 Task: Look for space in Palo Negro, Venezuela from 10th August, 2023 to 20th August, 2023 for 12 adults in price range Rs.10000 to Rs.14000. Place can be entire place or shared room with 6 bedrooms having 12 beds and 6 bathrooms. Property type can be house, flat, guest house. Amenities needed are: wifi, TV, free parkinig on premises, gym, breakfast. Booking option can be shelf check-in. Required host language is English.
Action: Mouse moved to (567, 150)
Screenshot: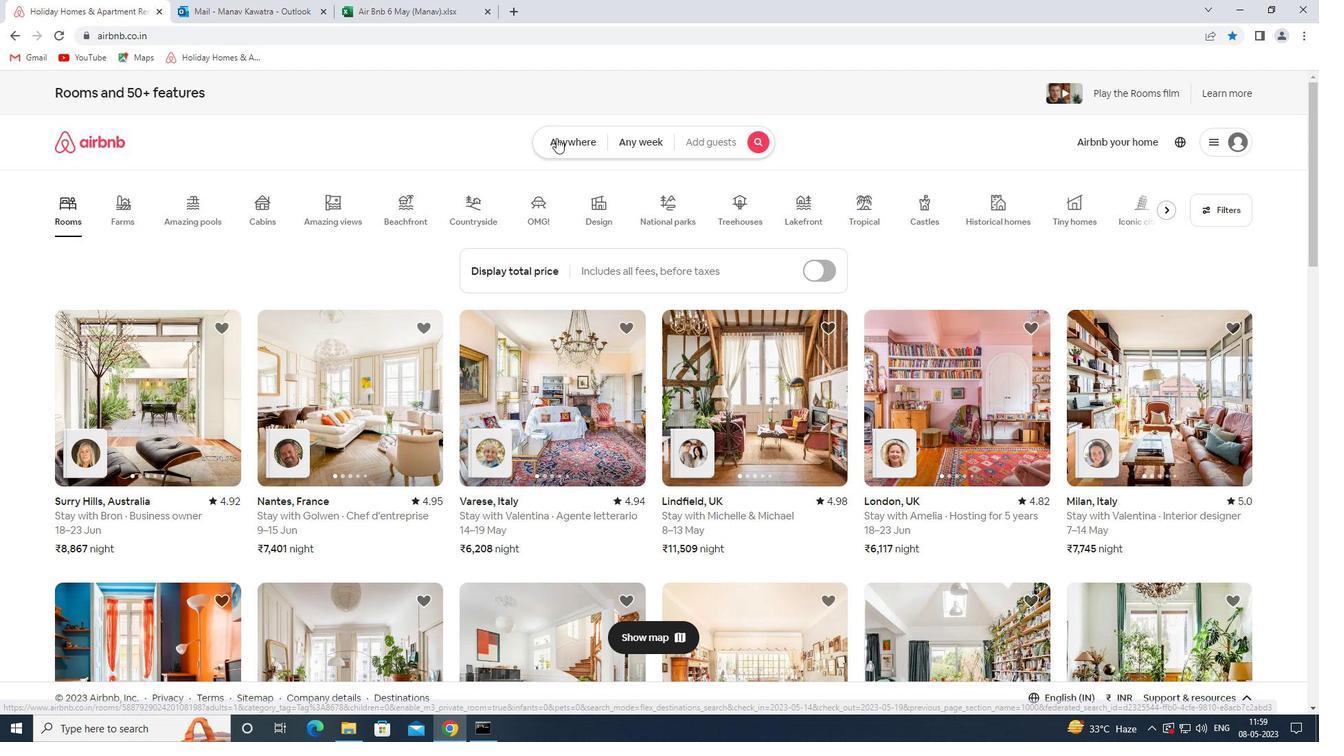 
Action: Mouse pressed left at (567, 150)
Screenshot: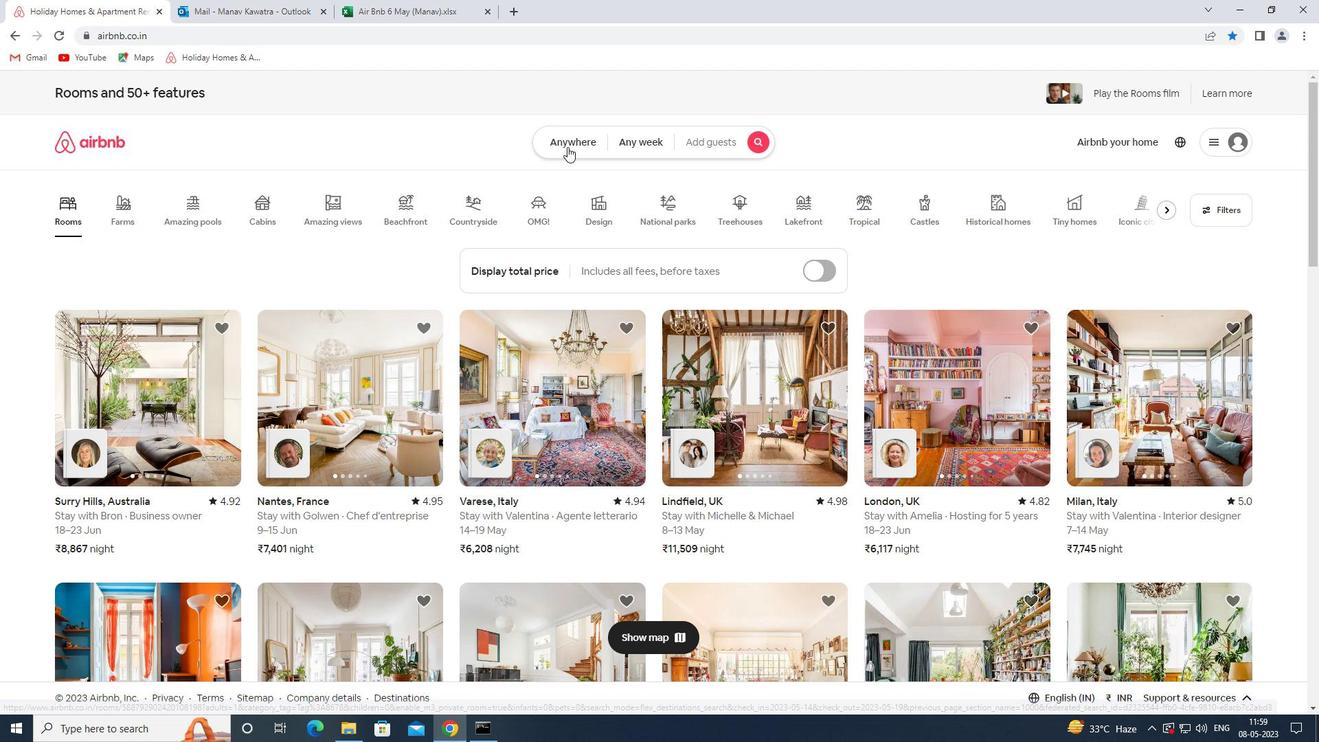 
Action: Mouse moved to (422, 201)
Screenshot: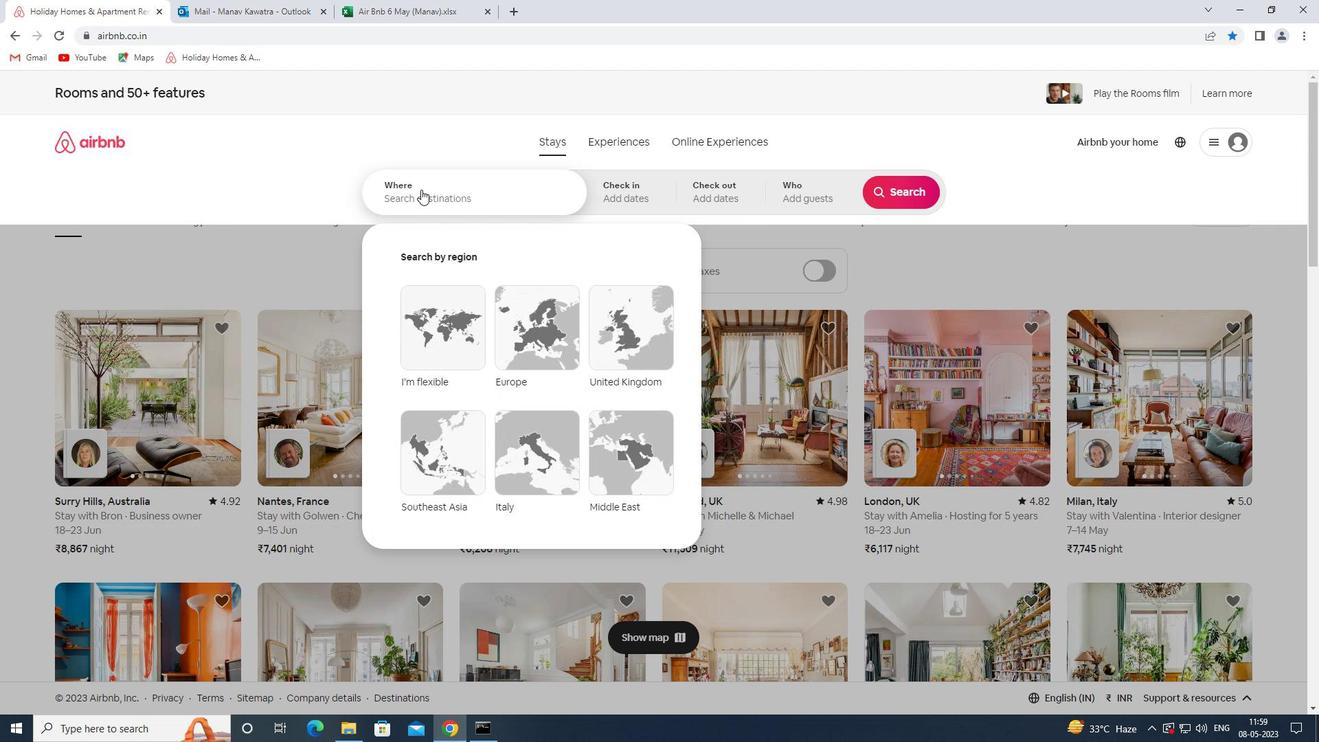 
Action: Mouse pressed left at (422, 201)
Screenshot: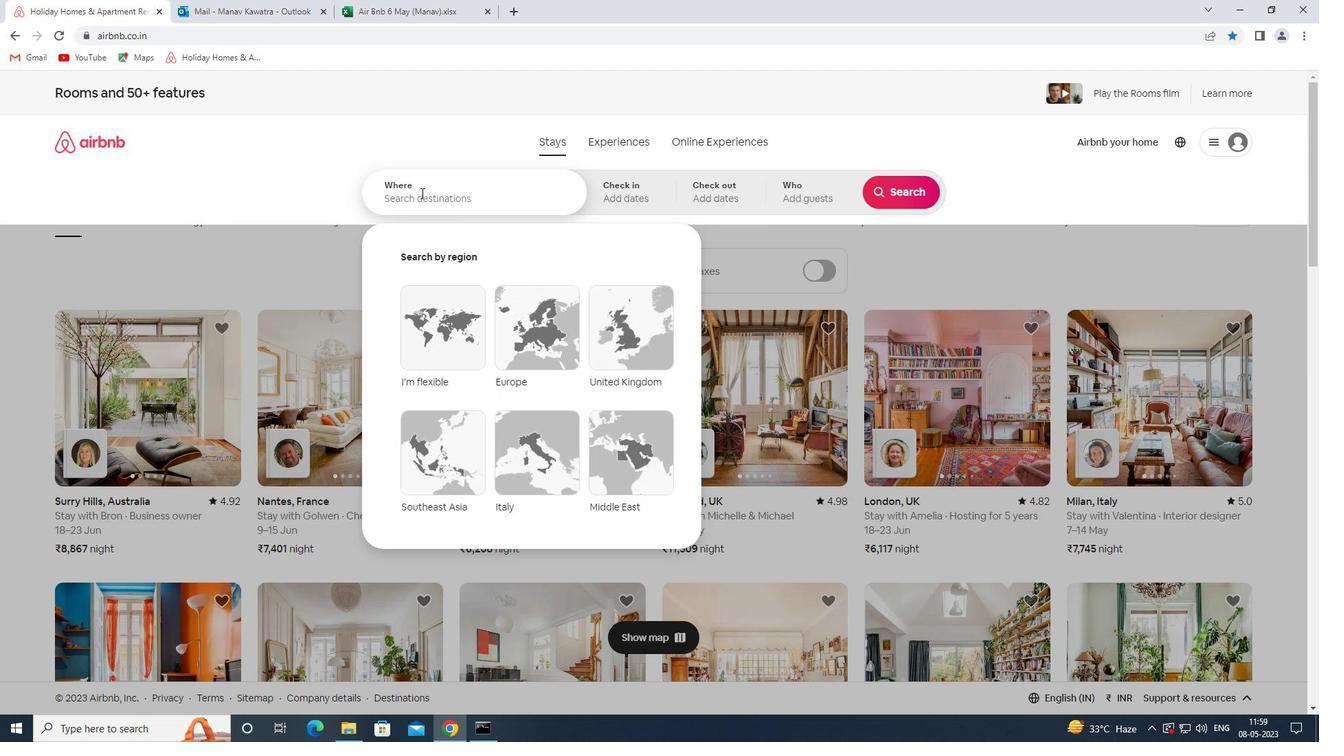 
Action: Key pressed <Key.shift>PALO<Key.space><Key.shift>NER<Key.backspace>GRO<Key.space>
Screenshot: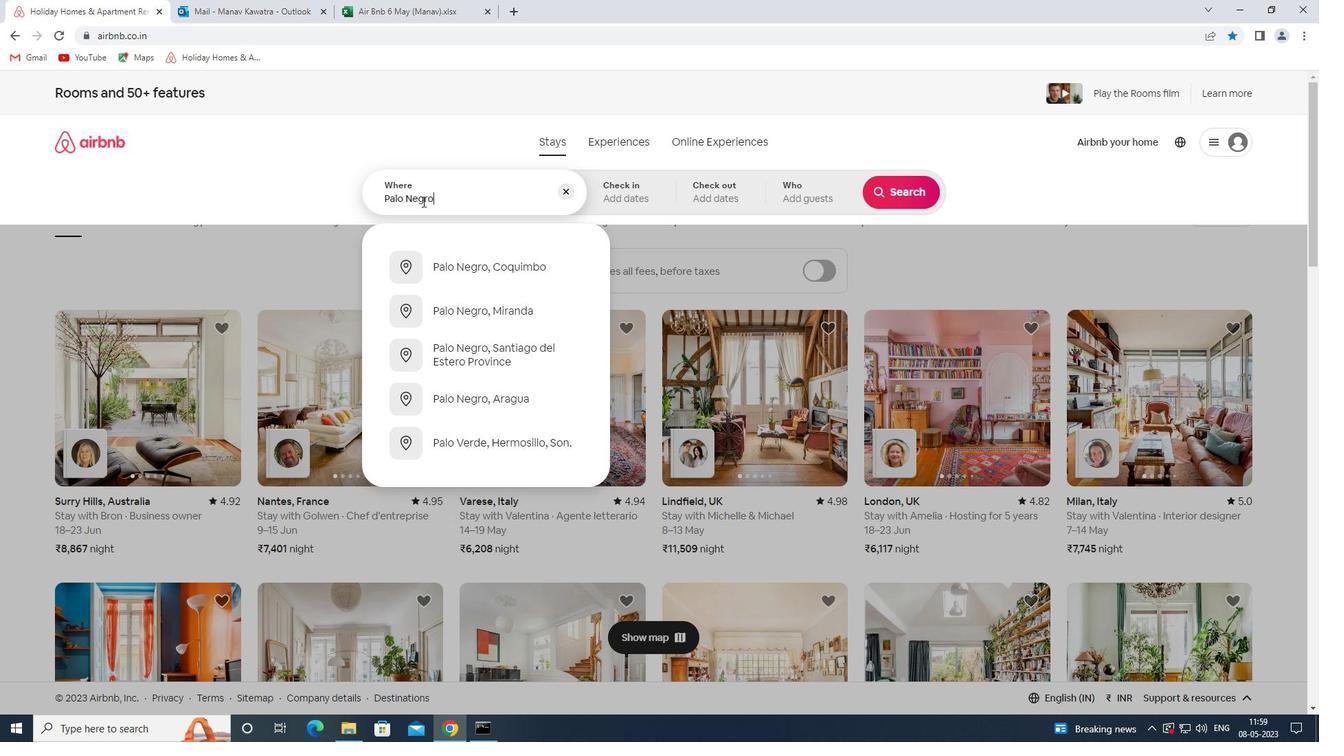 
Action: Mouse moved to (573, 334)
Screenshot: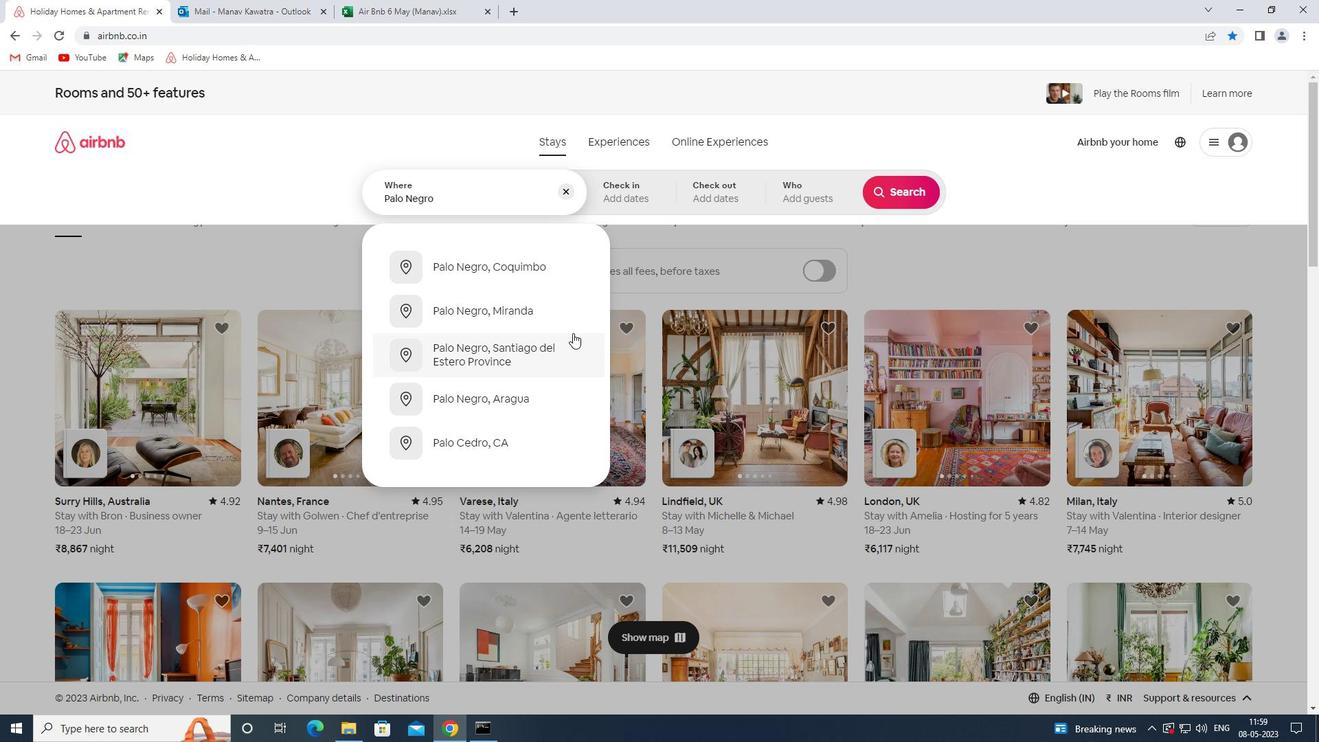 
Action: Key pressed <Key.shift>VENEZUELA<Key.space><Key.enter>
Screenshot: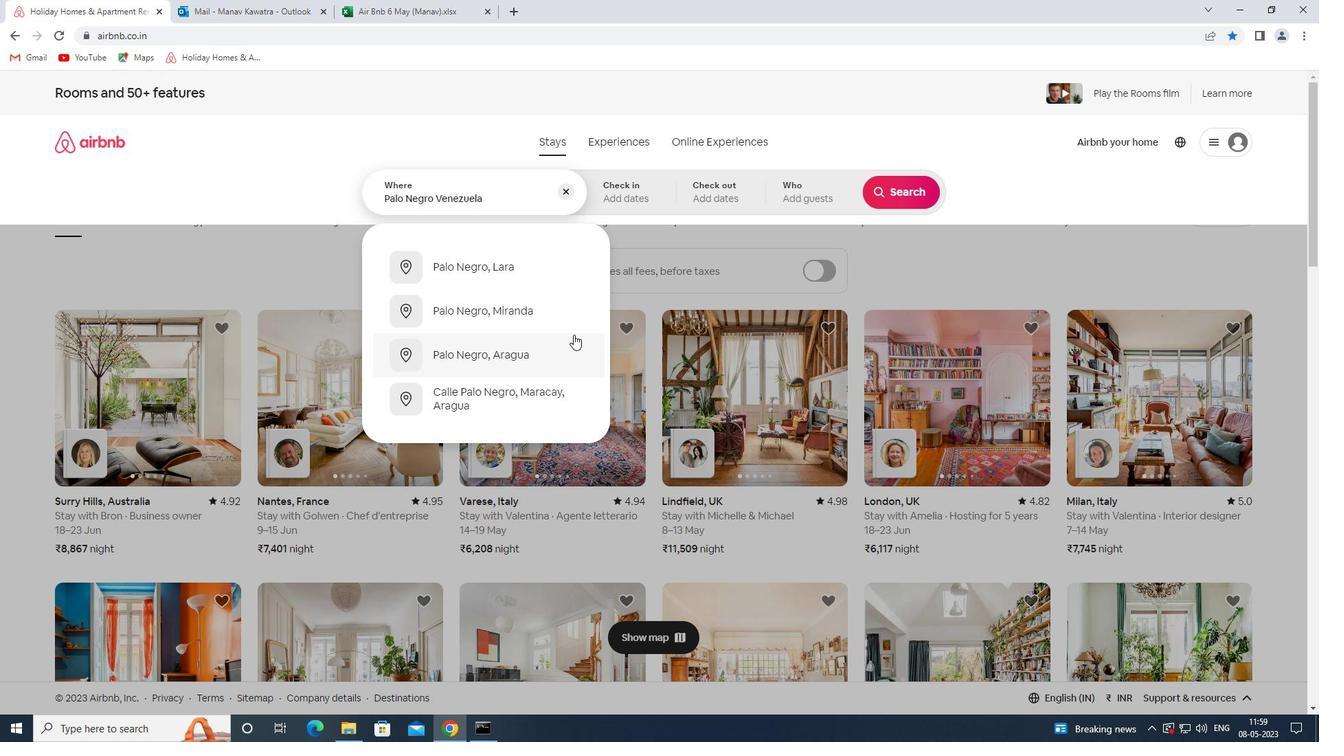 
Action: Mouse moved to (896, 303)
Screenshot: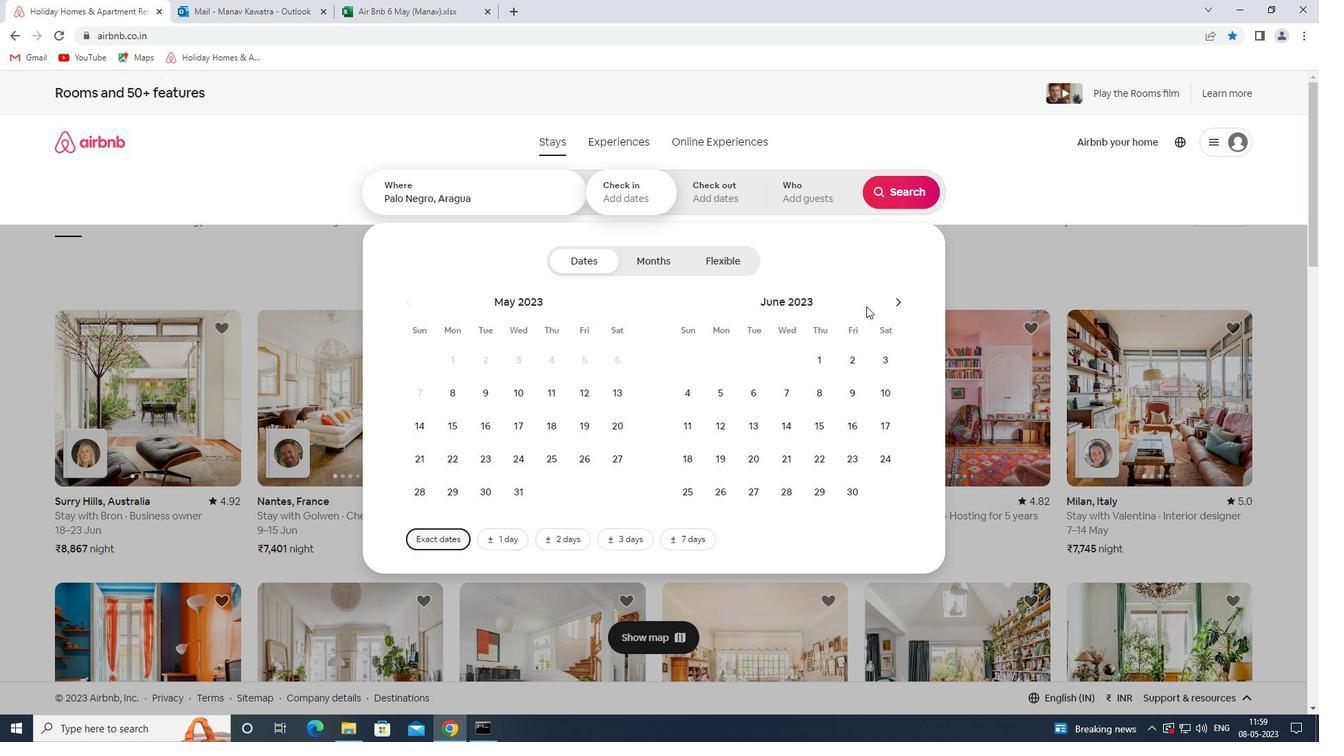 
Action: Mouse pressed left at (896, 303)
Screenshot: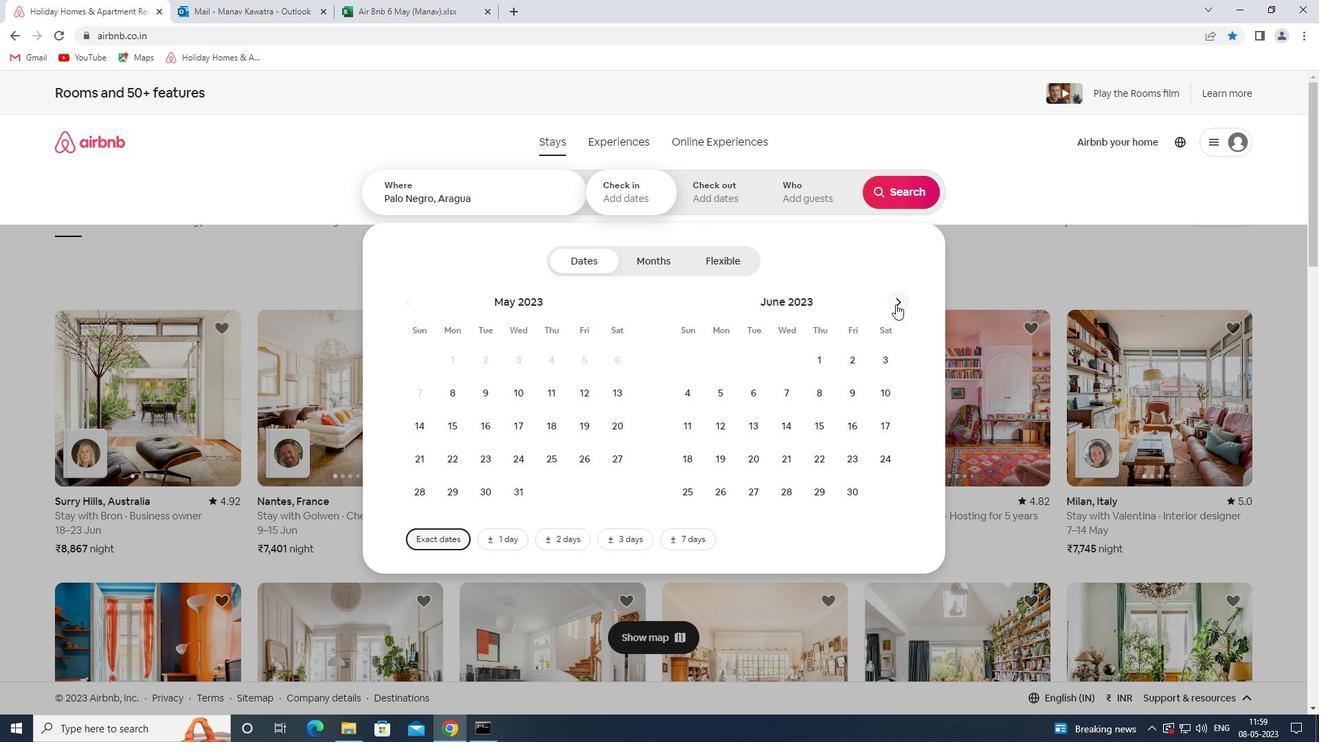 
Action: Mouse pressed left at (896, 303)
Screenshot: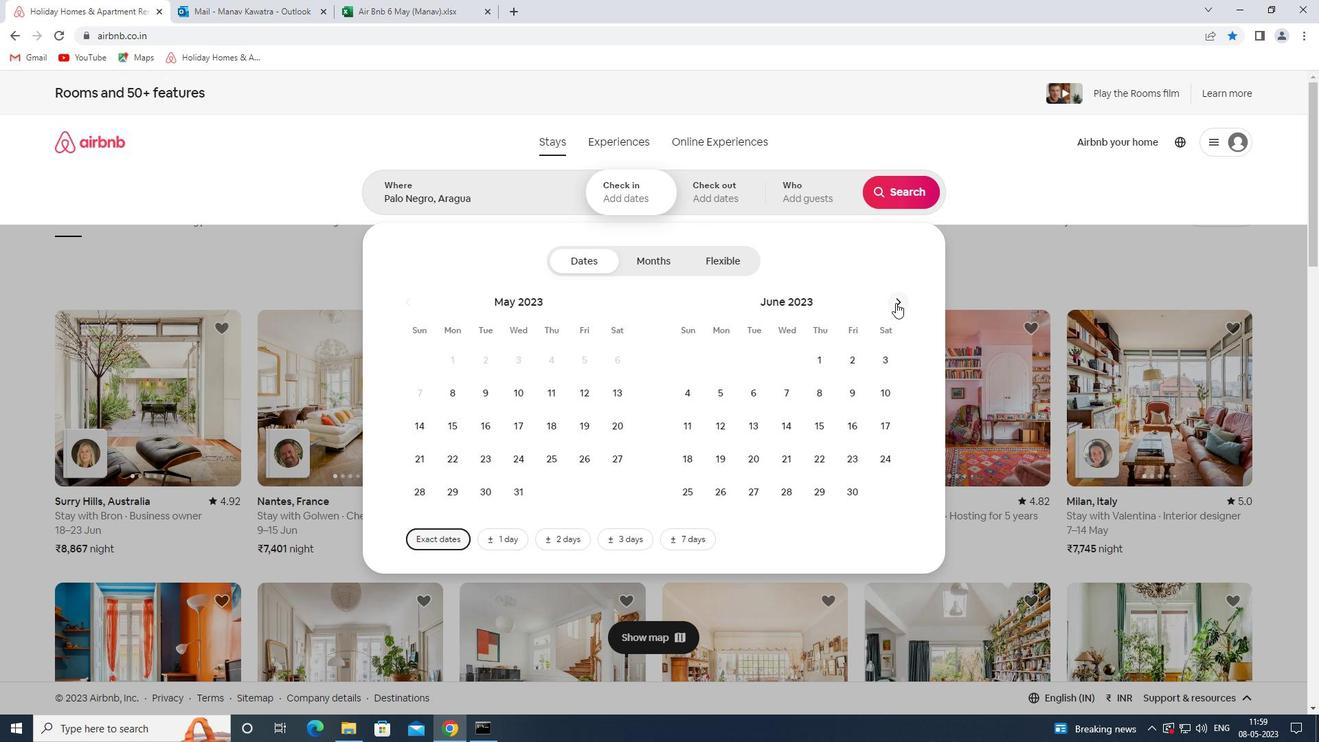 
Action: Mouse moved to (819, 389)
Screenshot: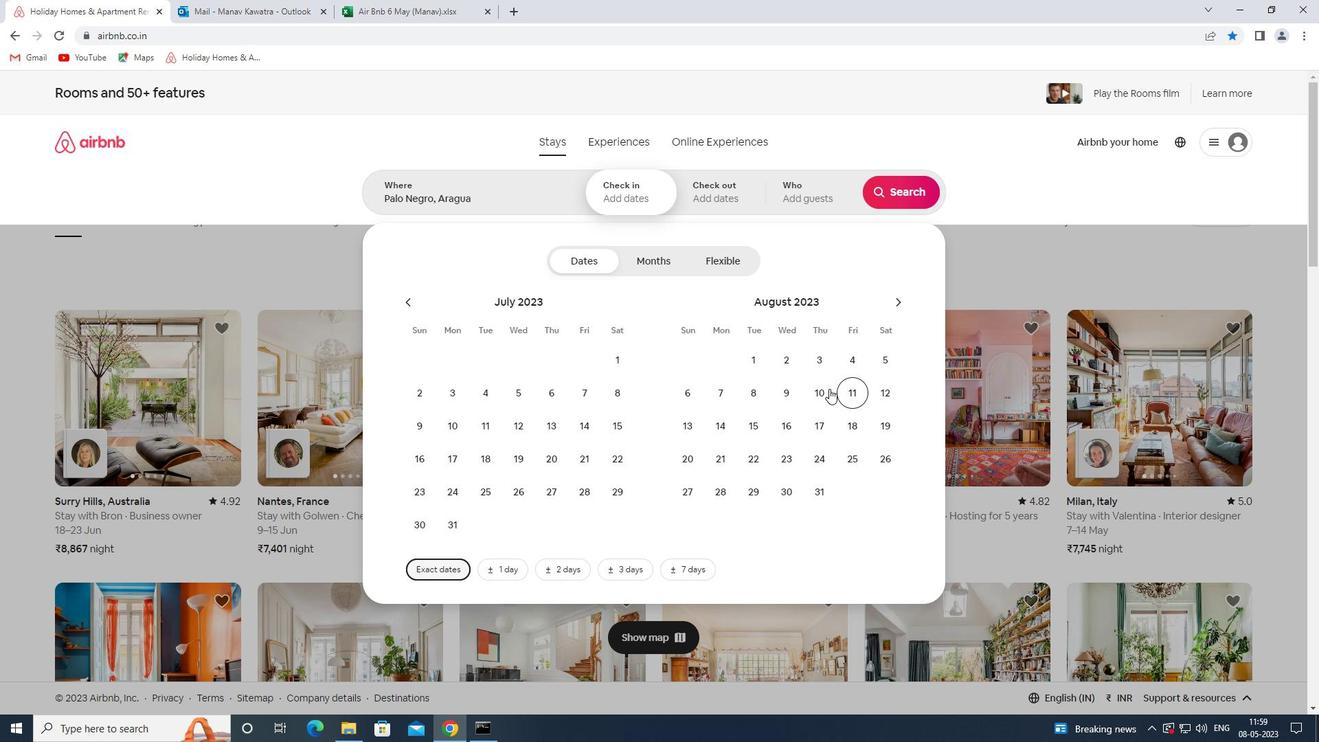 
Action: Mouse pressed left at (819, 389)
Screenshot: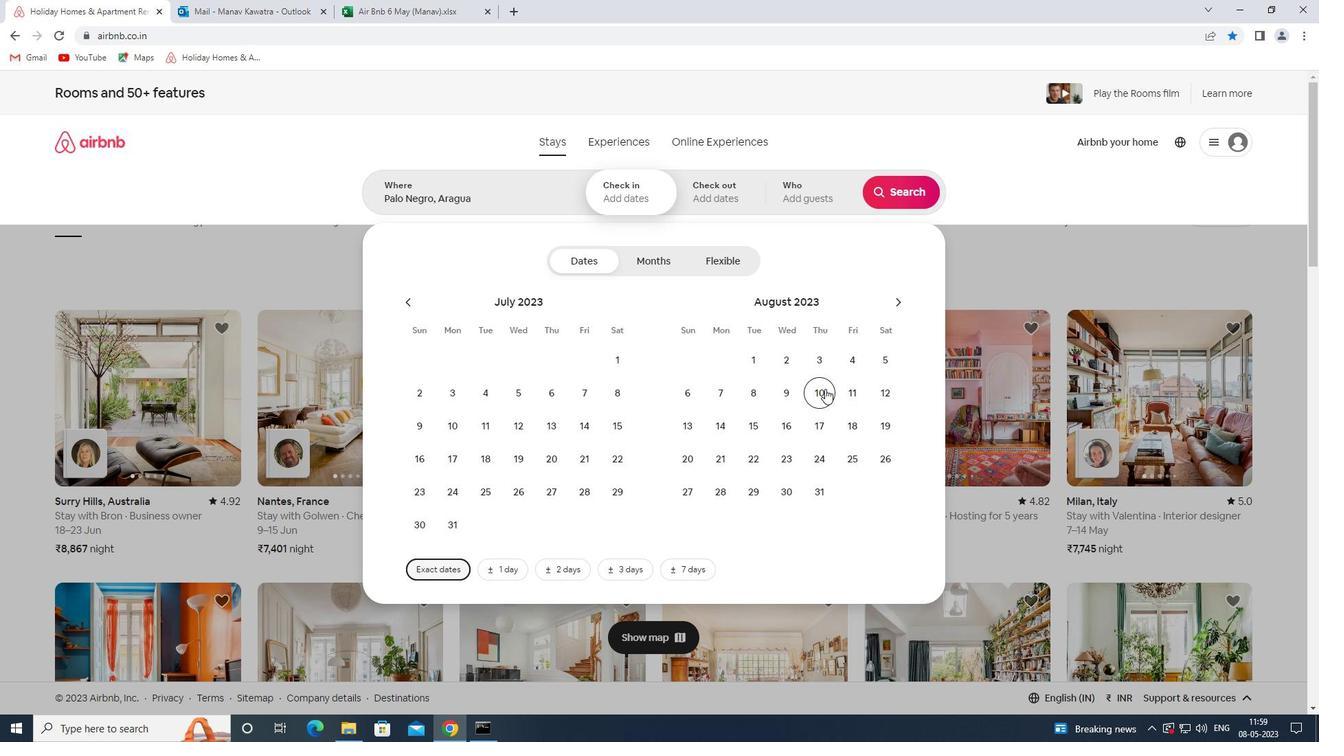 
Action: Mouse moved to (682, 463)
Screenshot: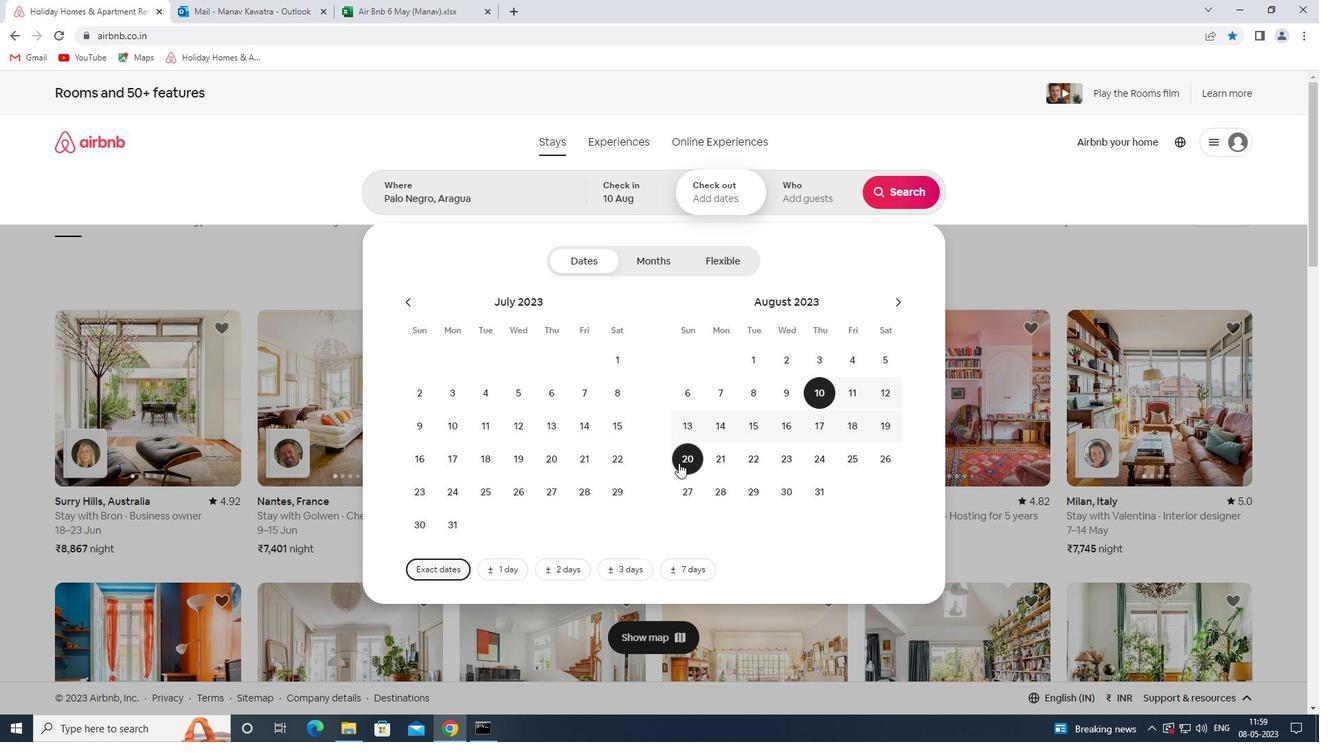 
Action: Mouse pressed left at (682, 463)
Screenshot: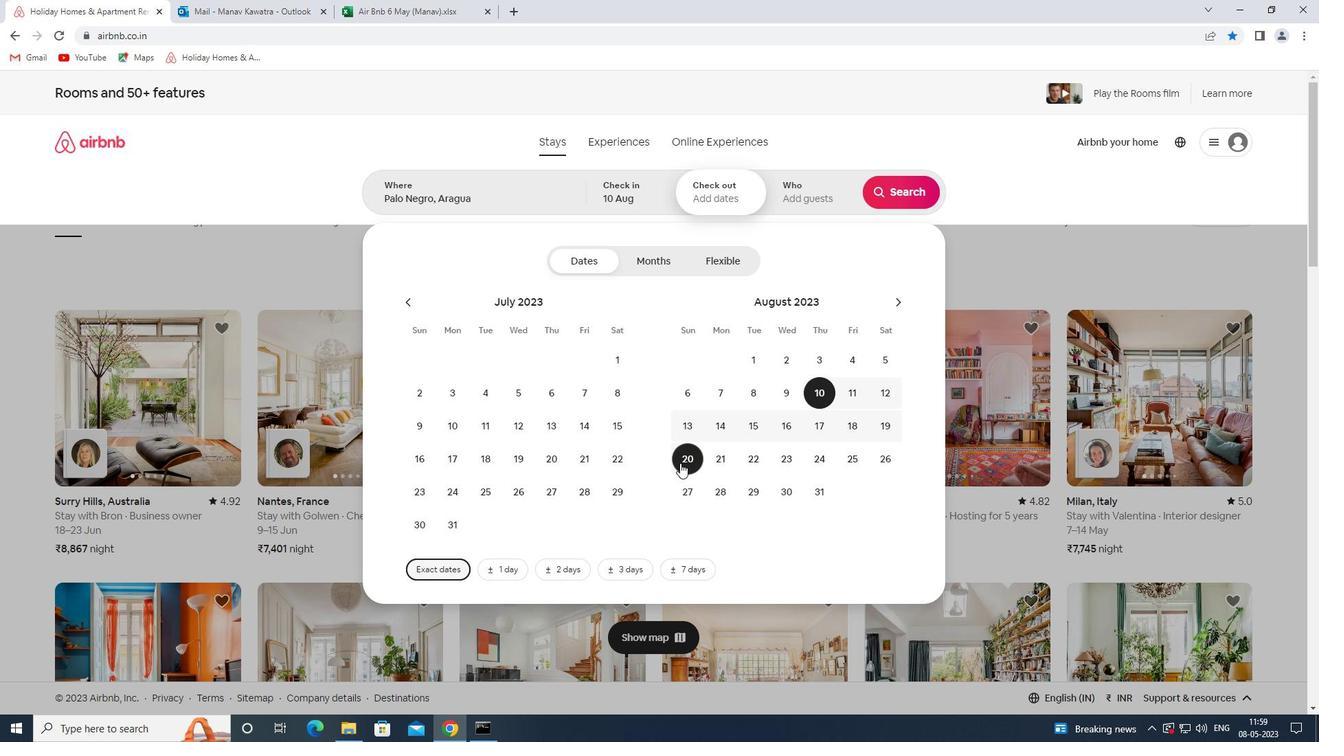 
Action: Mouse moved to (803, 200)
Screenshot: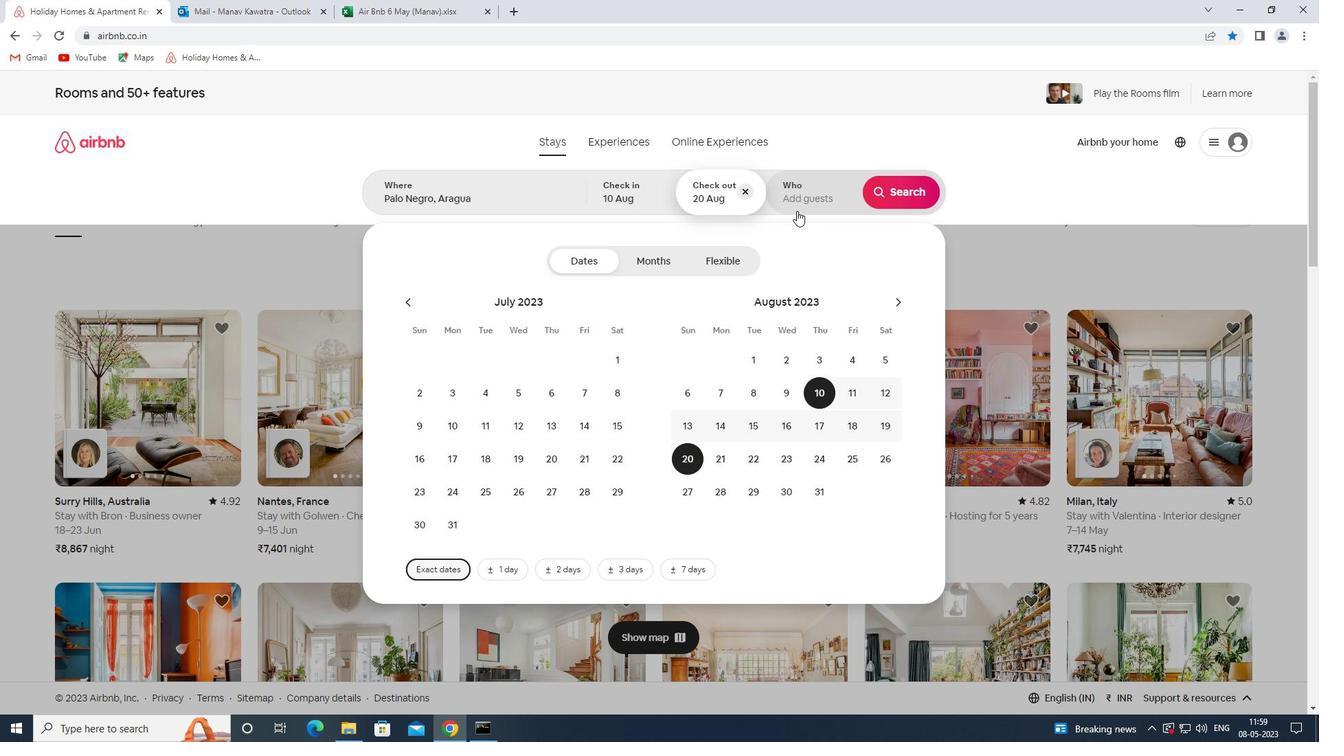 
Action: Mouse pressed left at (803, 200)
Screenshot: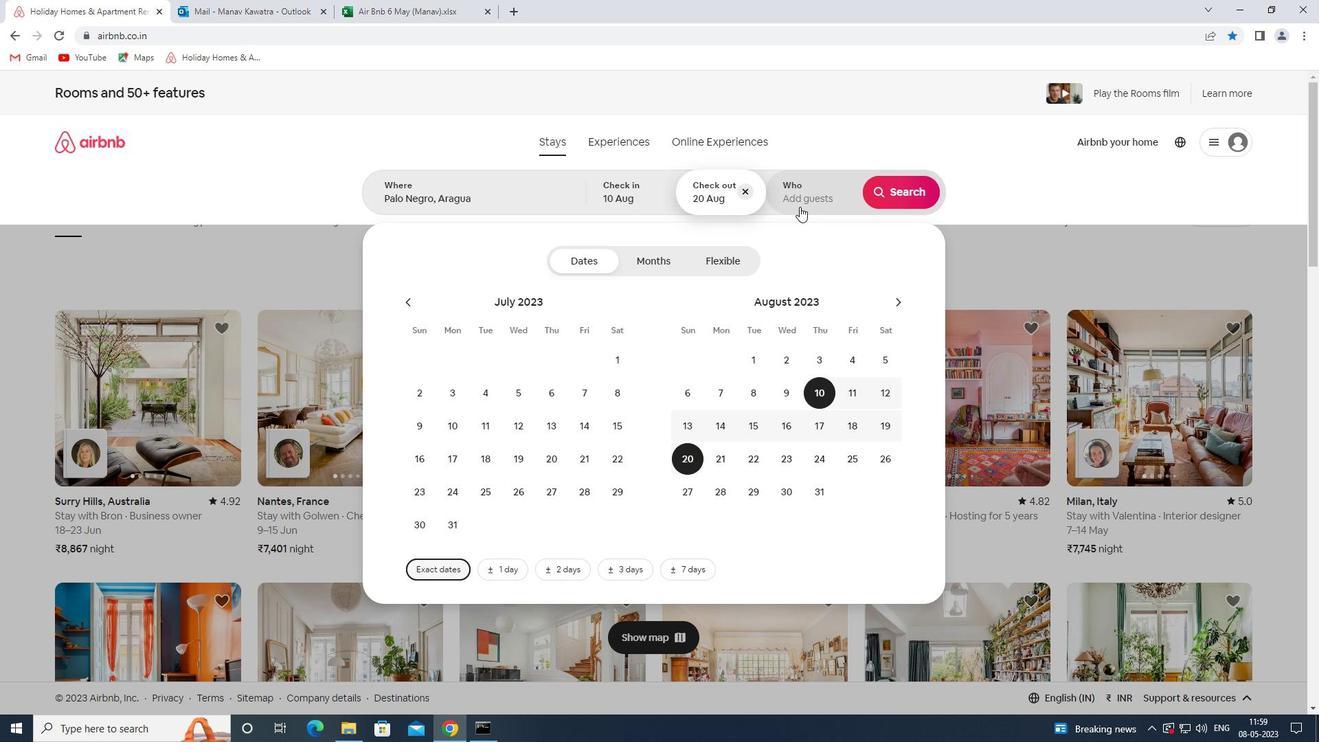
Action: Mouse moved to (901, 263)
Screenshot: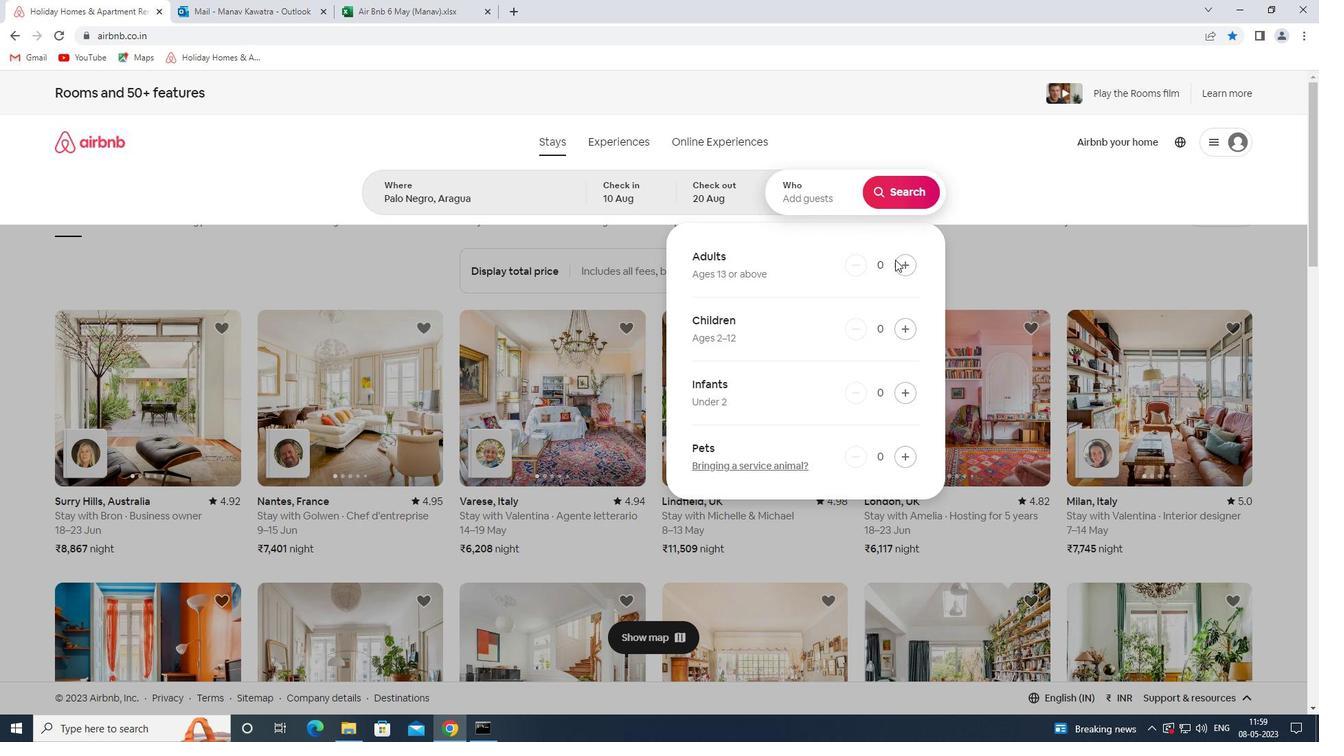 
Action: Mouse pressed left at (901, 263)
Screenshot: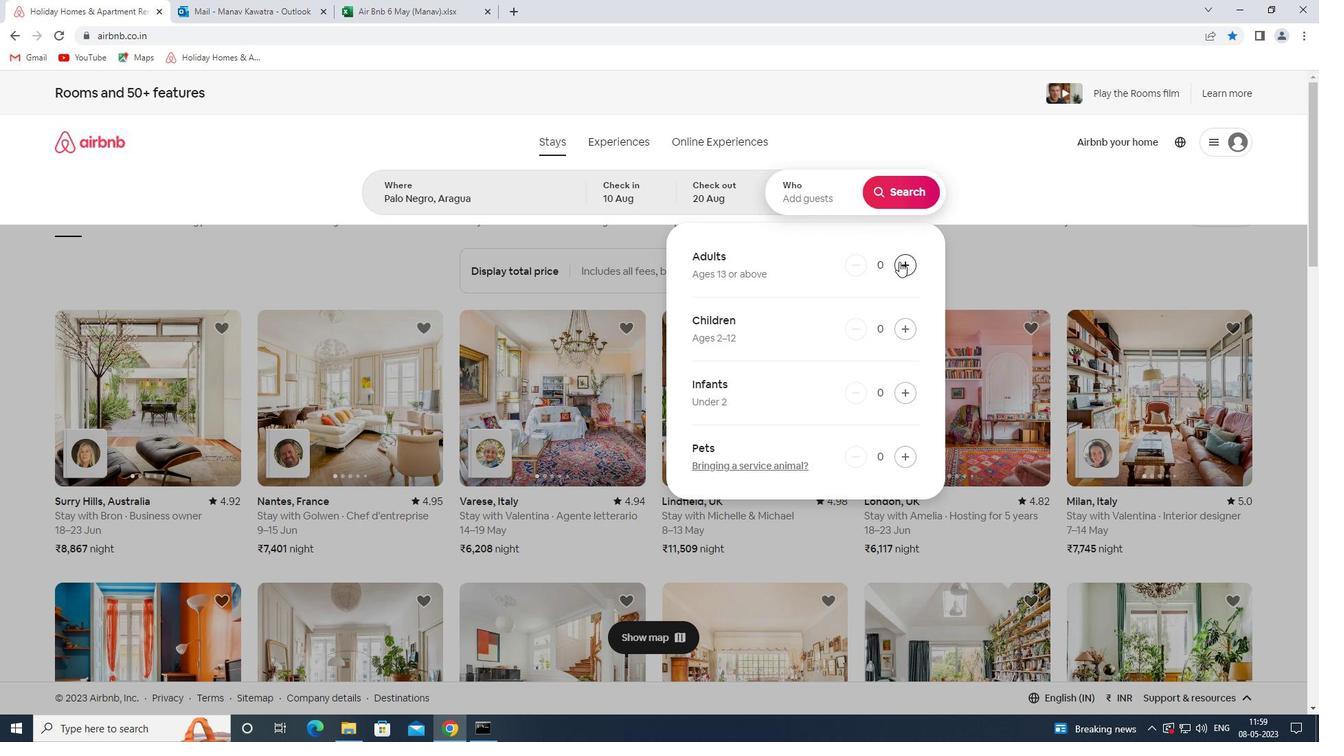
Action: Mouse pressed left at (901, 263)
Screenshot: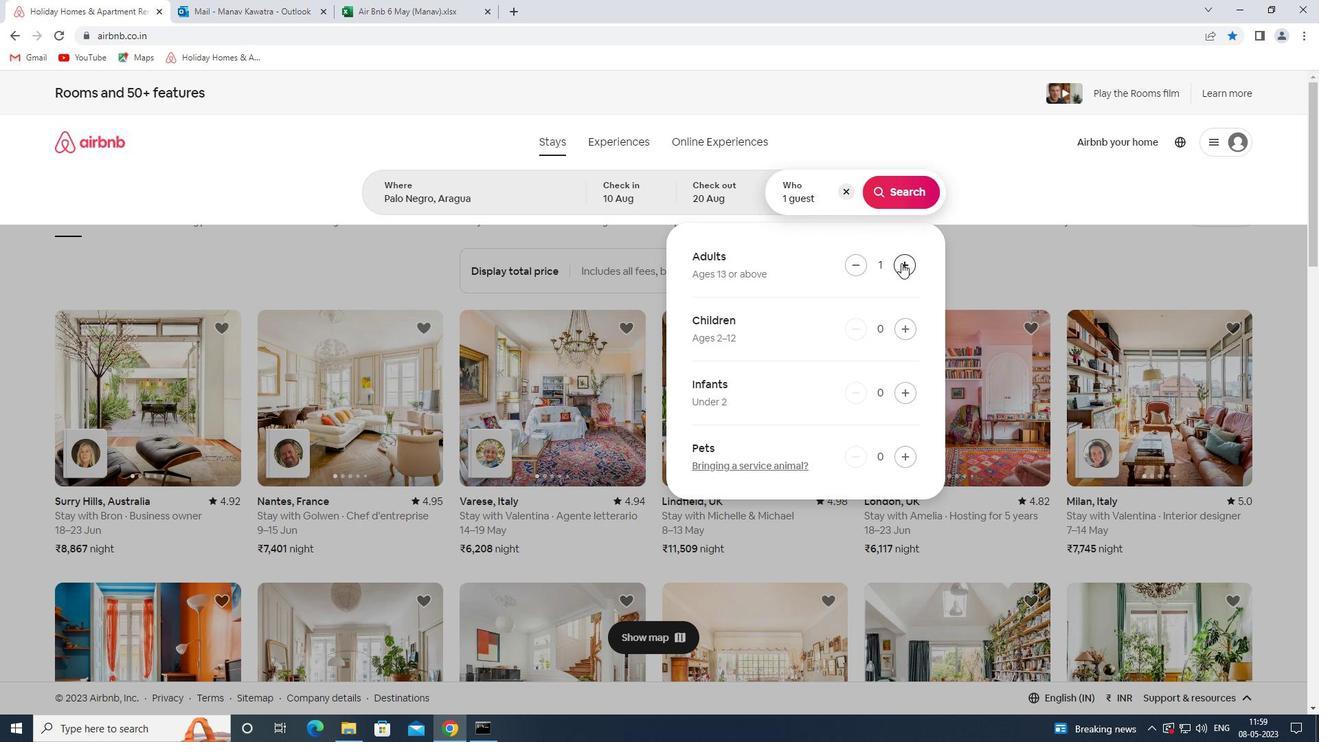 
Action: Mouse pressed left at (901, 263)
Screenshot: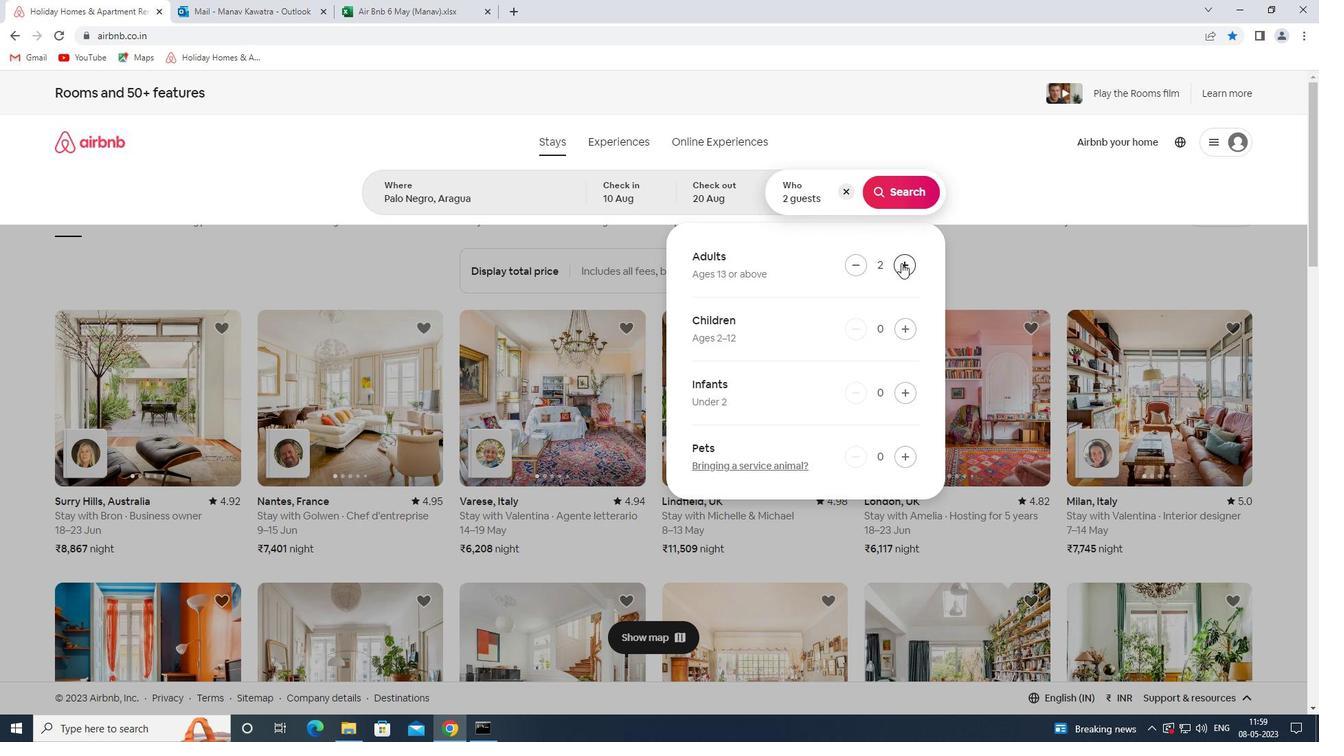 
Action: Mouse pressed left at (901, 263)
Screenshot: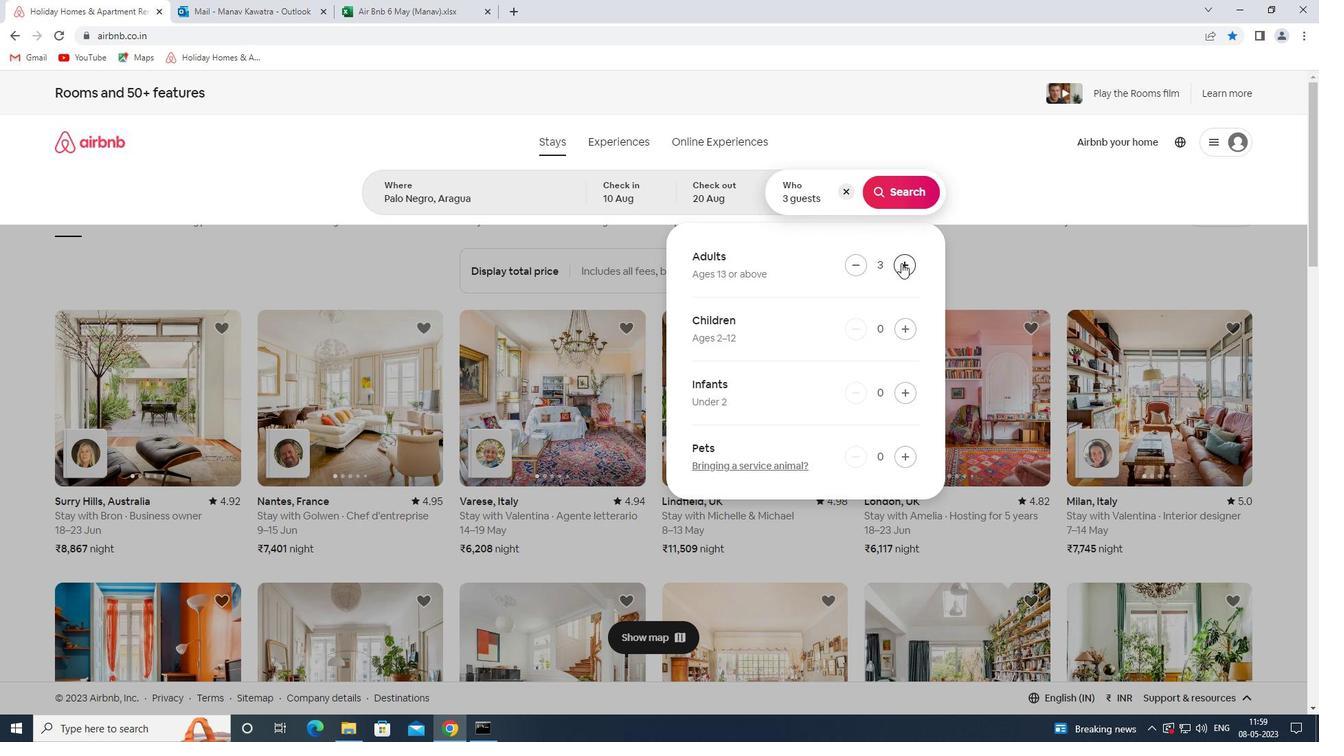 
Action: Mouse pressed left at (901, 263)
Screenshot: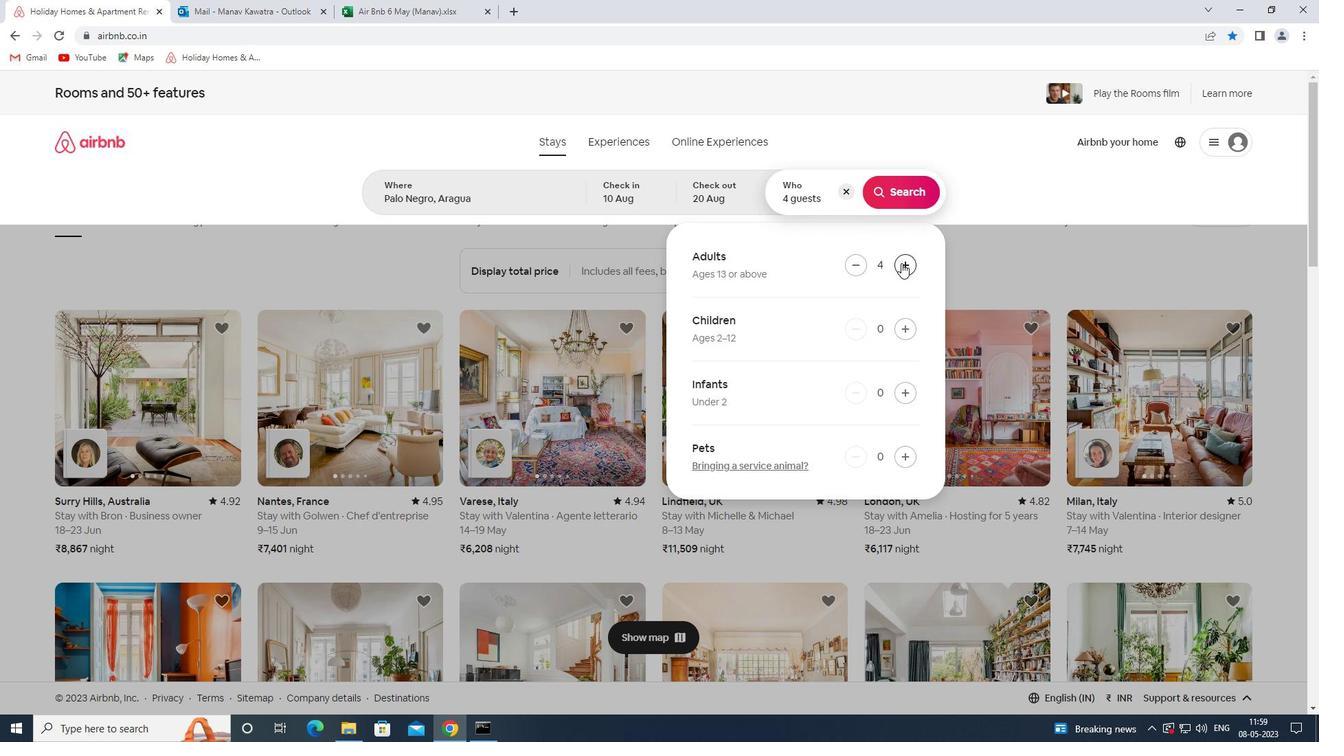 
Action: Mouse pressed left at (901, 263)
Screenshot: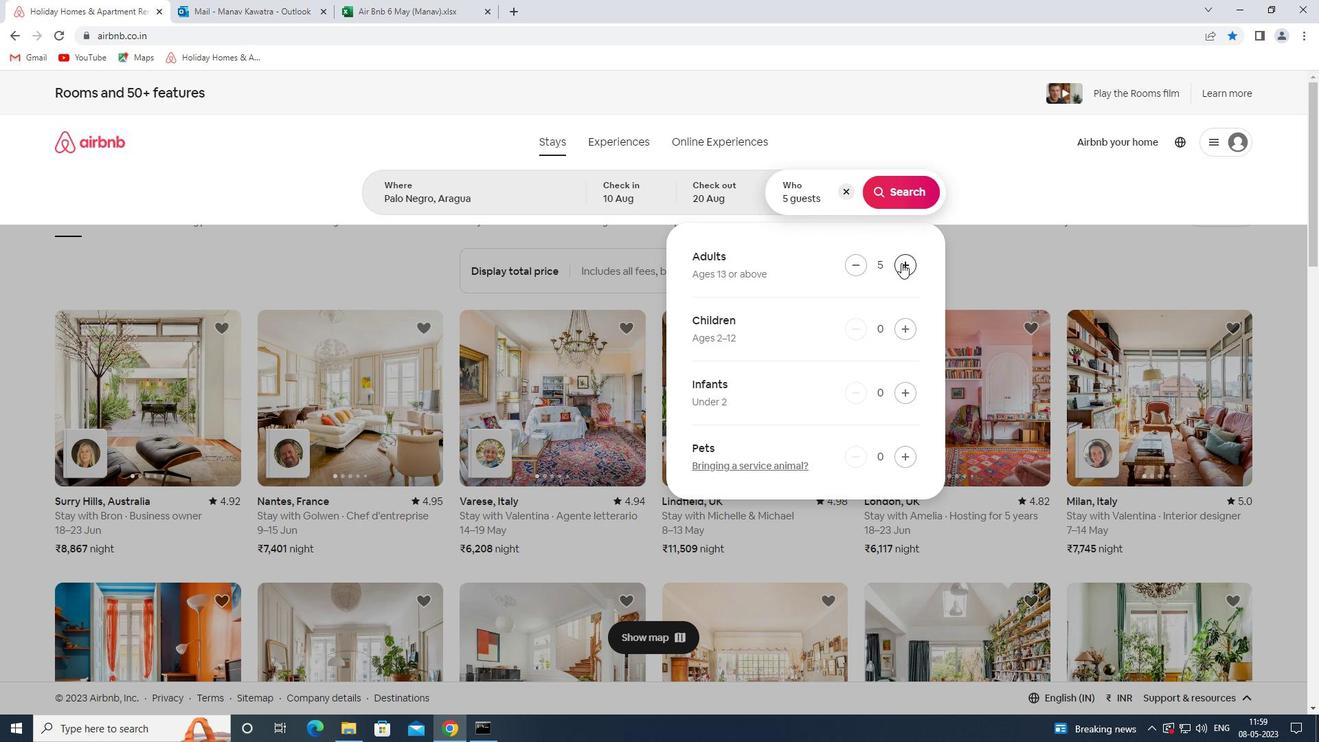 
Action: Mouse pressed left at (901, 263)
Screenshot: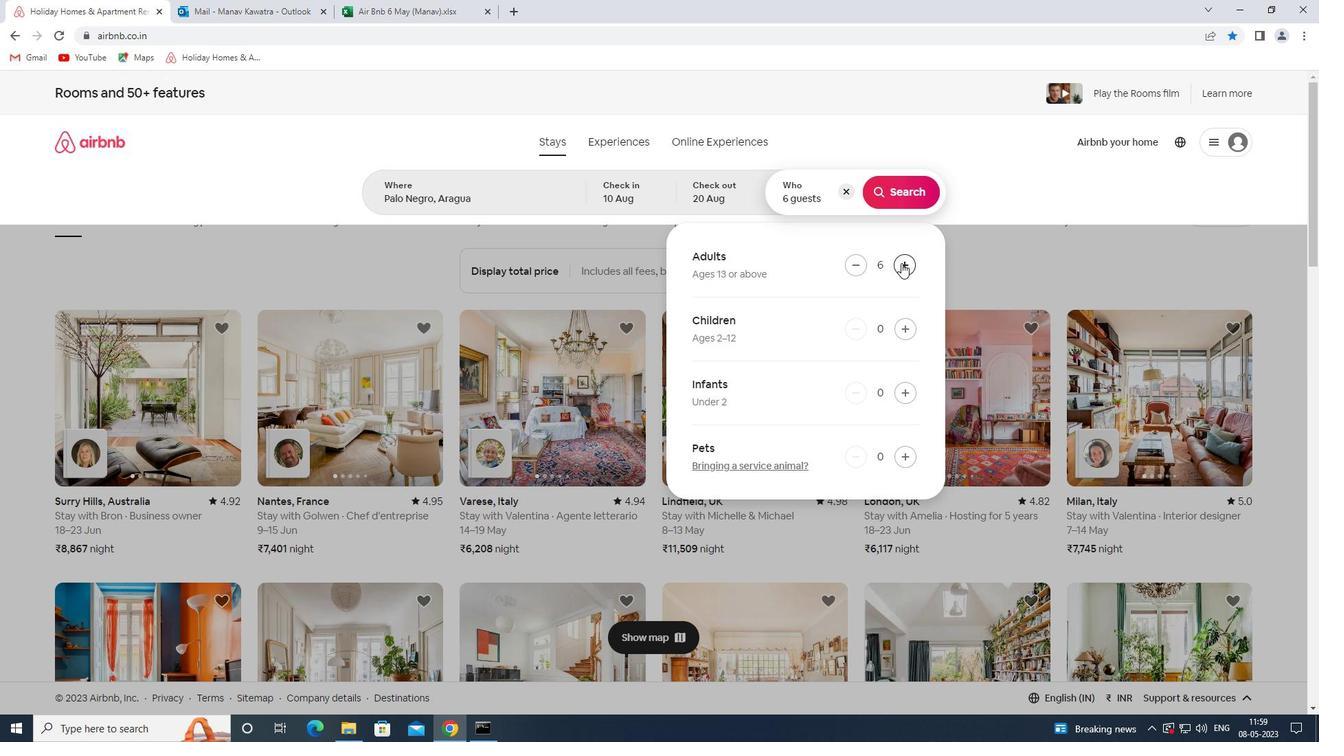 
Action: Mouse pressed left at (901, 263)
Screenshot: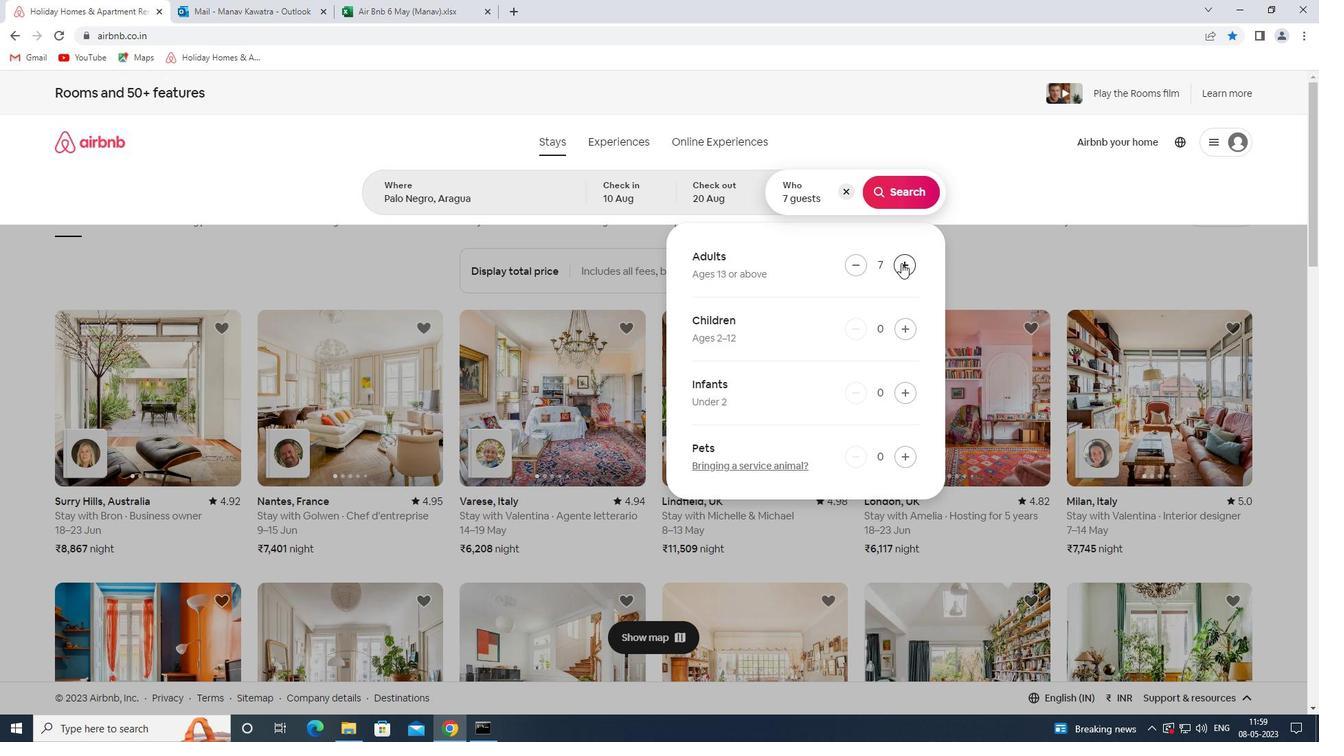 
Action: Mouse pressed left at (901, 263)
Screenshot: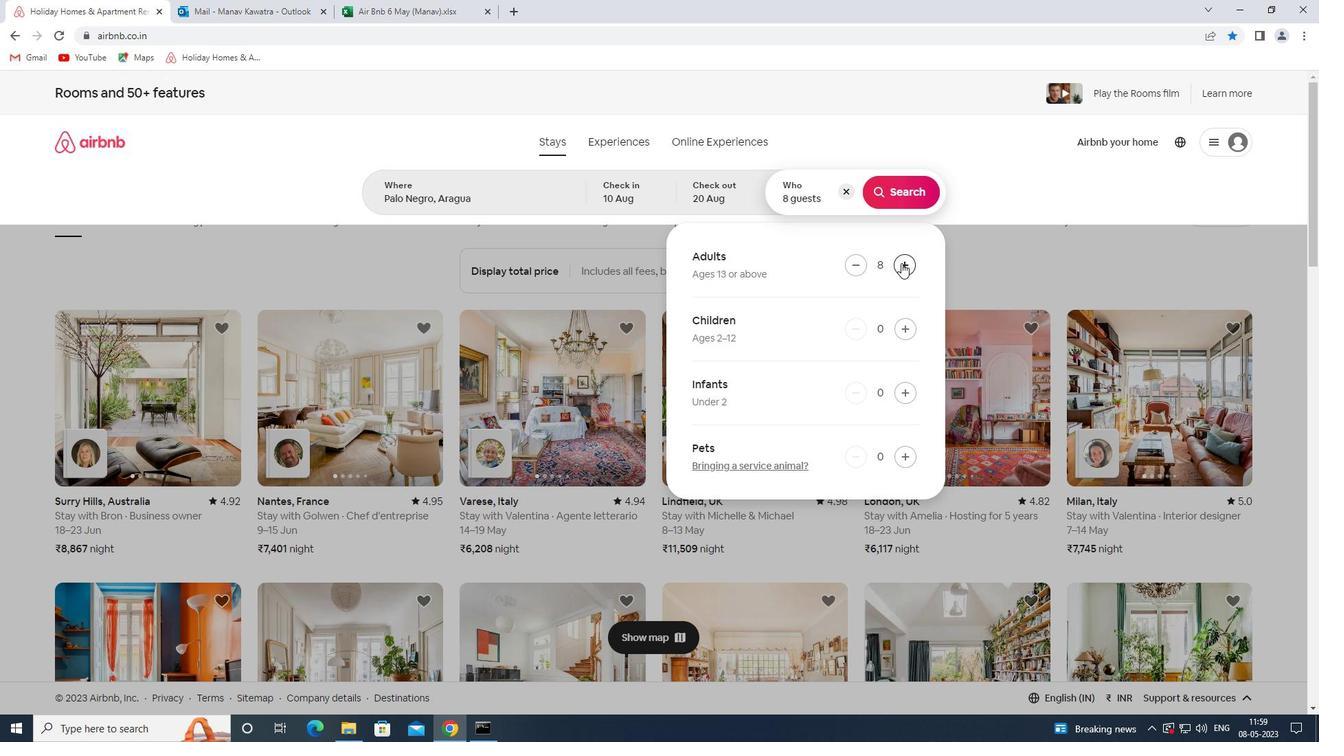 
Action: Mouse pressed left at (901, 263)
Screenshot: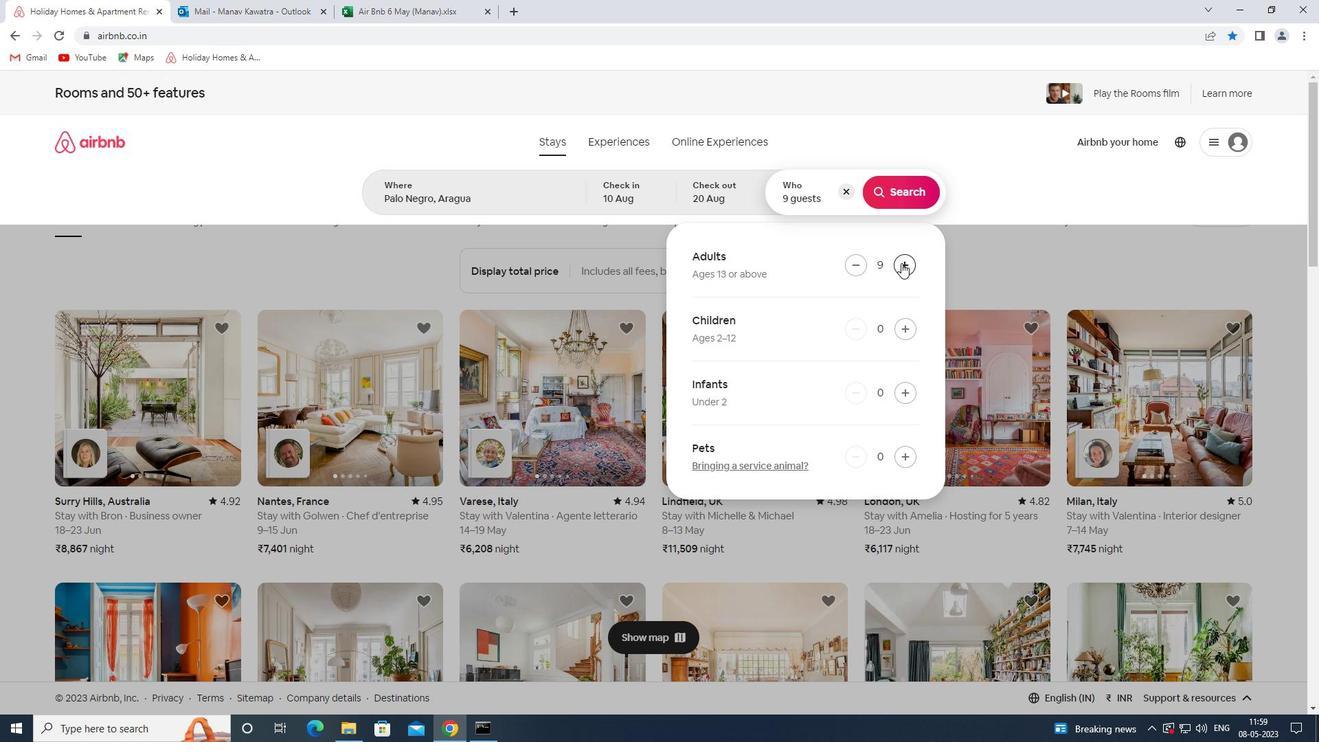 
Action: Mouse moved to (901, 263)
Screenshot: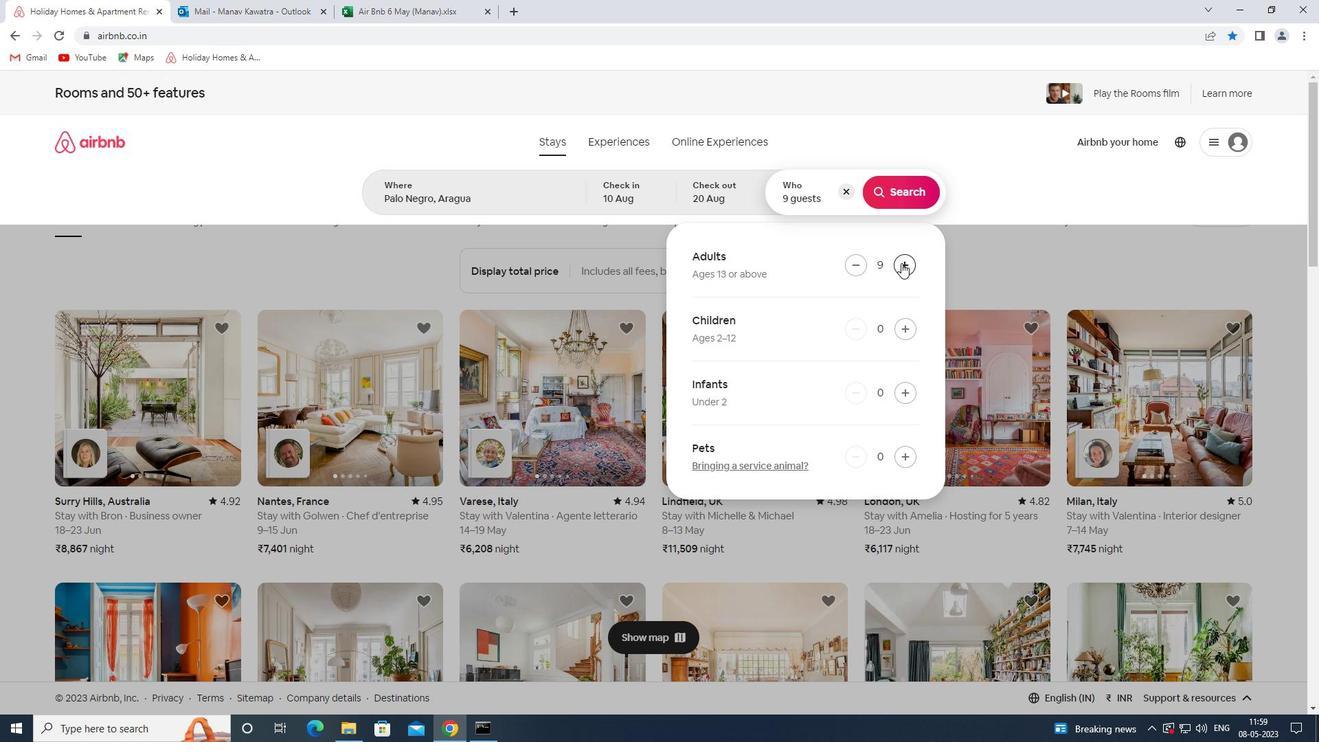
Action: Mouse pressed left at (901, 263)
Screenshot: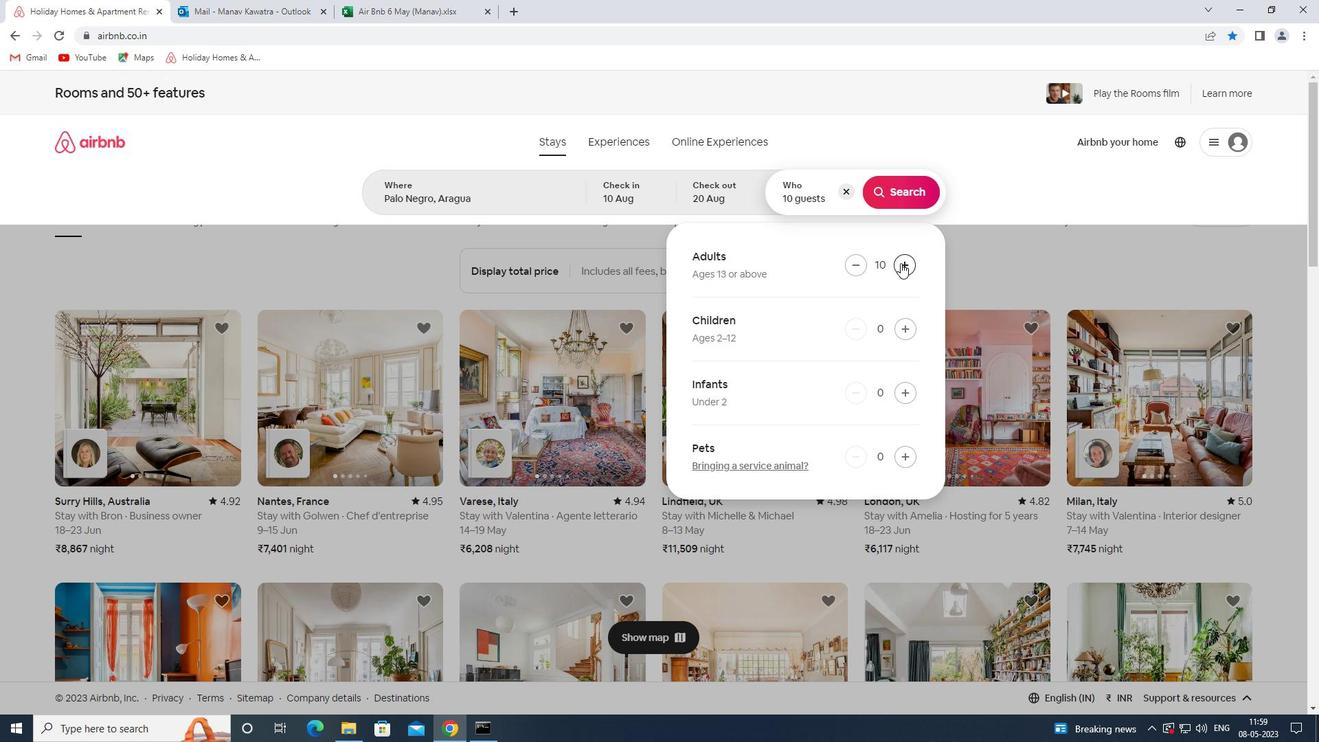 
Action: Mouse pressed left at (901, 263)
Screenshot: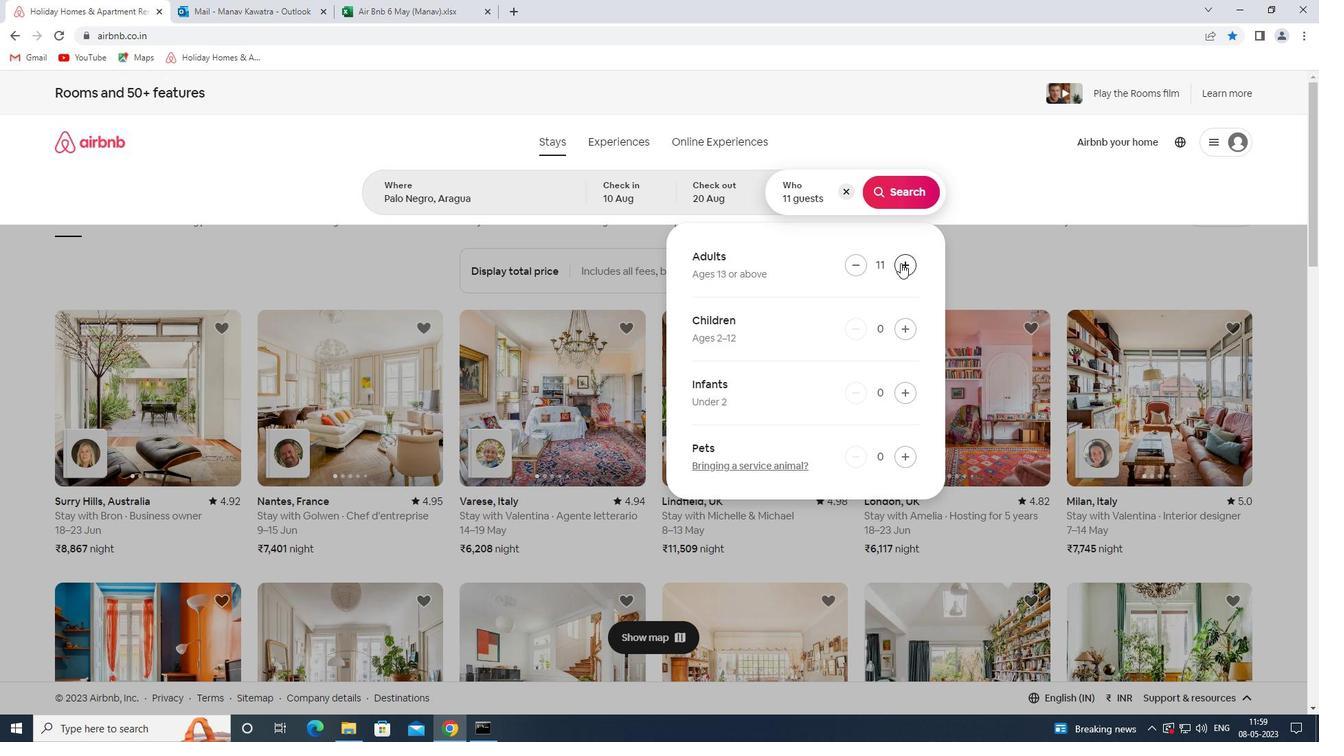 
Action: Mouse moved to (890, 191)
Screenshot: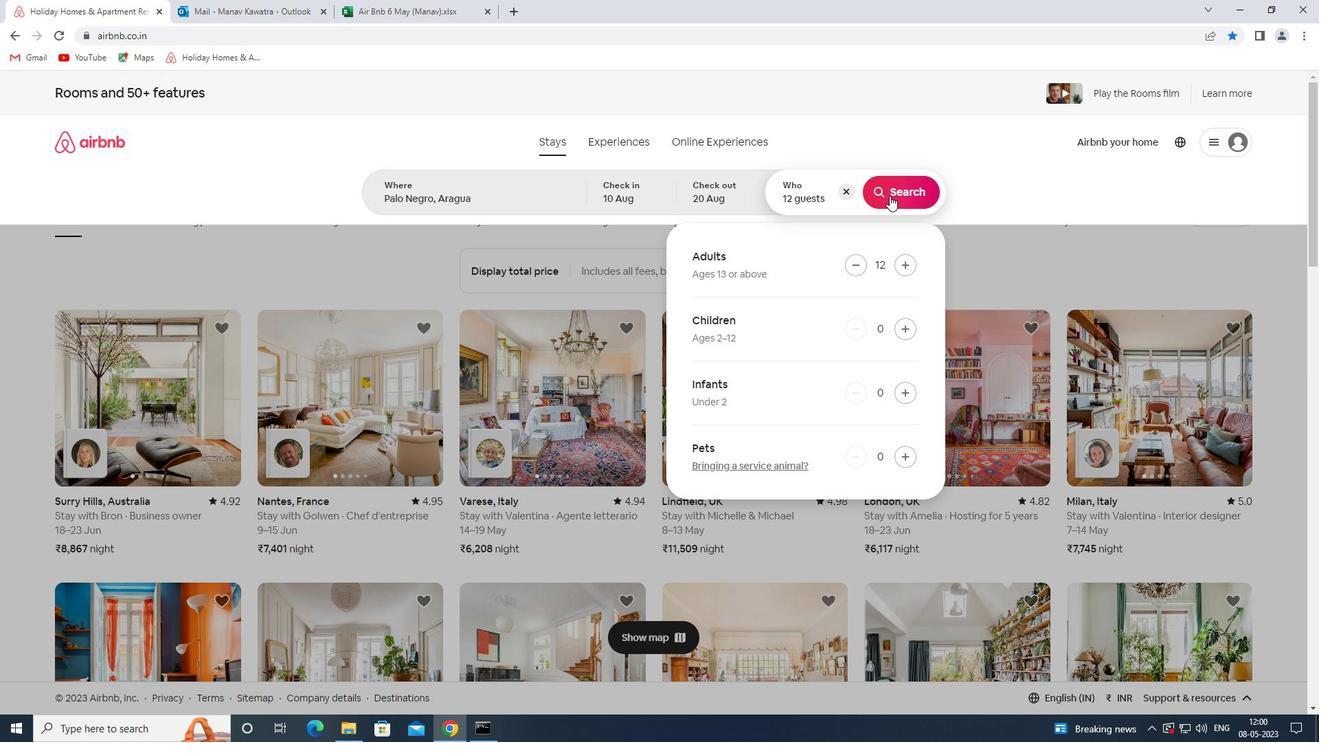 
Action: Mouse pressed left at (890, 191)
Screenshot: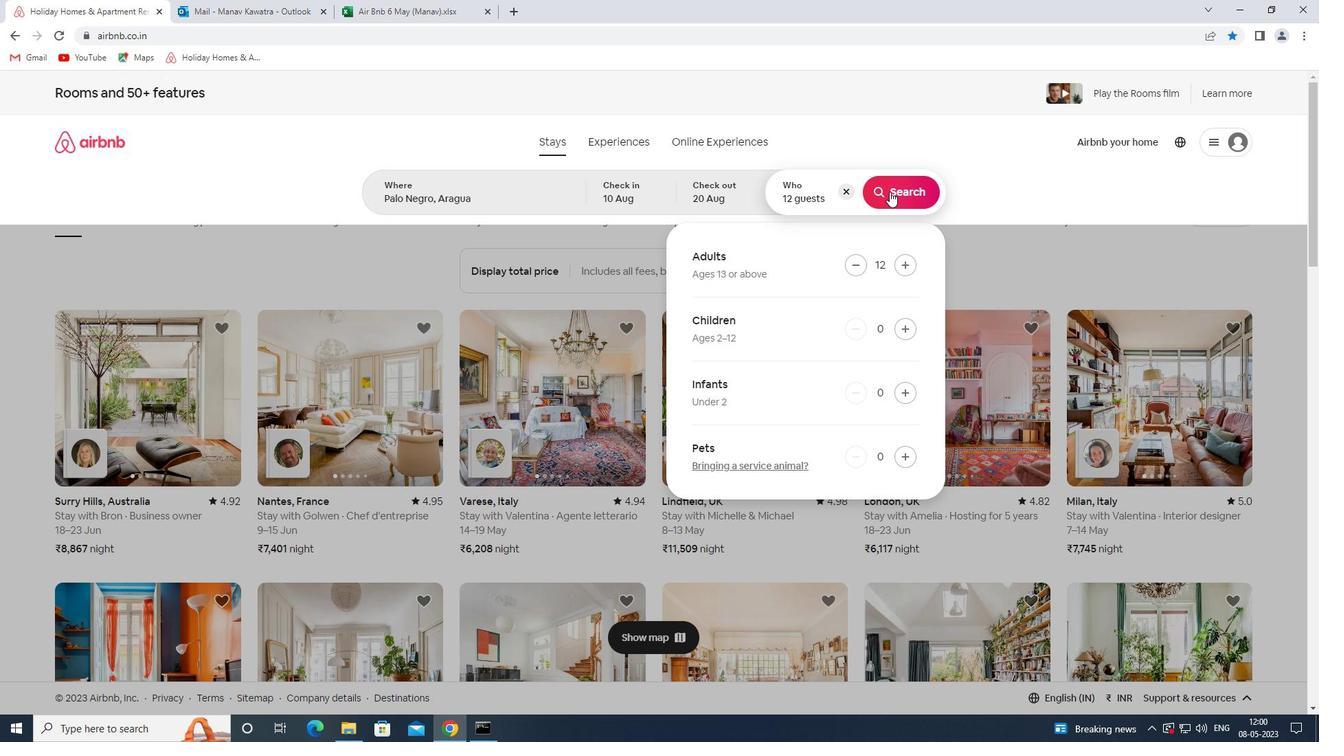 
Action: Mouse moved to (1261, 156)
Screenshot: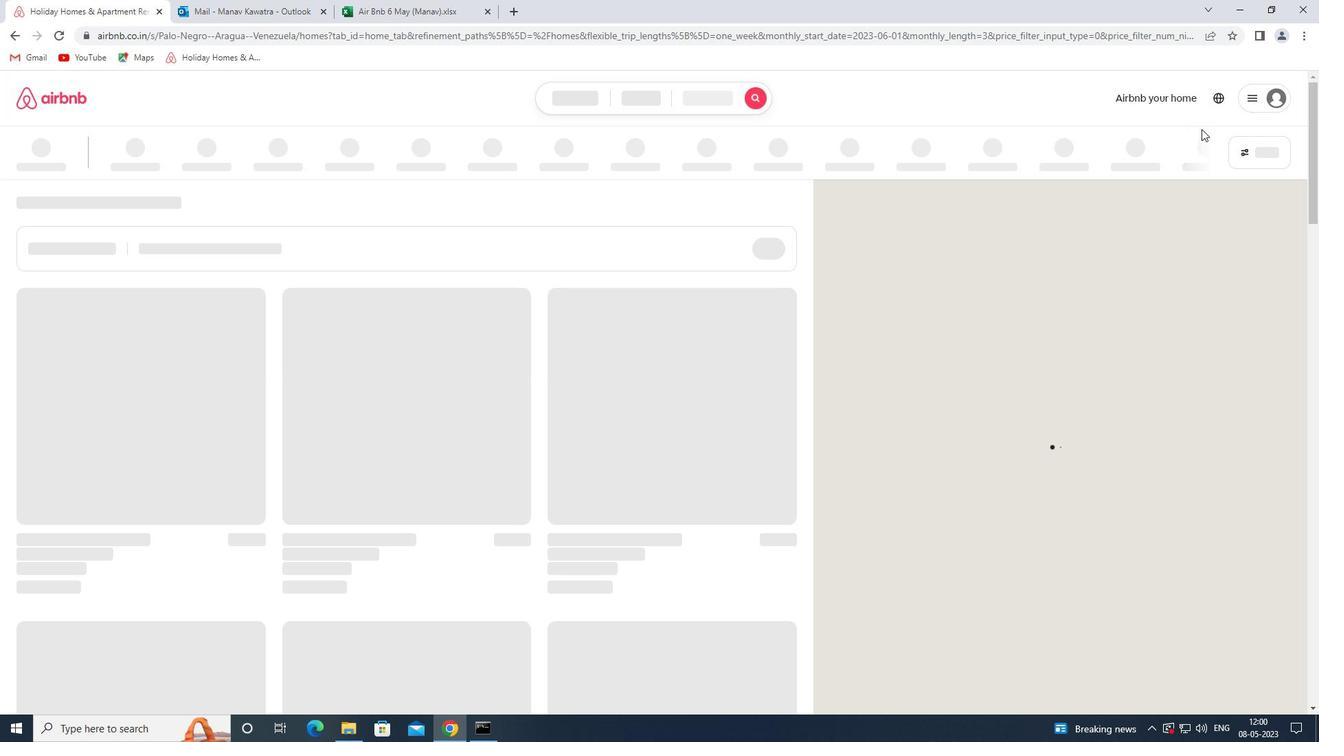 
Action: Mouse pressed left at (1261, 156)
Screenshot: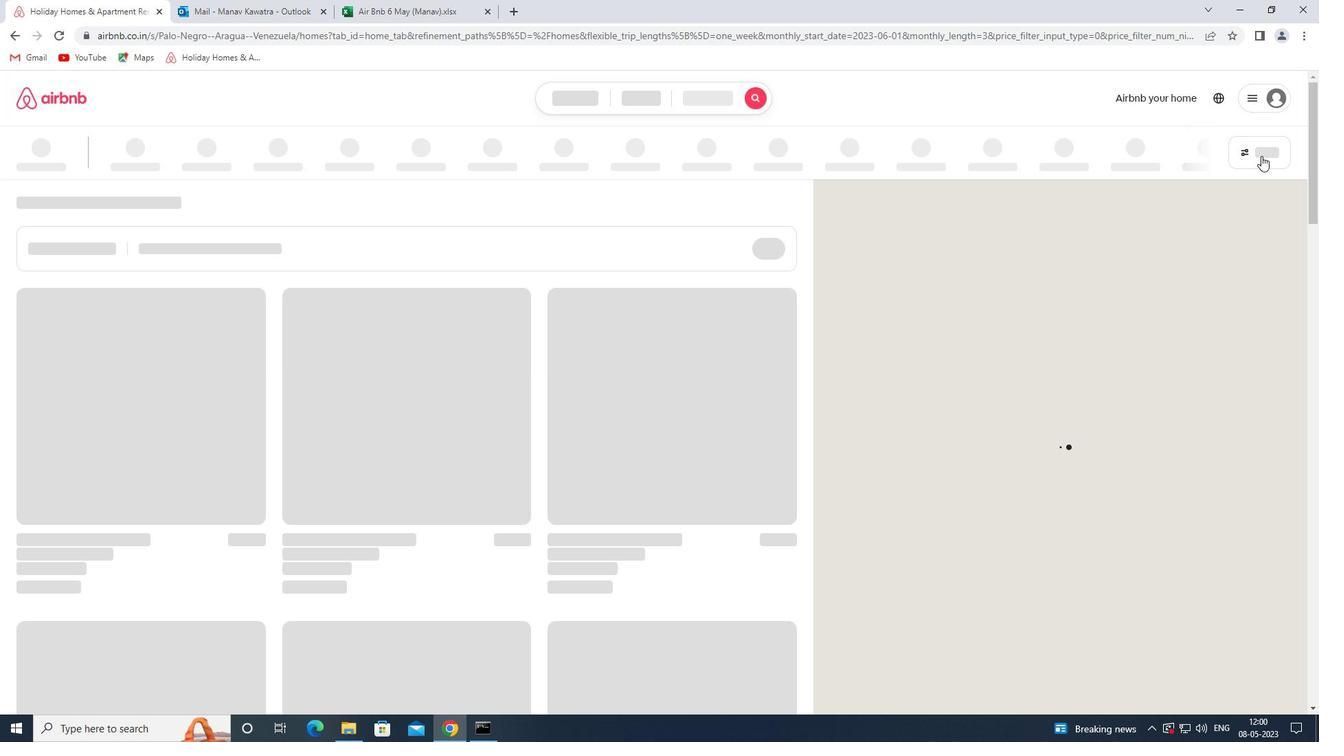 
Action: Mouse moved to (1264, 156)
Screenshot: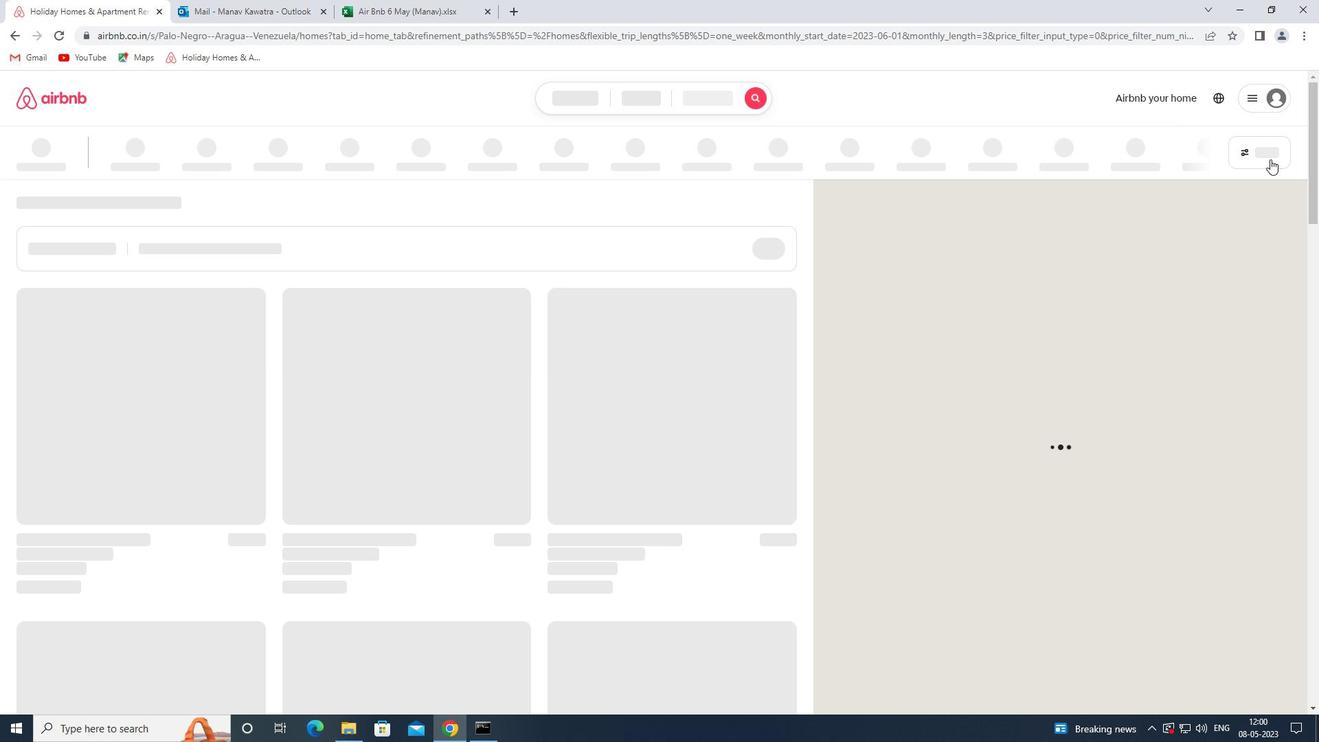 
Action: Mouse pressed left at (1264, 156)
Screenshot: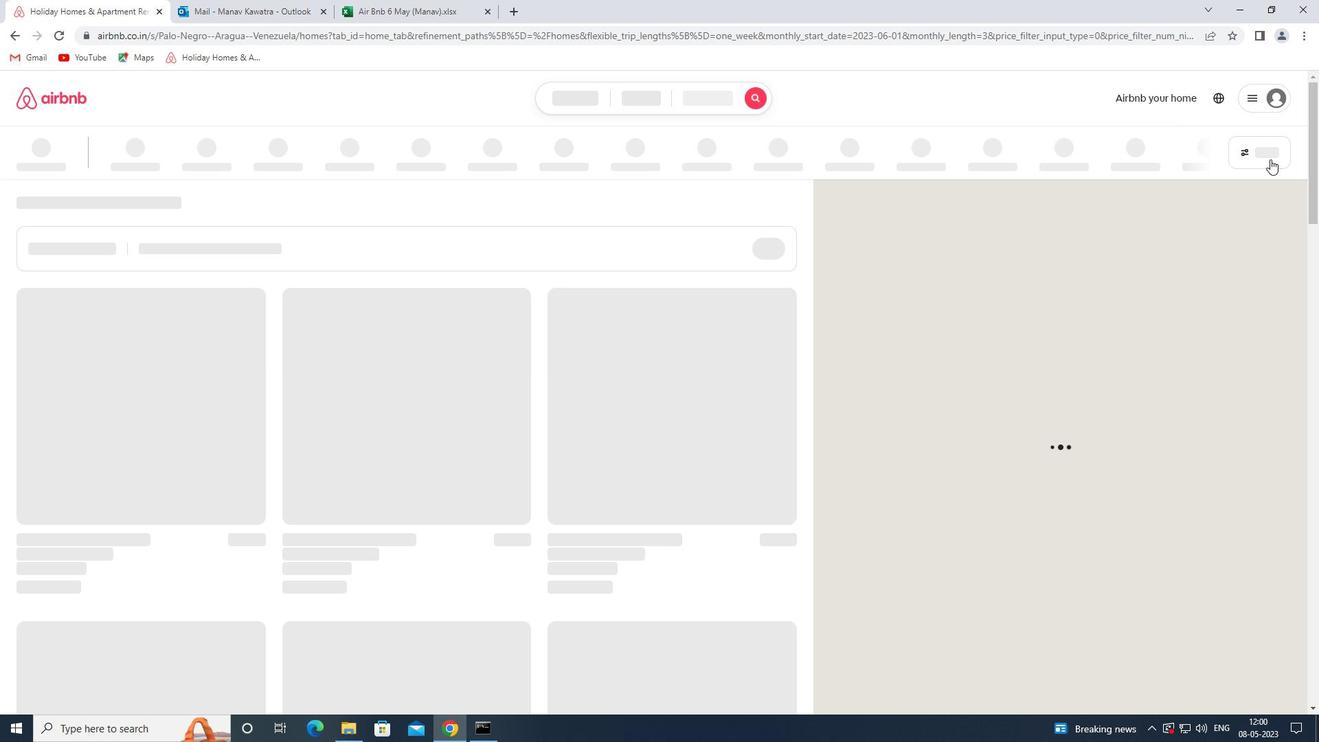 
Action: Mouse moved to (1262, 155)
Screenshot: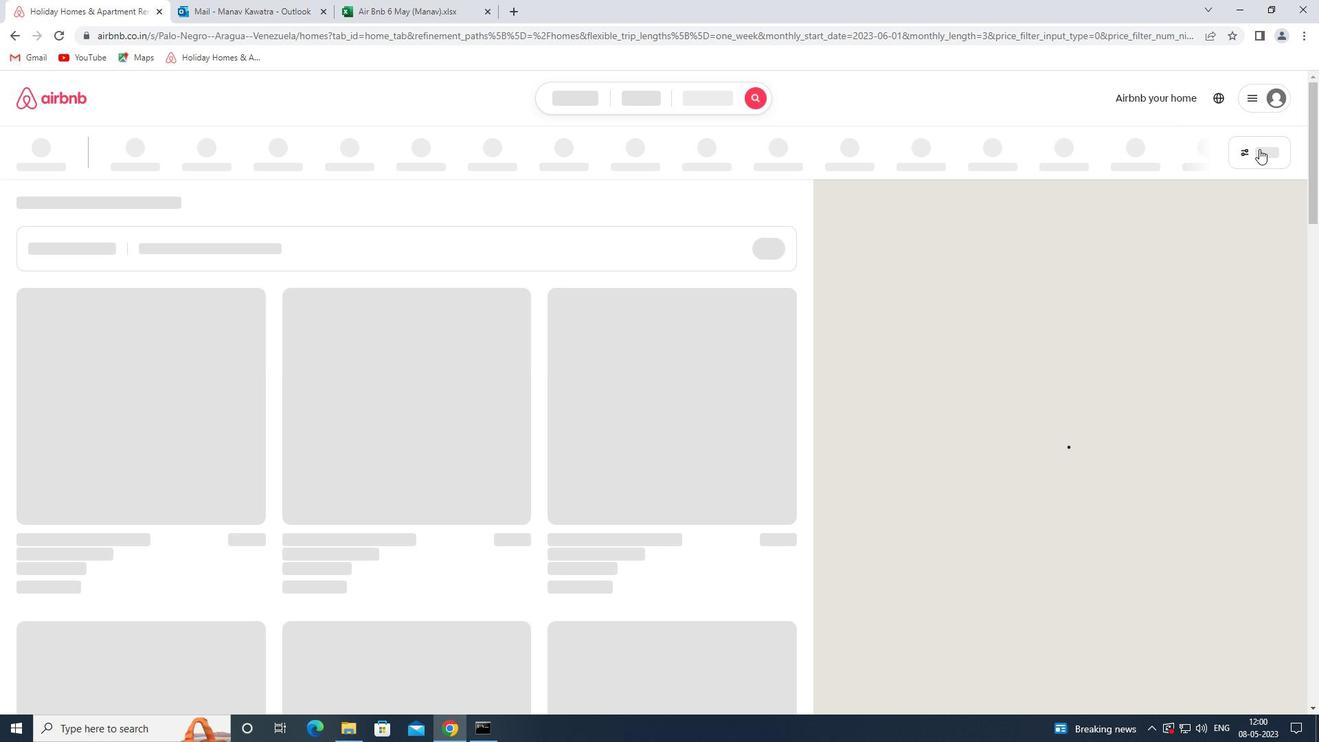 
Action: Mouse pressed left at (1262, 155)
Screenshot: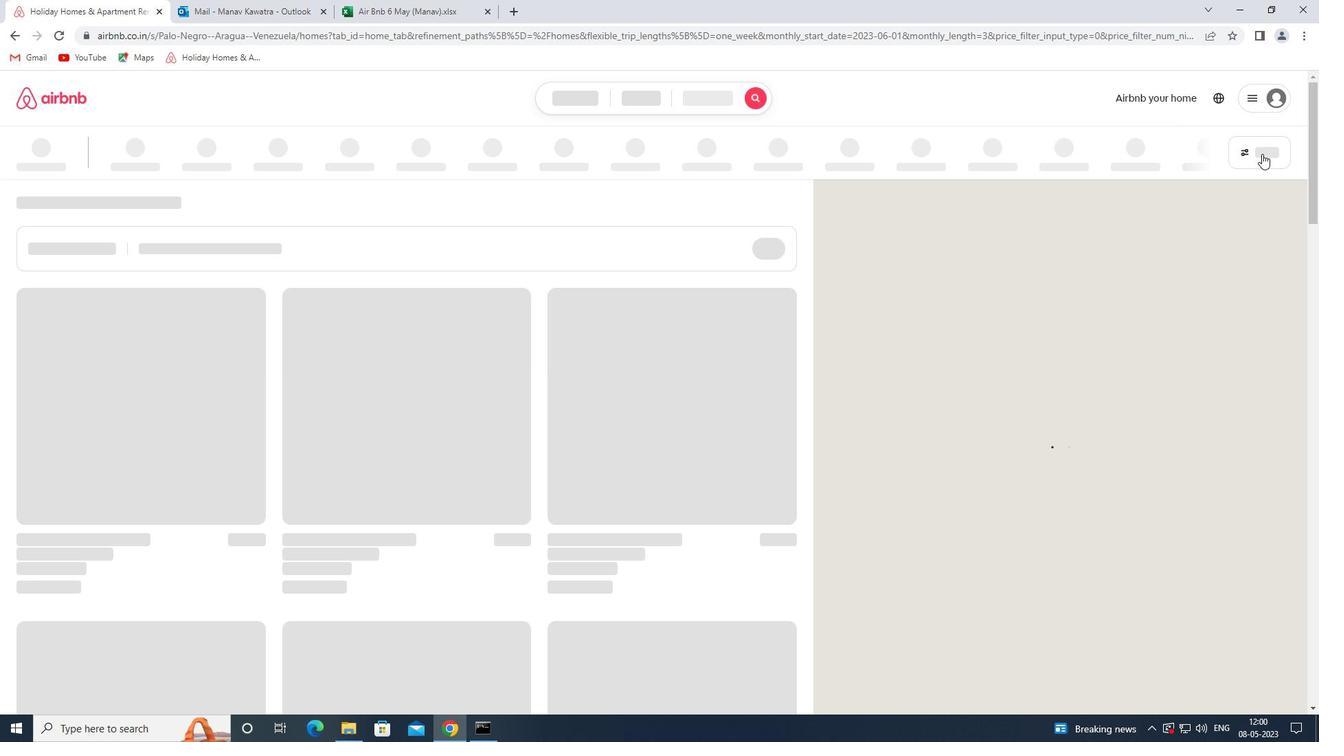 
Action: Mouse moved to (480, 487)
Screenshot: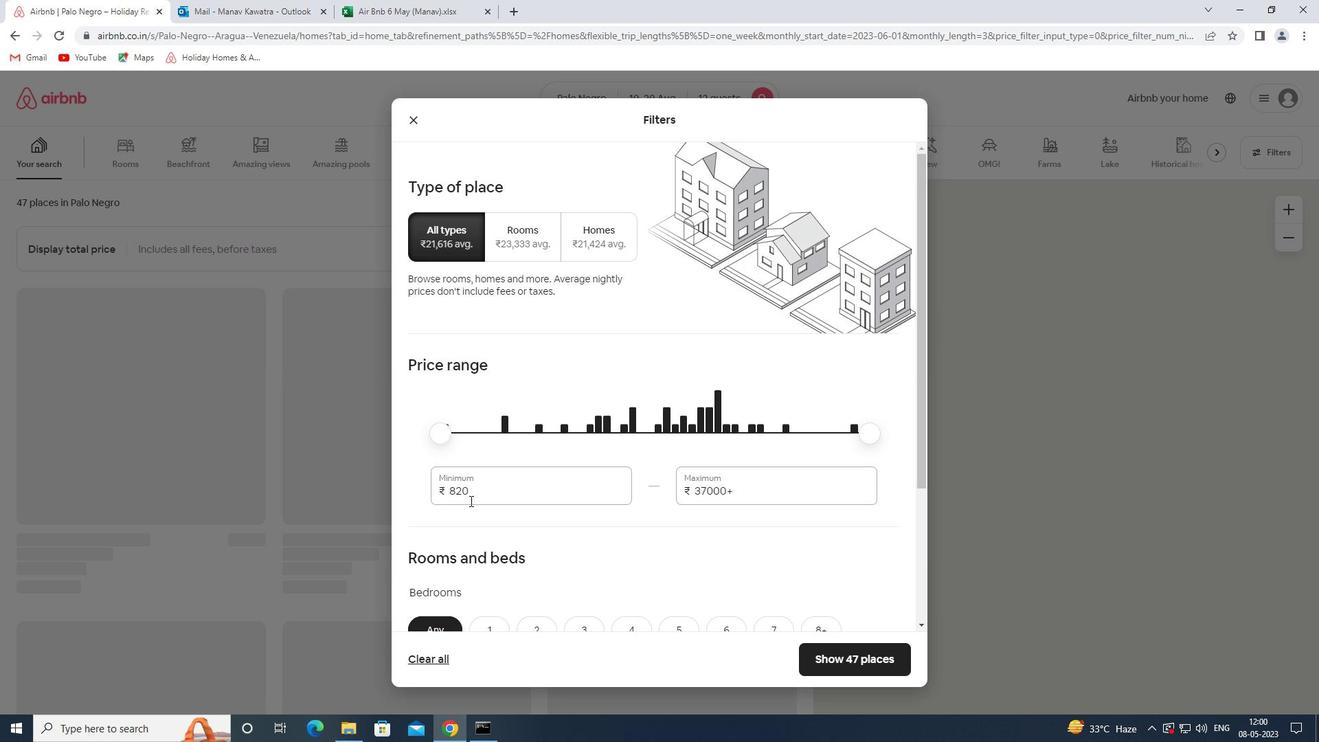 
Action: Mouse pressed left at (480, 487)
Screenshot: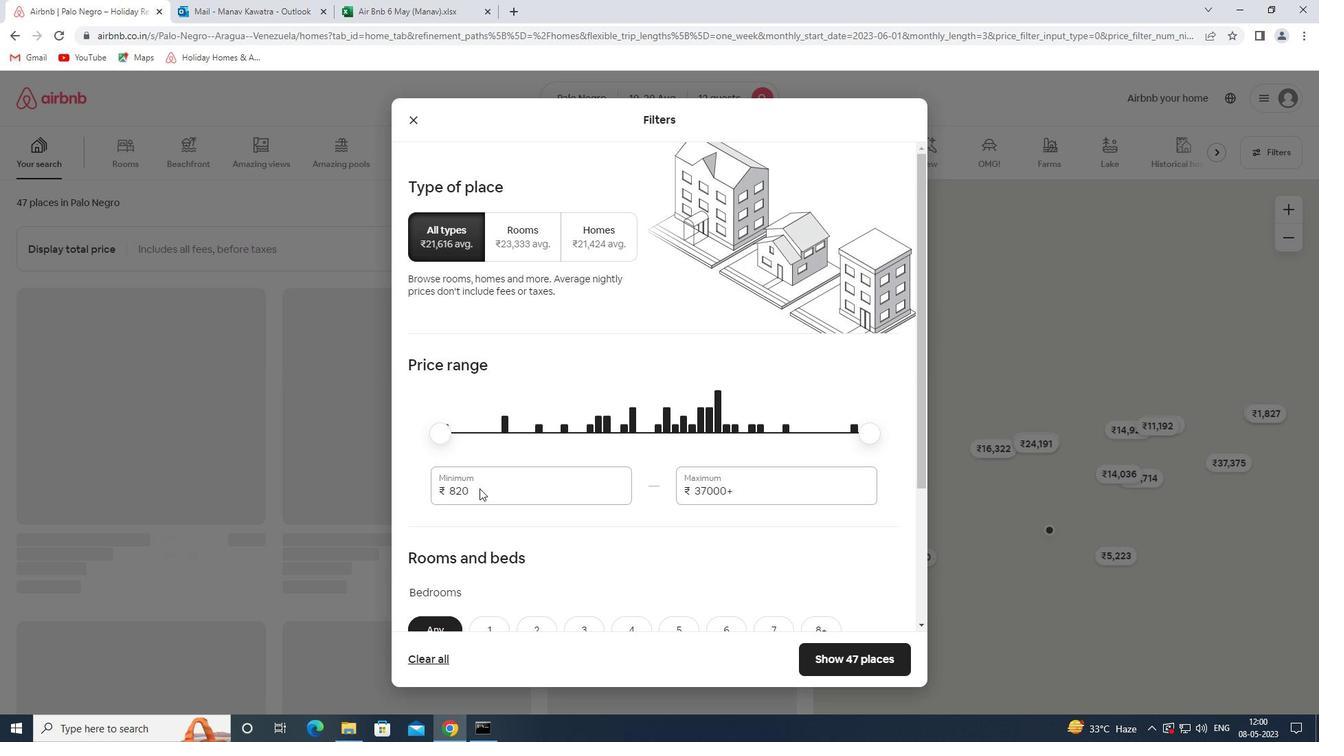 
Action: Mouse pressed left at (480, 487)
Screenshot: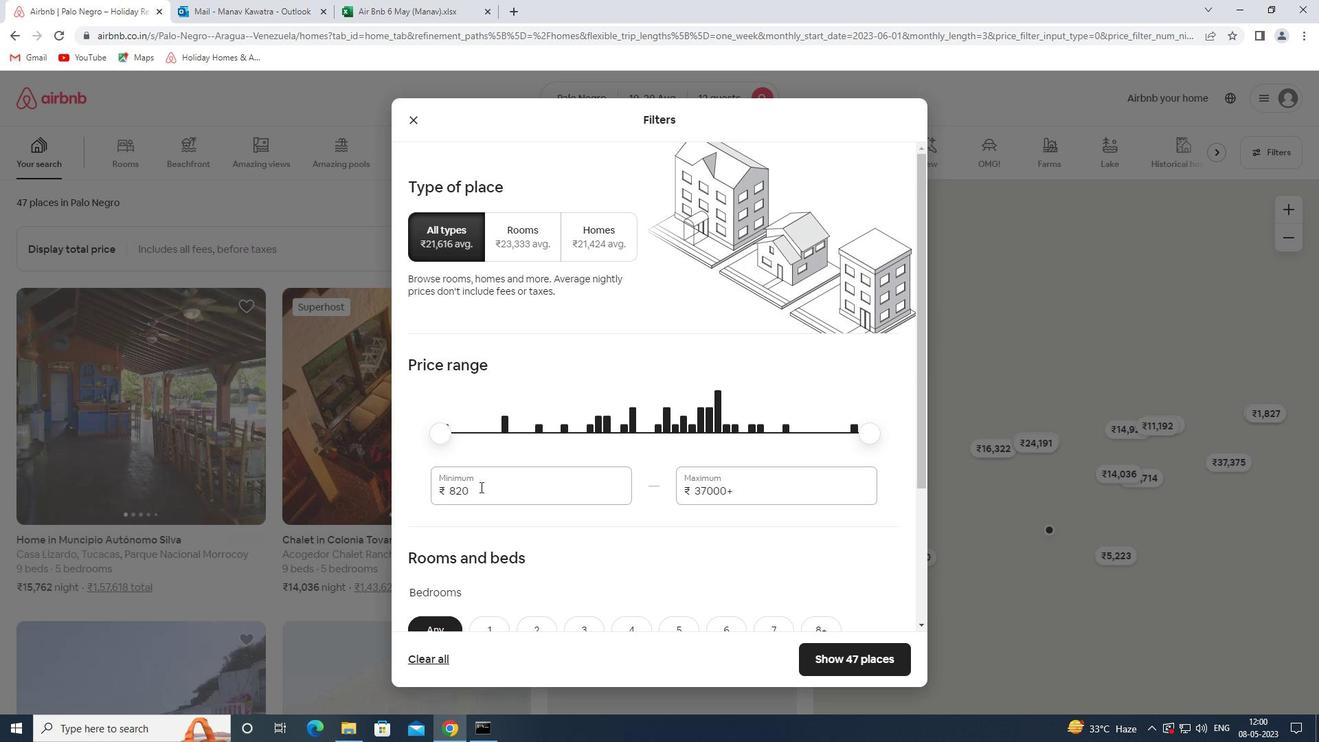 
Action: Key pressed 10000<Key.caps_lock><Key.caps_lock><Key.tab>14000
Screenshot: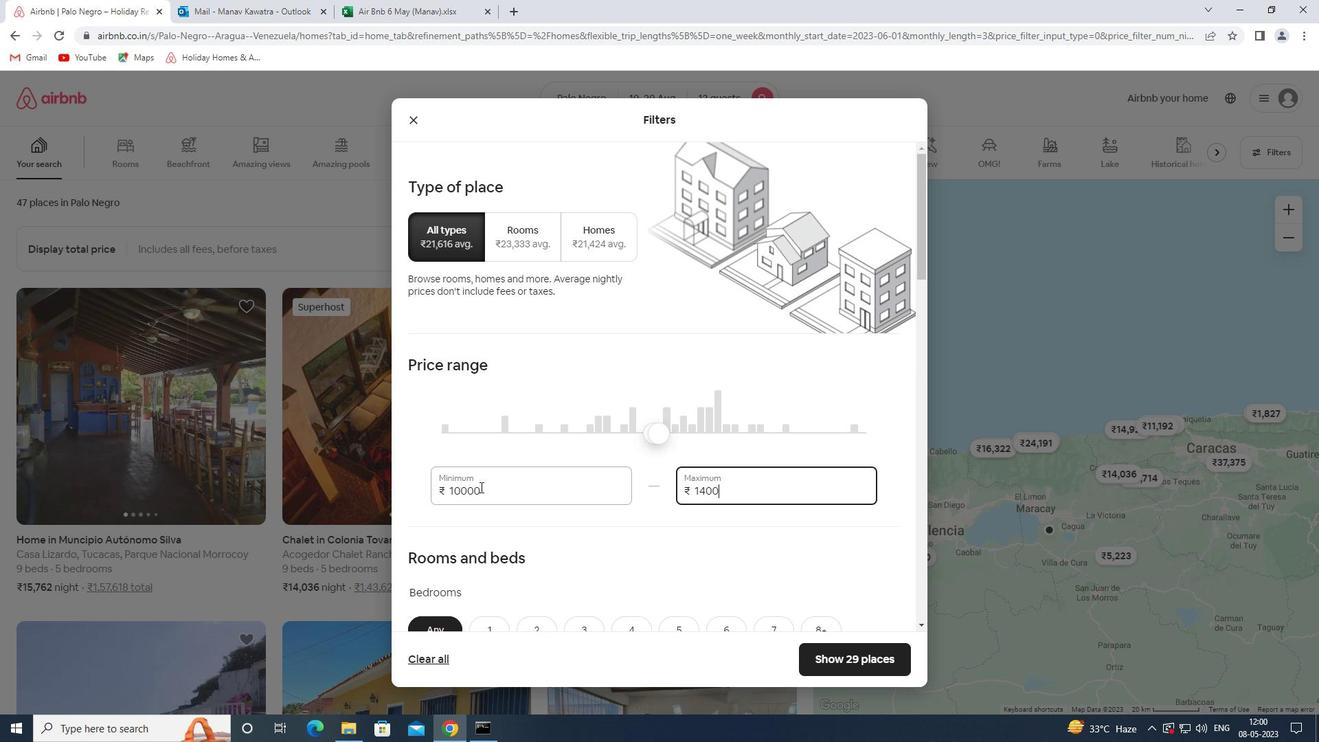 
Action: Mouse moved to (498, 455)
Screenshot: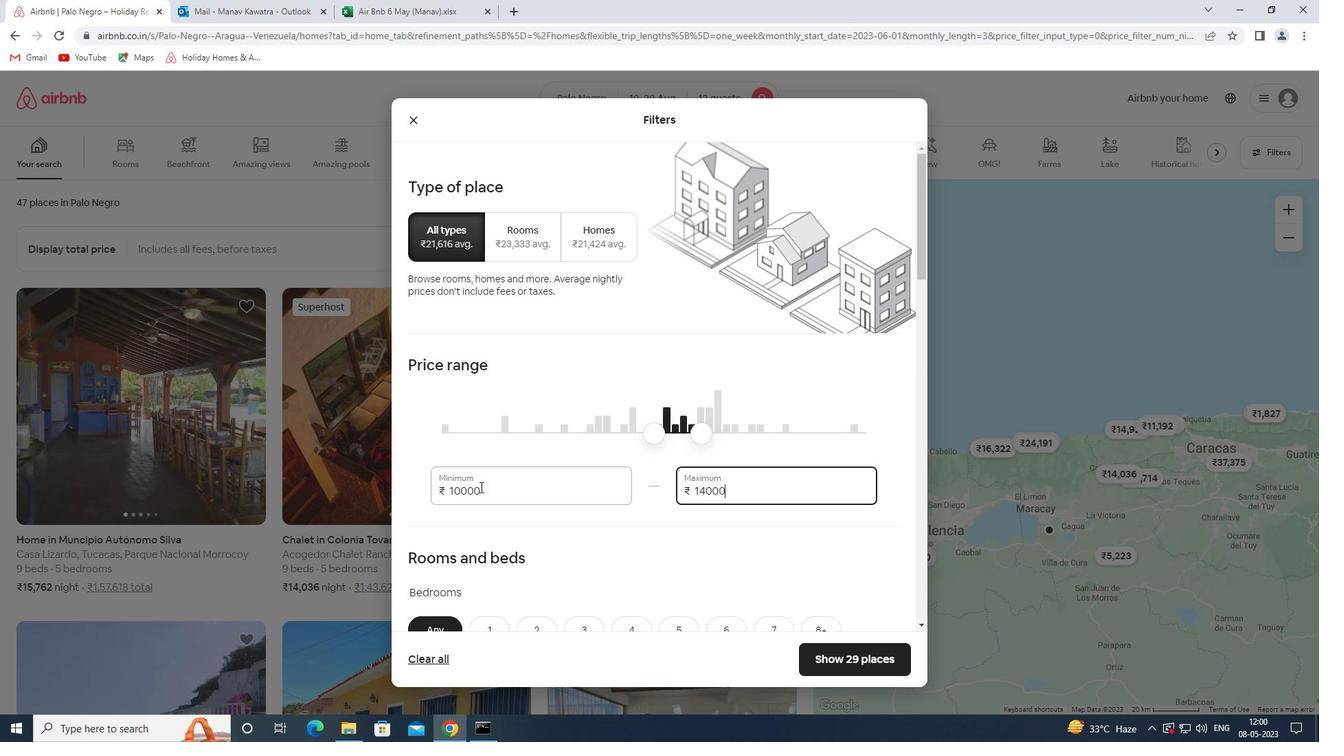 
Action: Mouse scrolled (498, 455) with delta (0, 0)
Screenshot: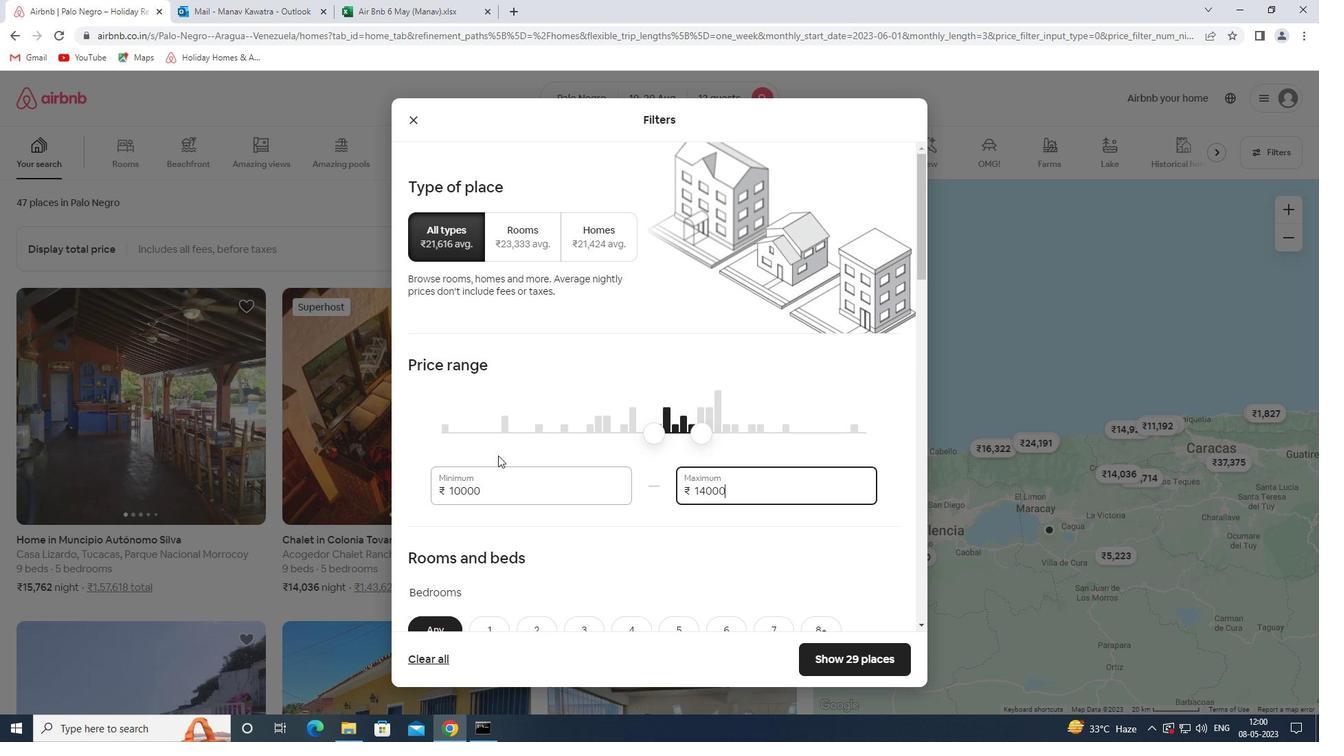 
Action: Mouse scrolled (498, 455) with delta (0, 0)
Screenshot: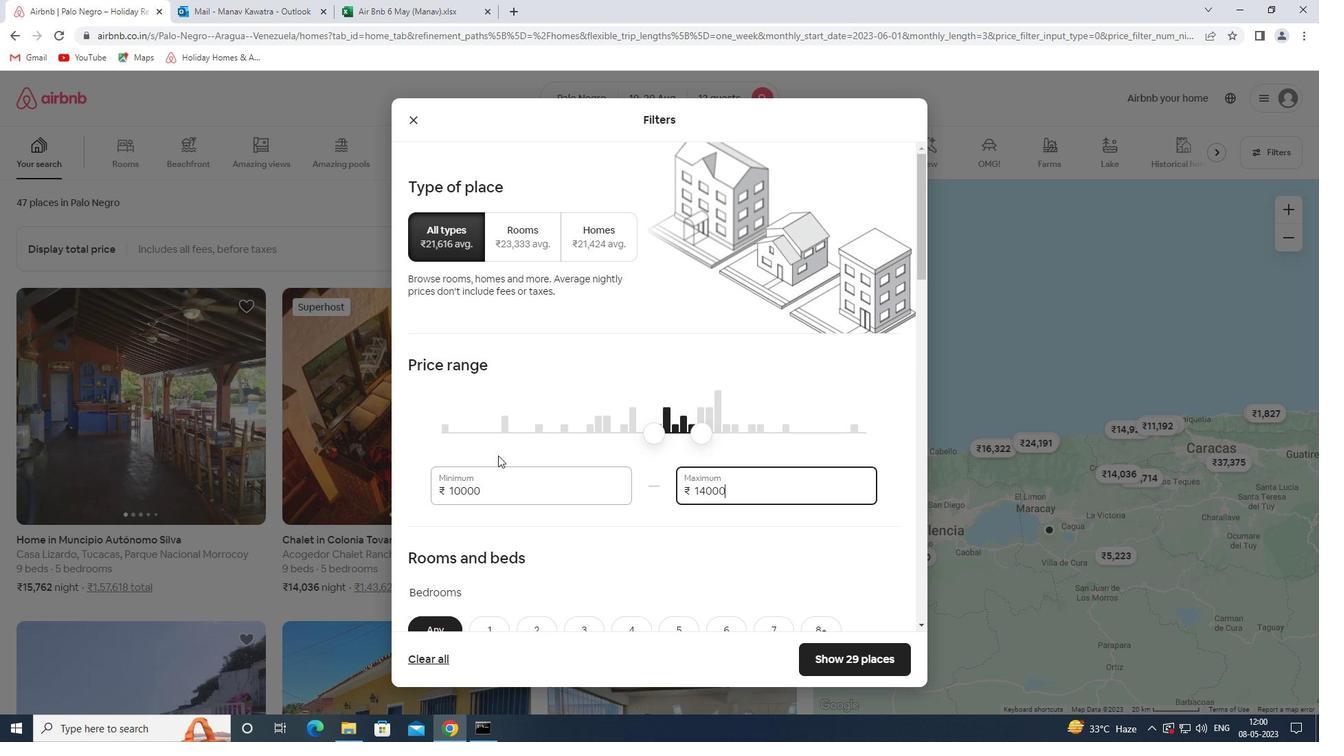 
Action: Mouse scrolled (498, 455) with delta (0, 0)
Screenshot: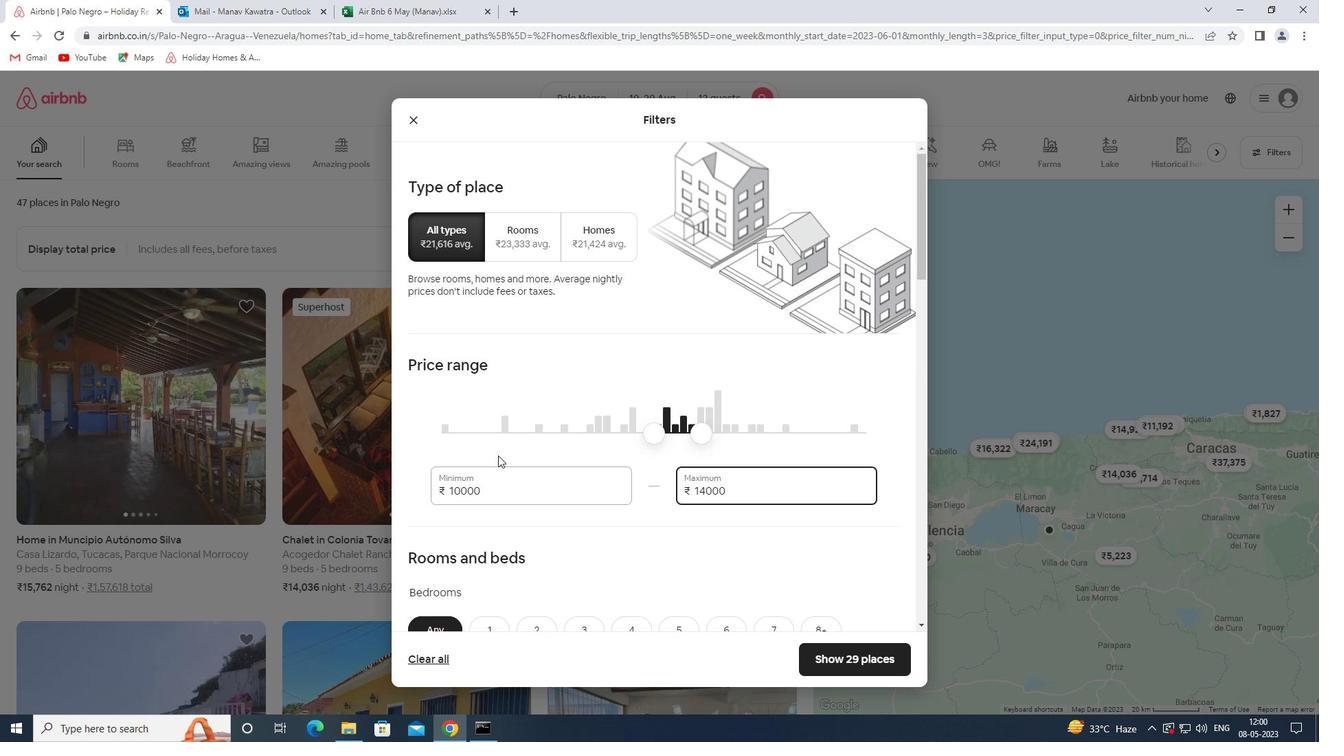 
Action: Mouse moved to (723, 420)
Screenshot: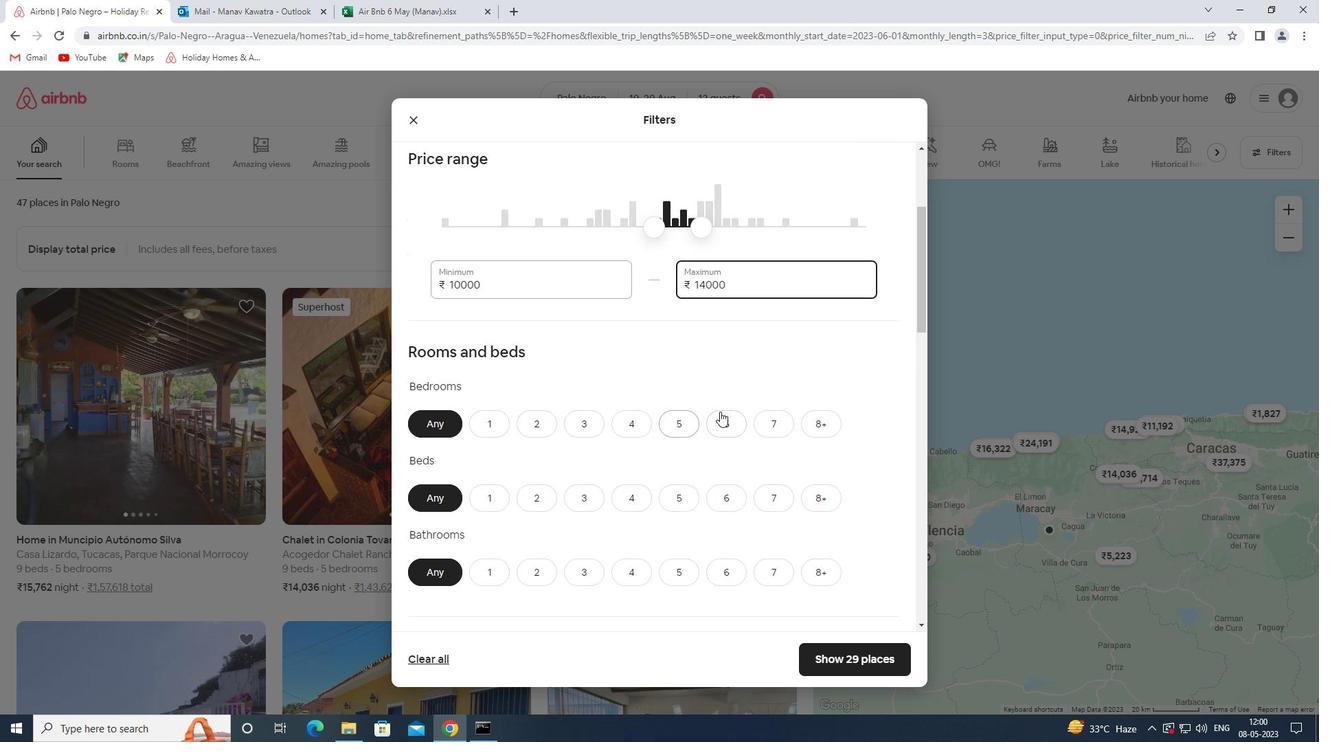 
Action: Mouse pressed left at (723, 420)
Screenshot: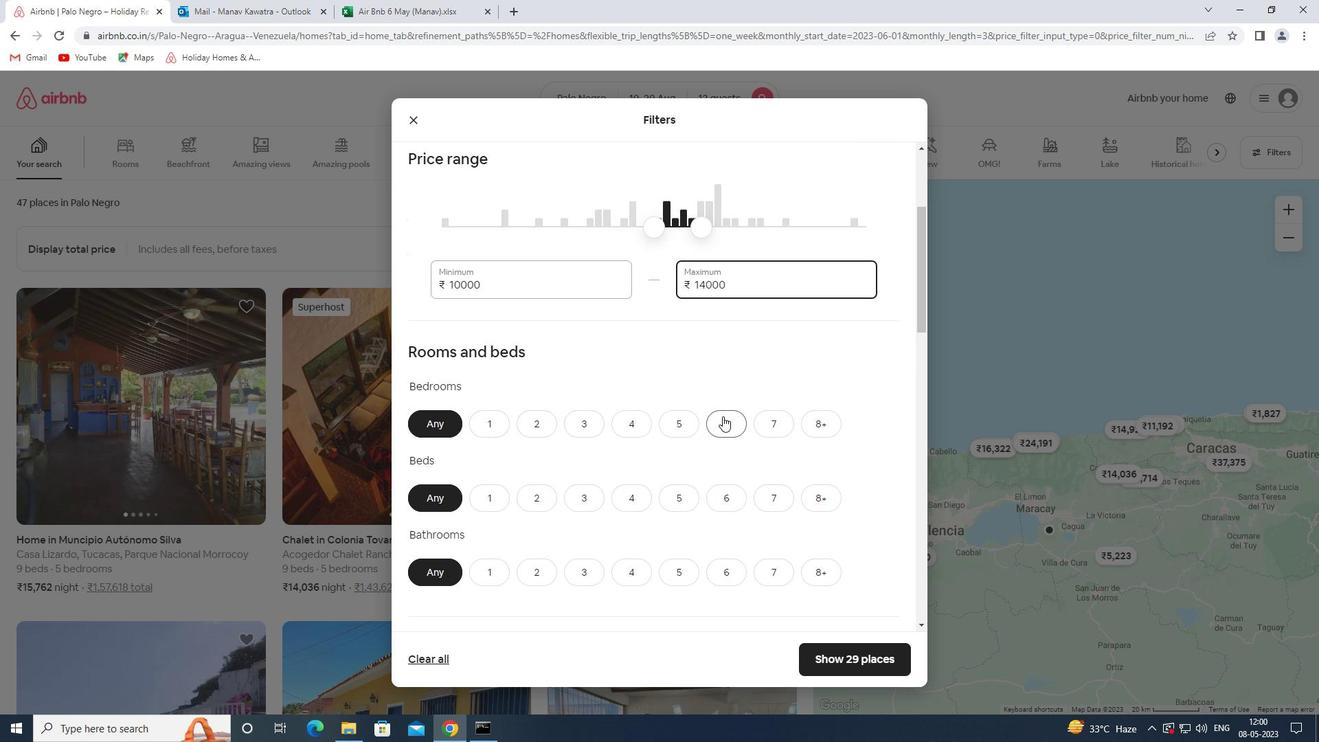 
Action: Mouse moved to (811, 505)
Screenshot: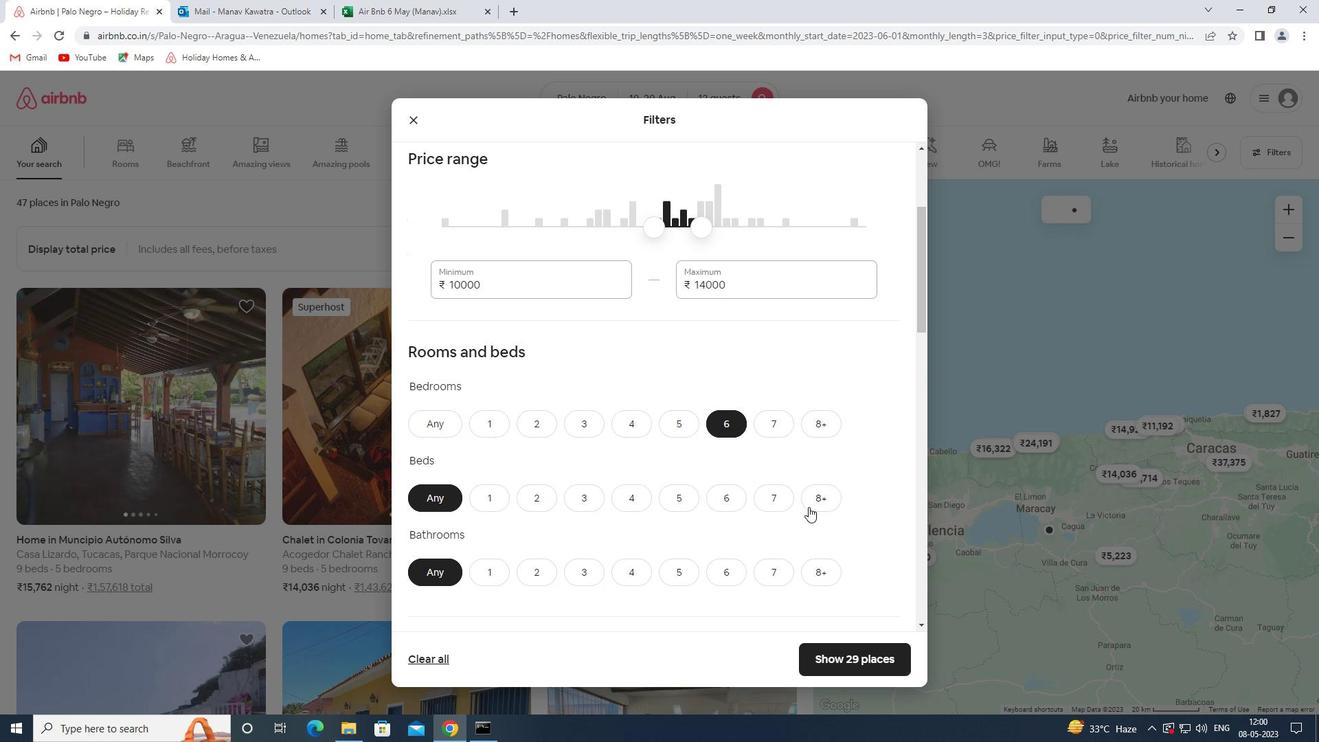 
Action: Mouse pressed left at (811, 505)
Screenshot: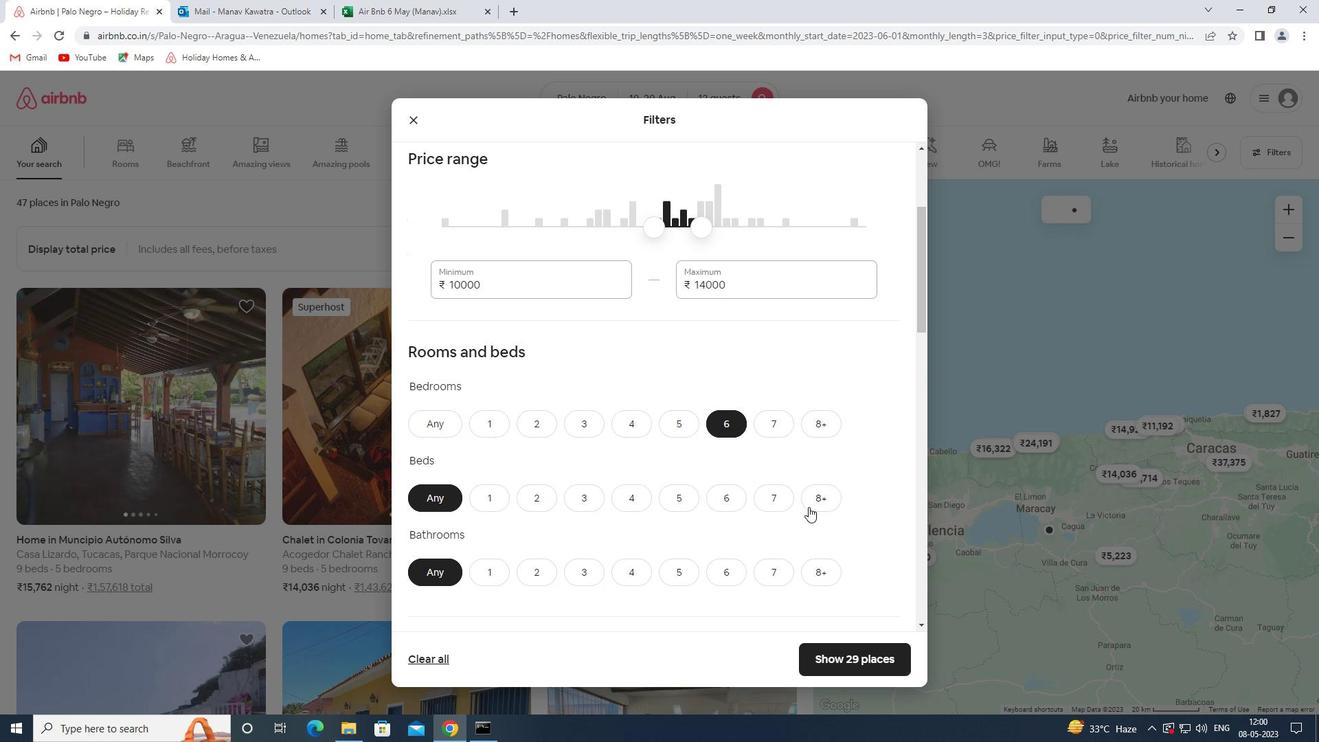 
Action: Mouse moved to (735, 571)
Screenshot: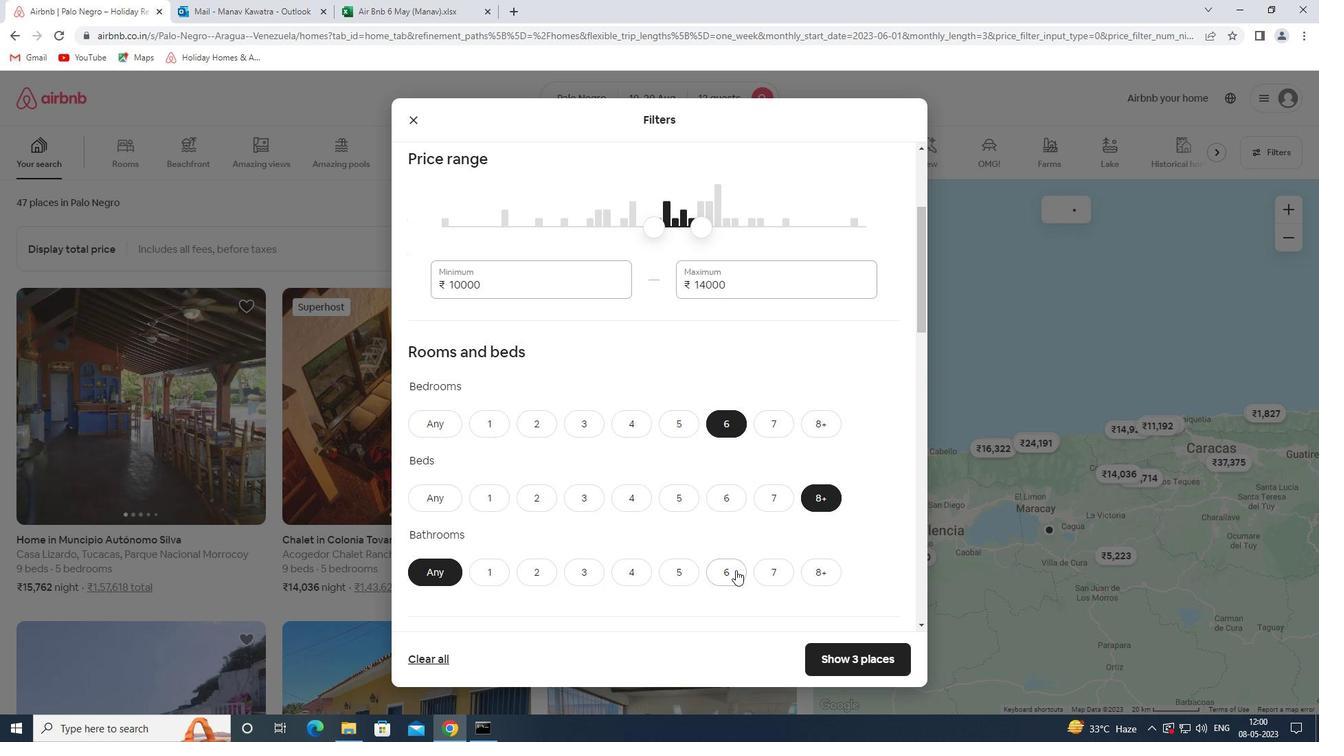 
Action: Mouse pressed left at (735, 571)
Screenshot: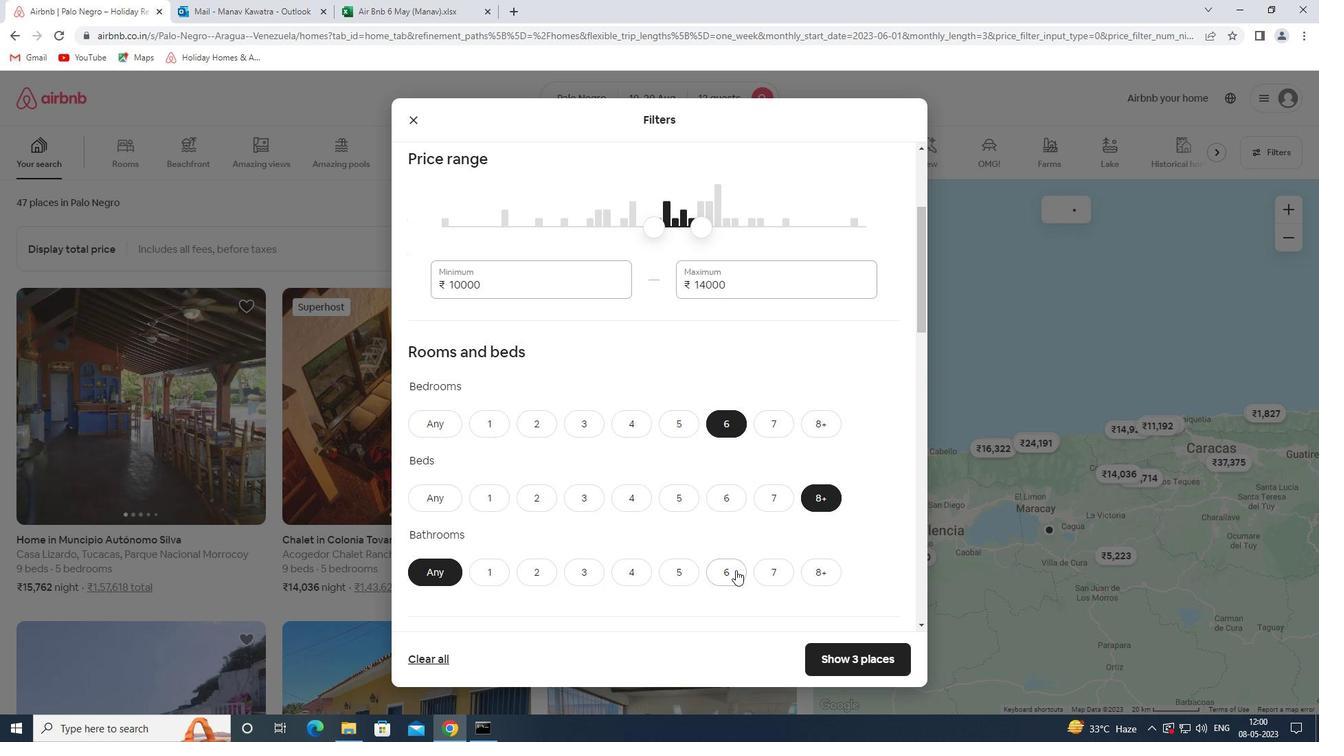 
Action: Mouse moved to (749, 433)
Screenshot: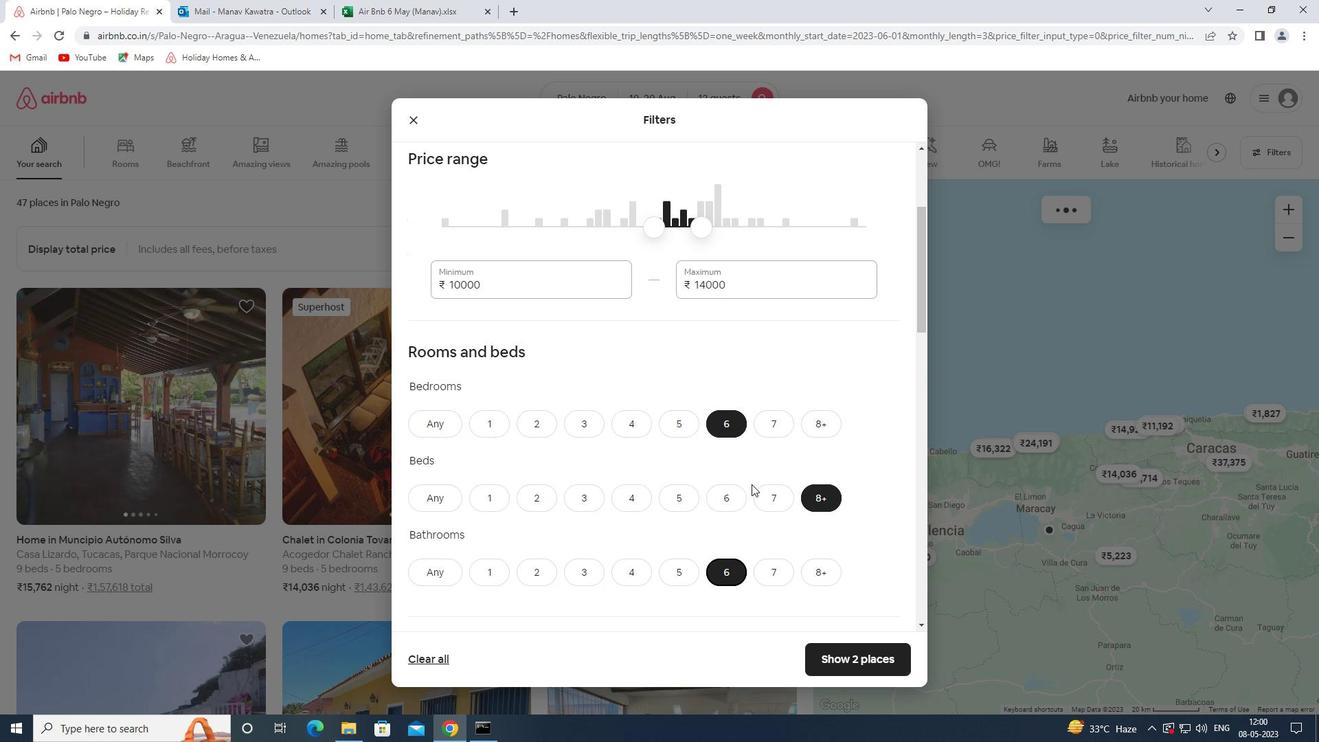 
Action: Mouse scrolled (749, 433) with delta (0, 0)
Screenshot: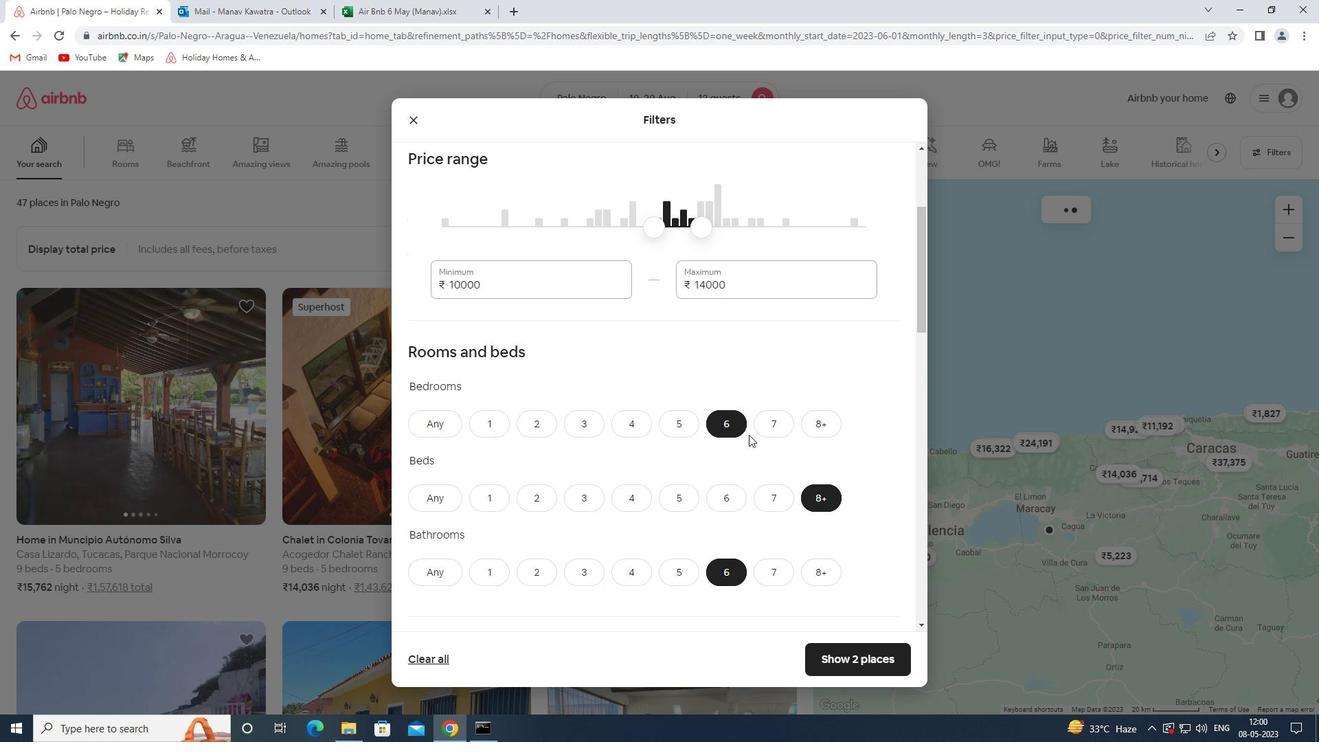 
Action: Mouse scrolled (749, 433) with delta (0, 0)
Screenshot: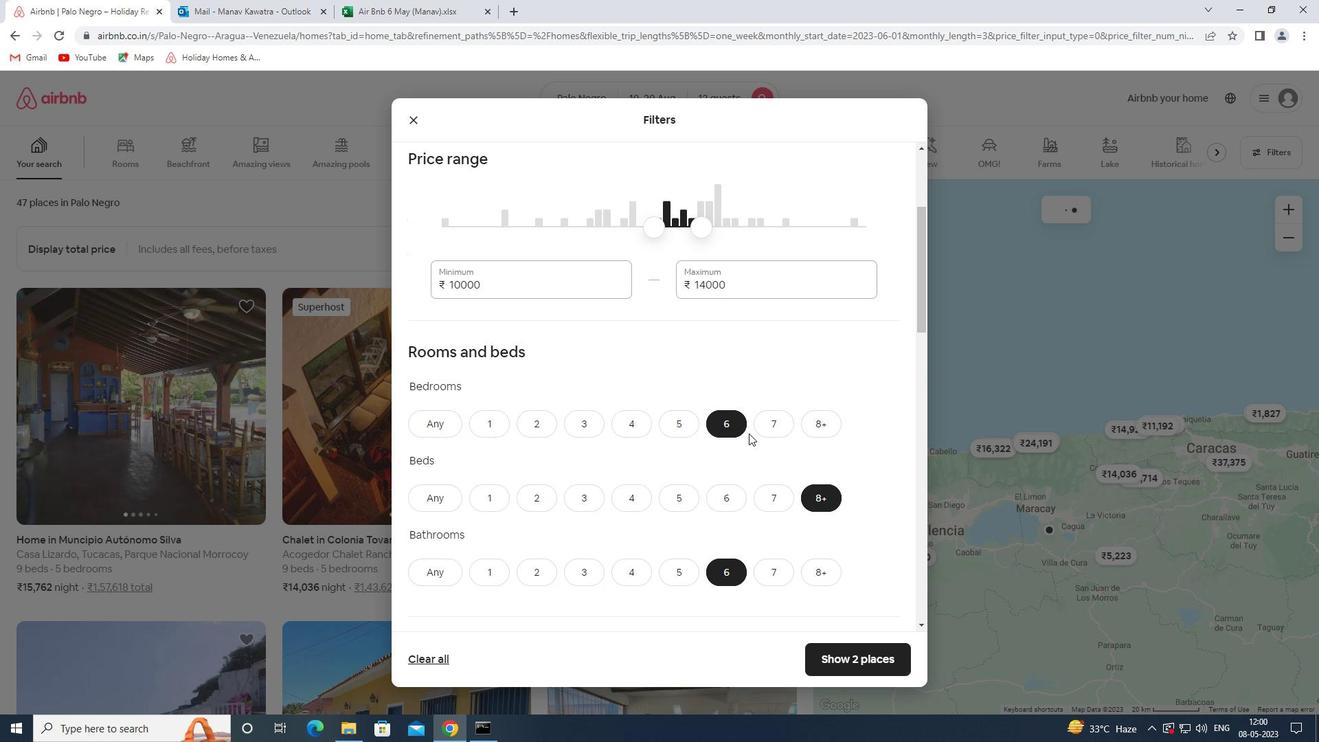 
Action: Mouse moved to (749, 435)
Screenshot: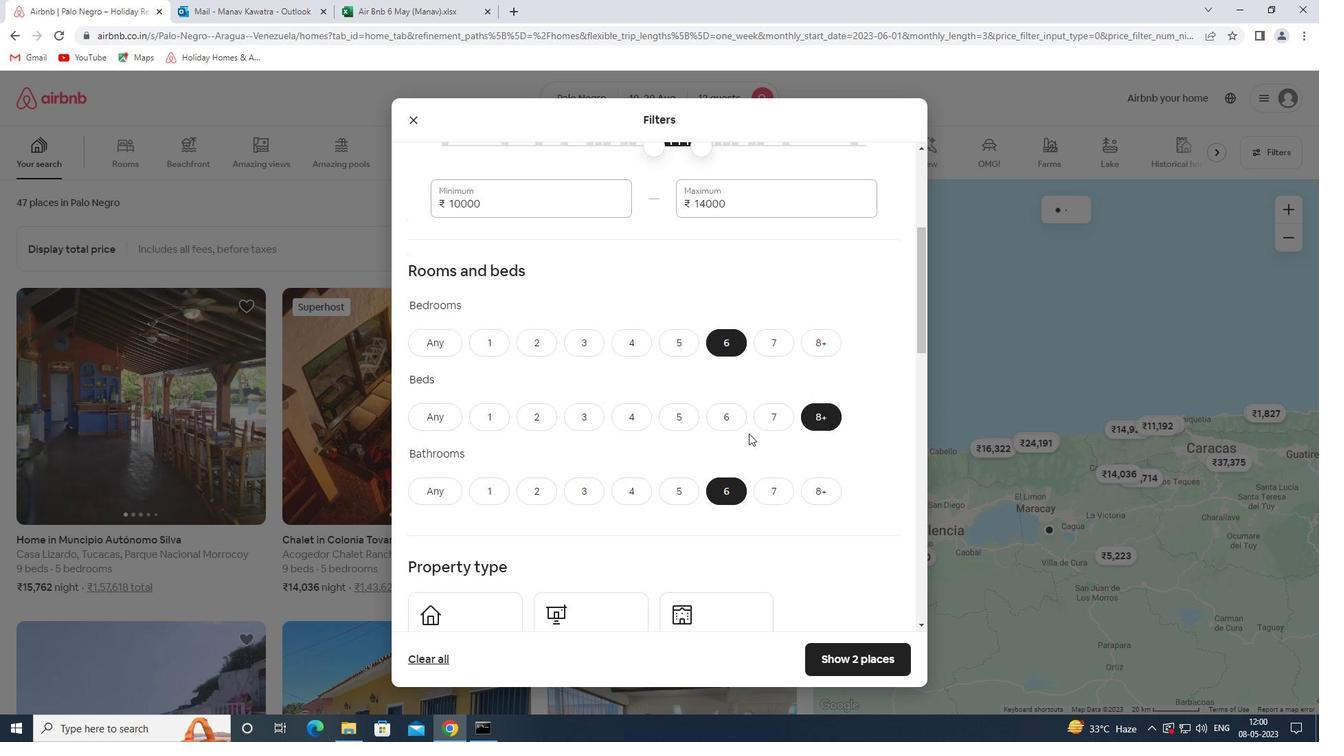 
Action: Mouse scrolled (749, 435) with delta (0, 0)
Screenshot: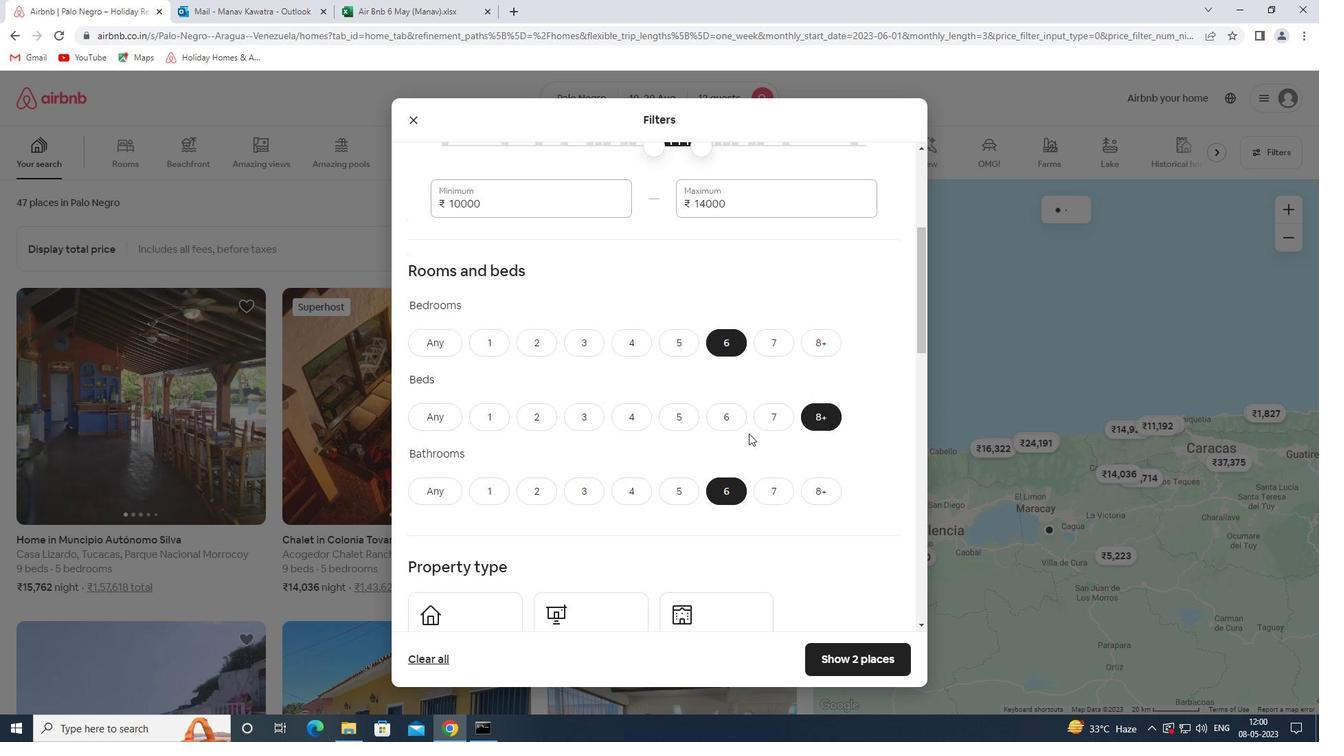 
Action: Mouse moved to (748, 437)
Screenshot: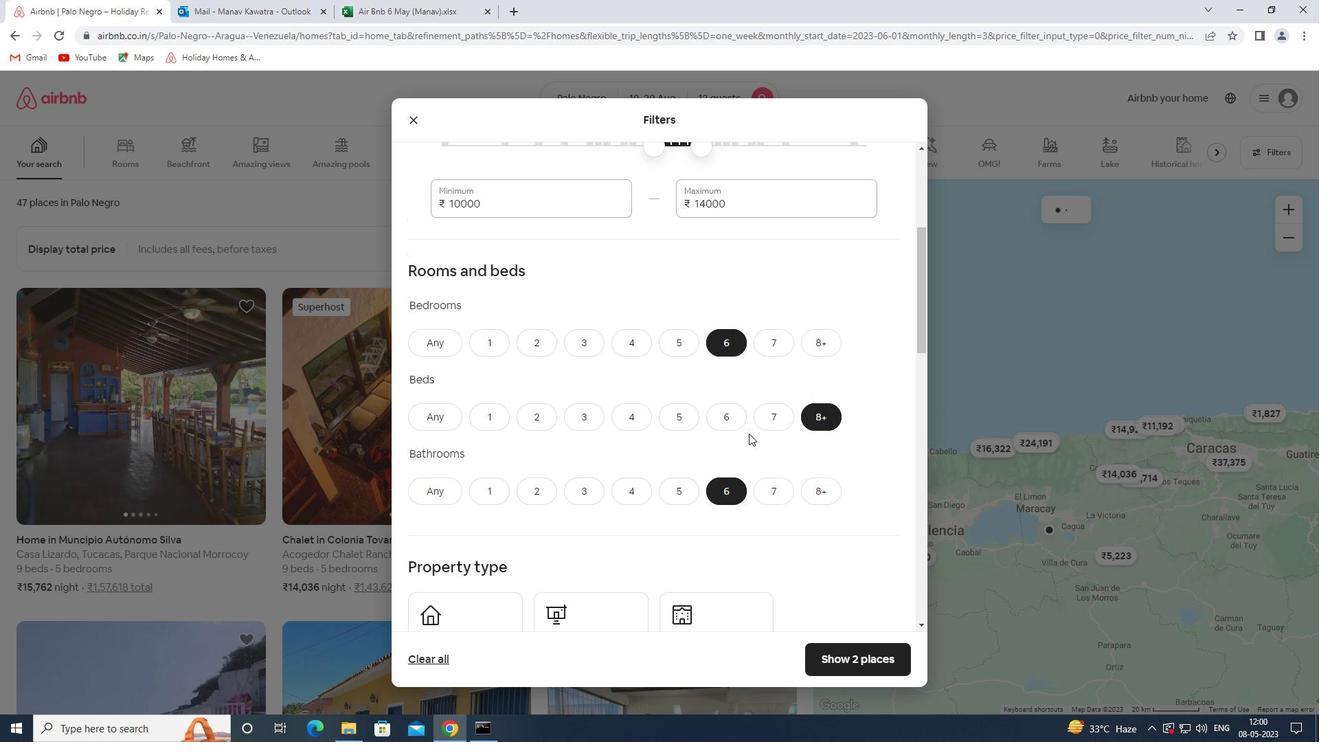 
Action: Mouse scrolled (748, 436) with delta (0, 0)
Screenshot: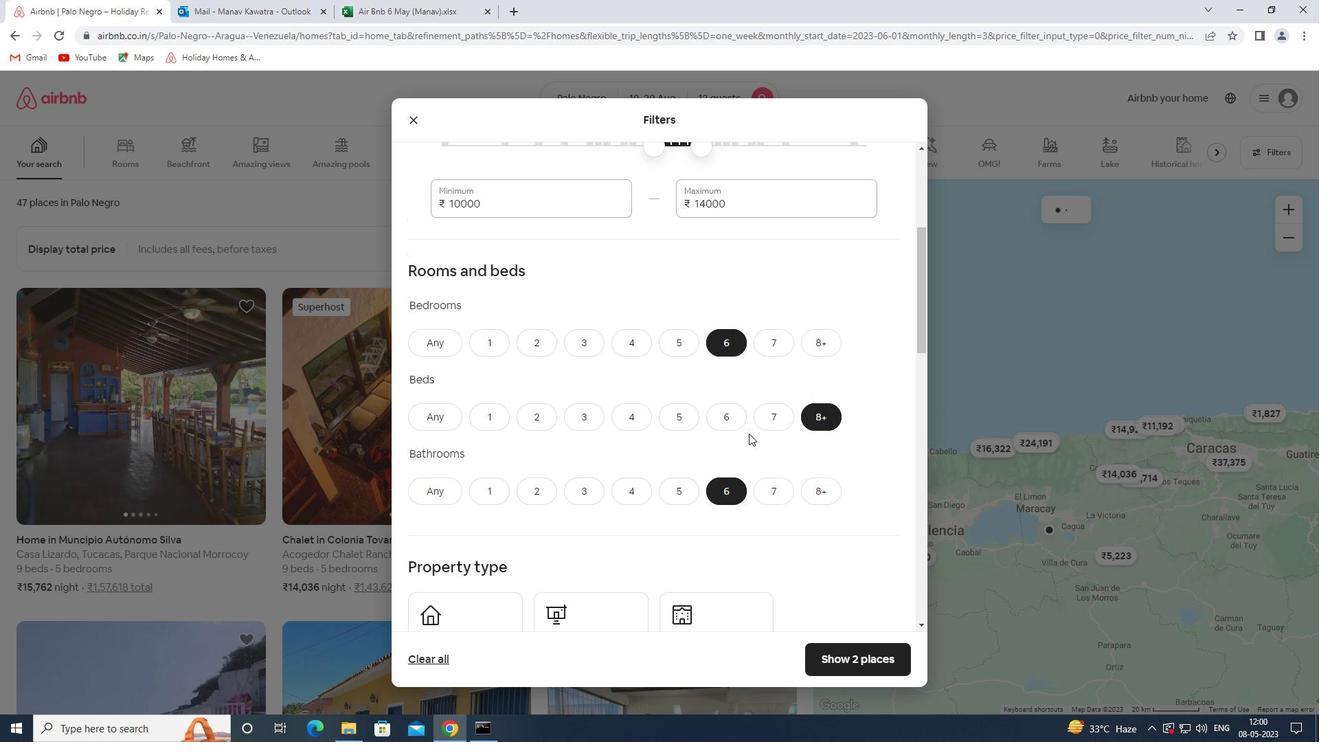 
Action: Mouse moved to (488, 449)
Screenshot: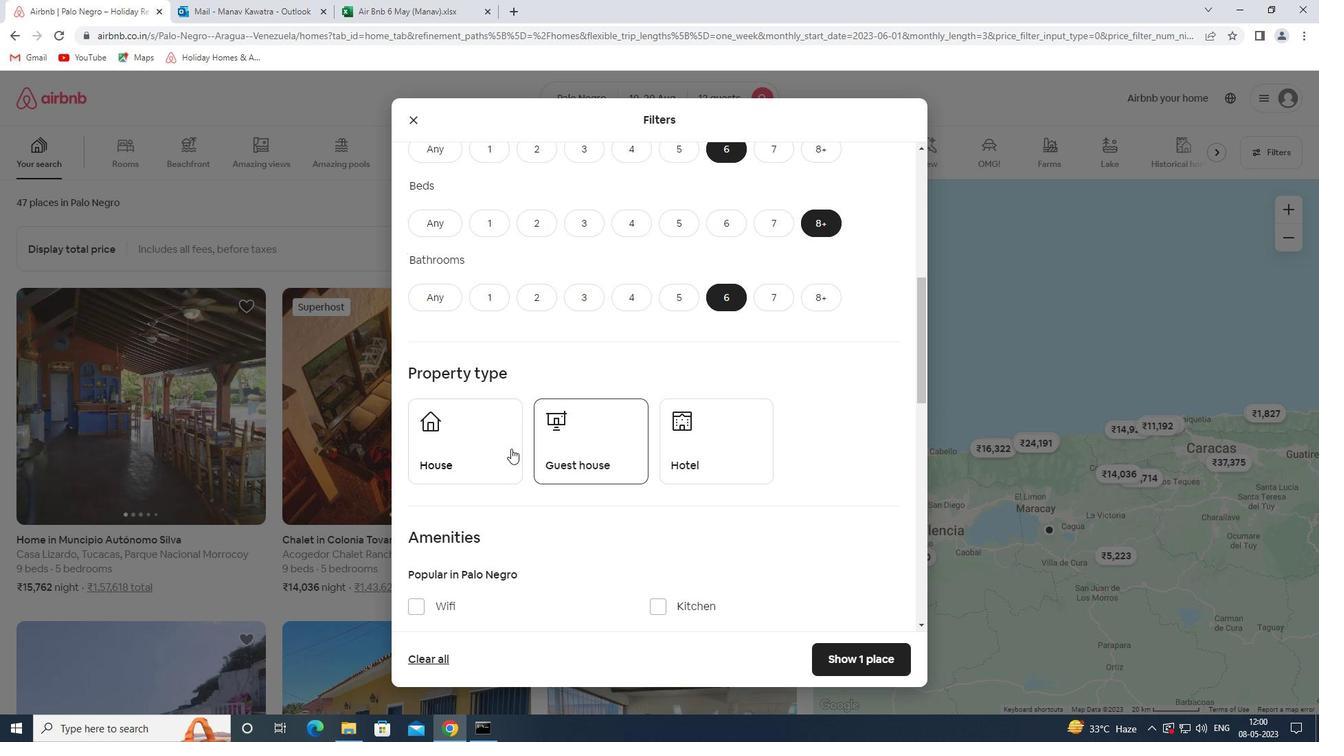 
Action: Mouse pressed left at (488, 449)
Screenshot: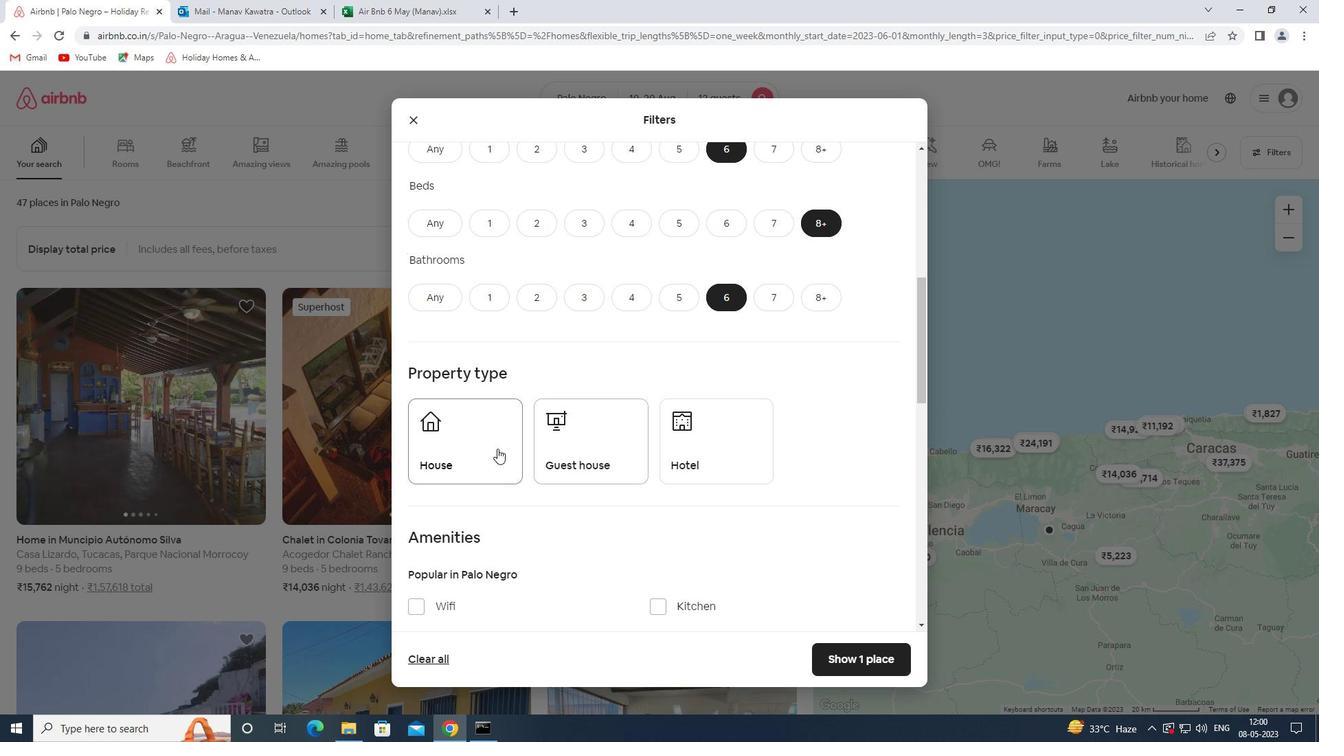 
Action: Mouse moved to (611, 461)
Screenshot: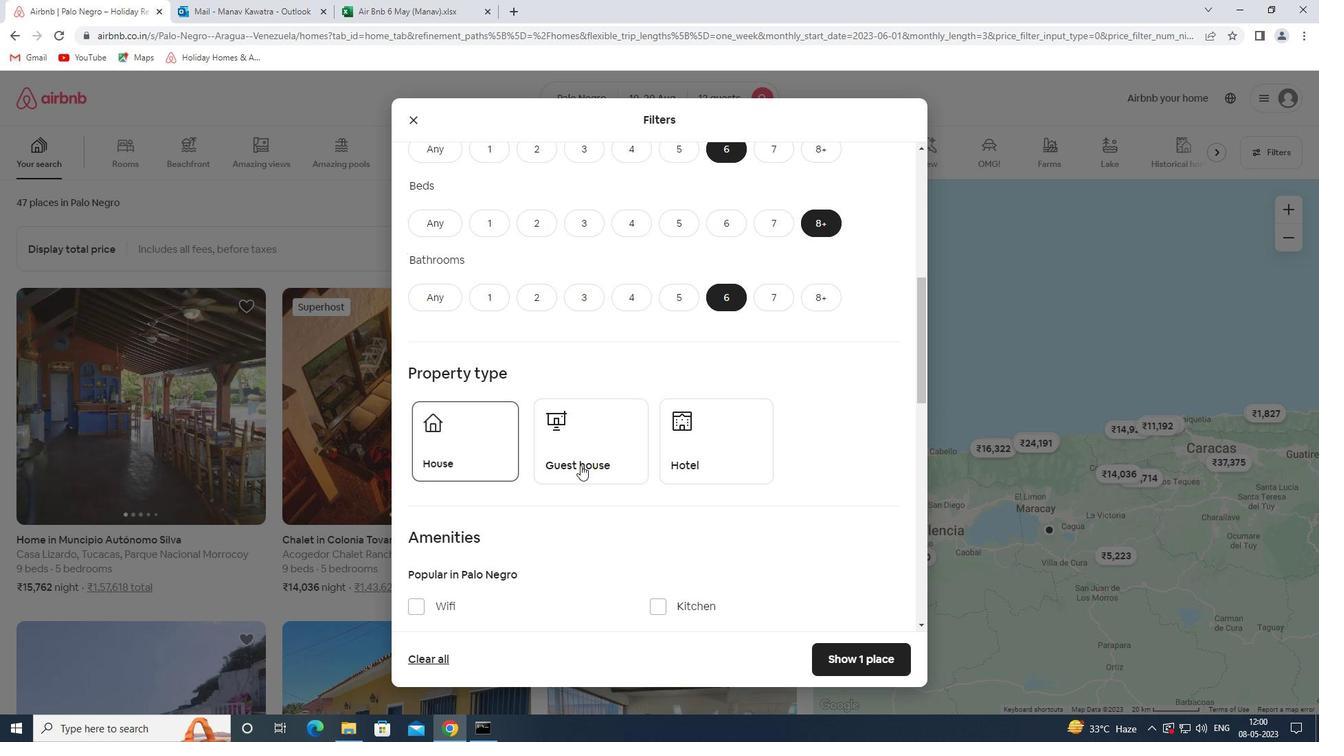 
Action: Mouse pressed left at (611, 461)
Screenshot: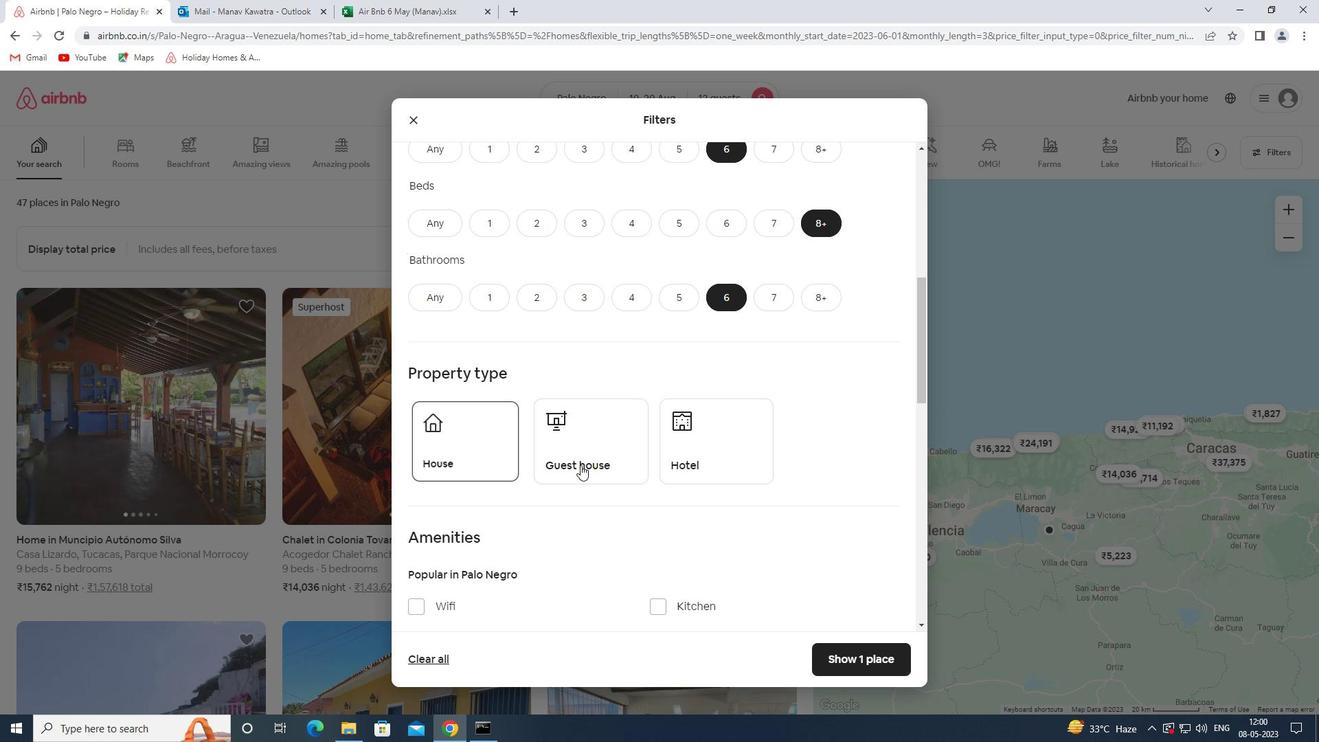 
Action: Mouse moved to (683, 493)
Screenshot: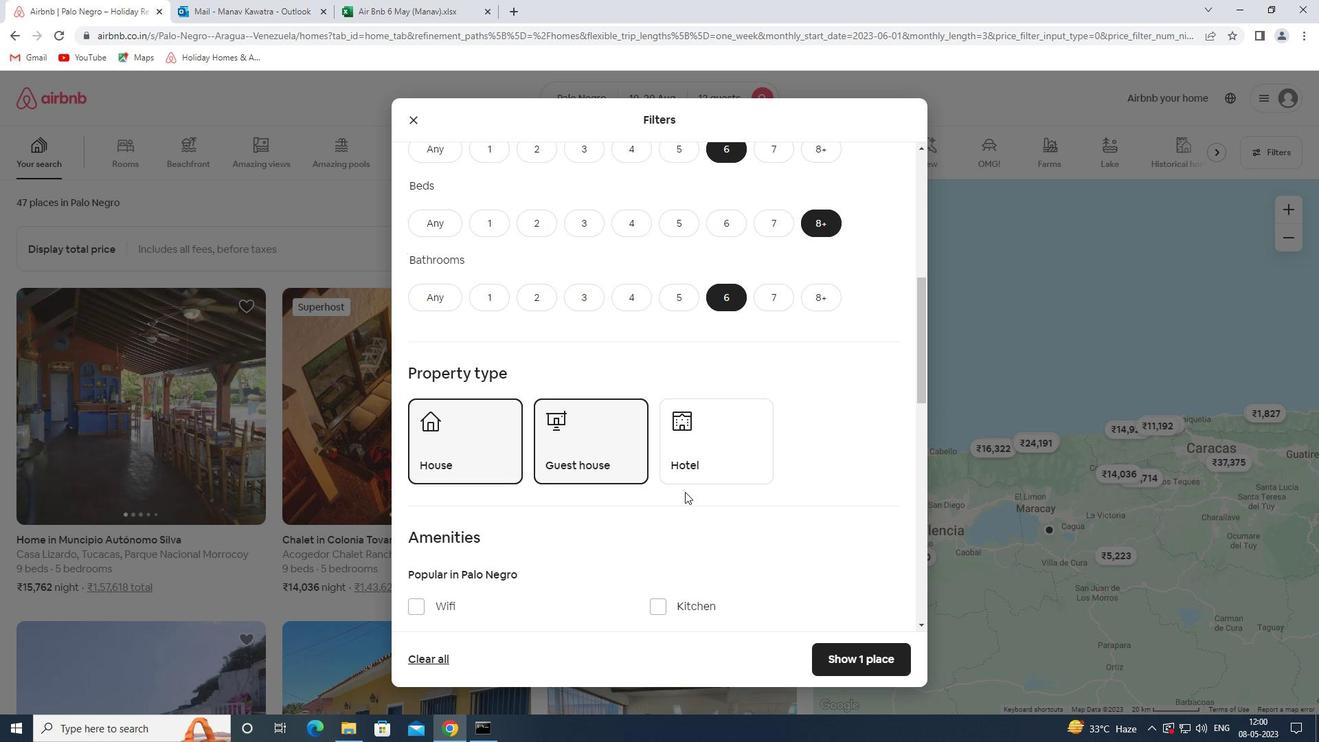 
Action: Mouse scrolled (683, 492) with delta (0, 0)
Screenshot: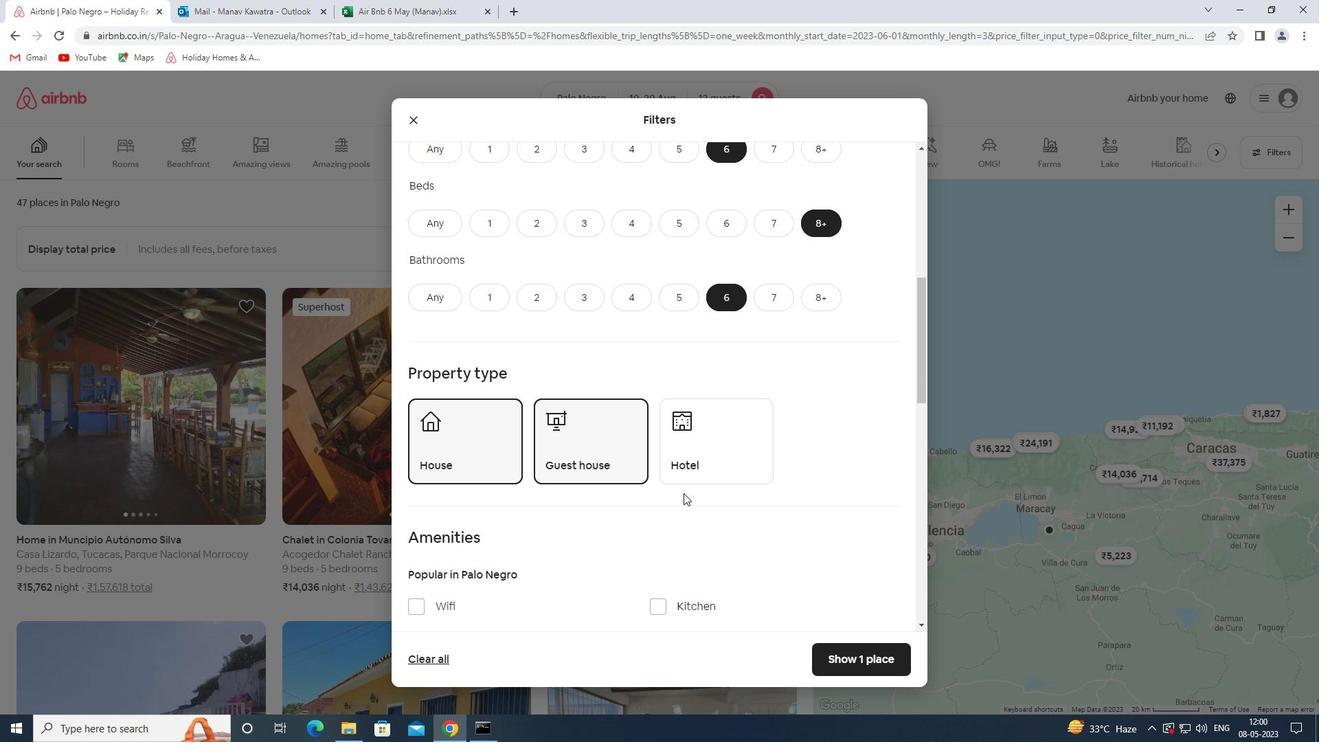 
Action: Mouse scrolled (683, 492) with delta (0, 0)
Screenshot: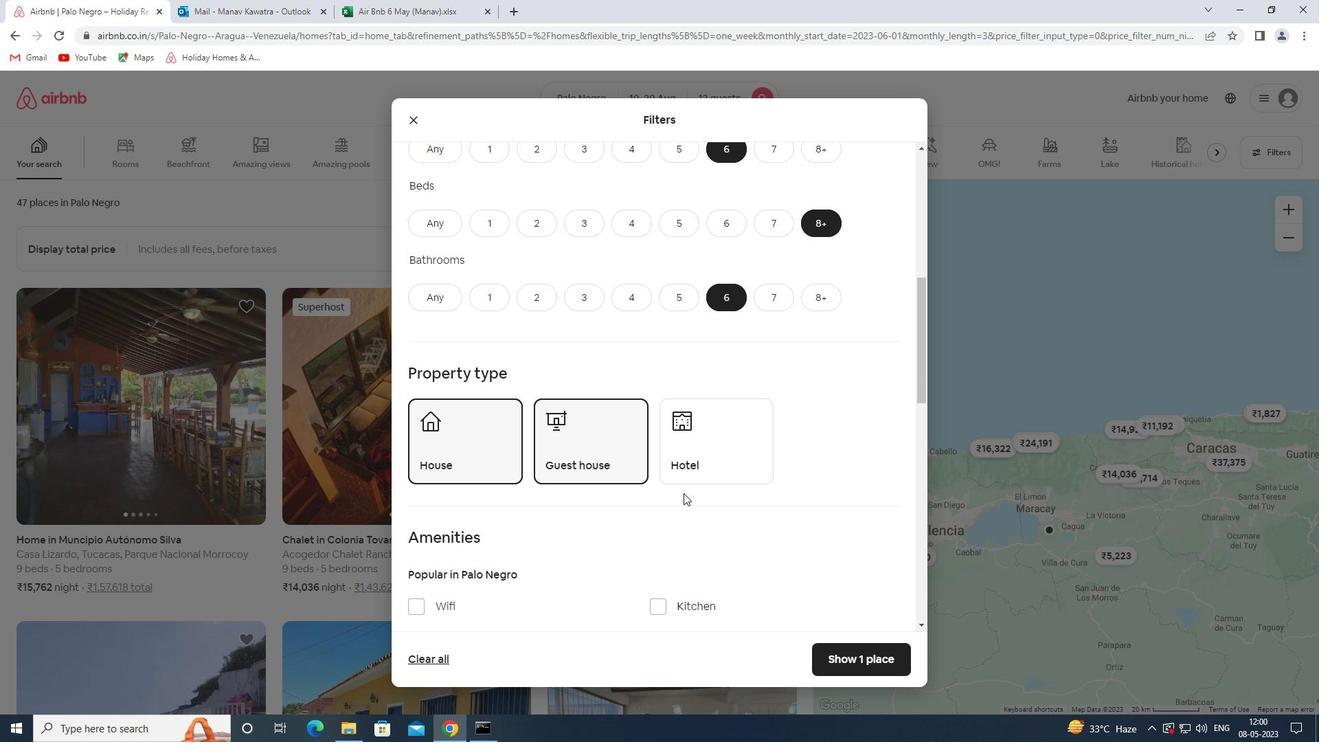 
Action: Mouse moved to (440, 463)
Screenshot: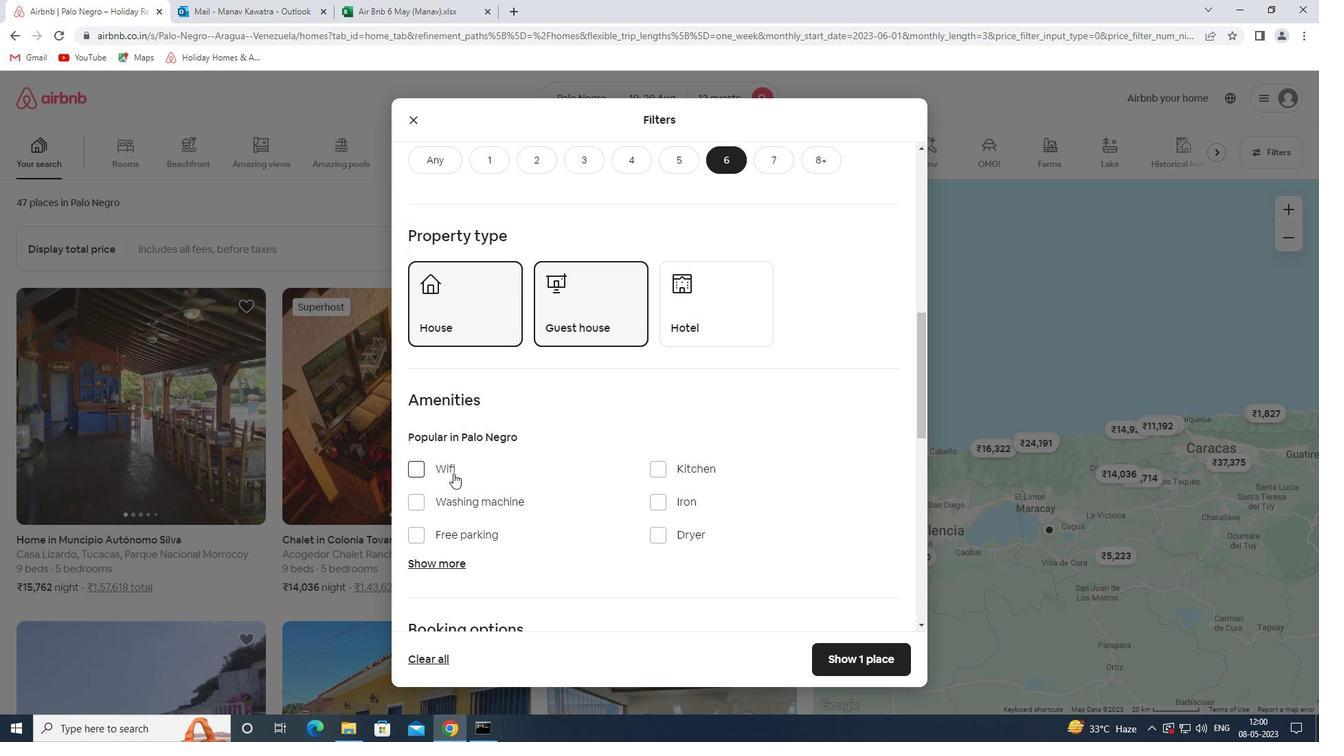 
Action: Mouse pressed left at (440, 463)
Screenshot: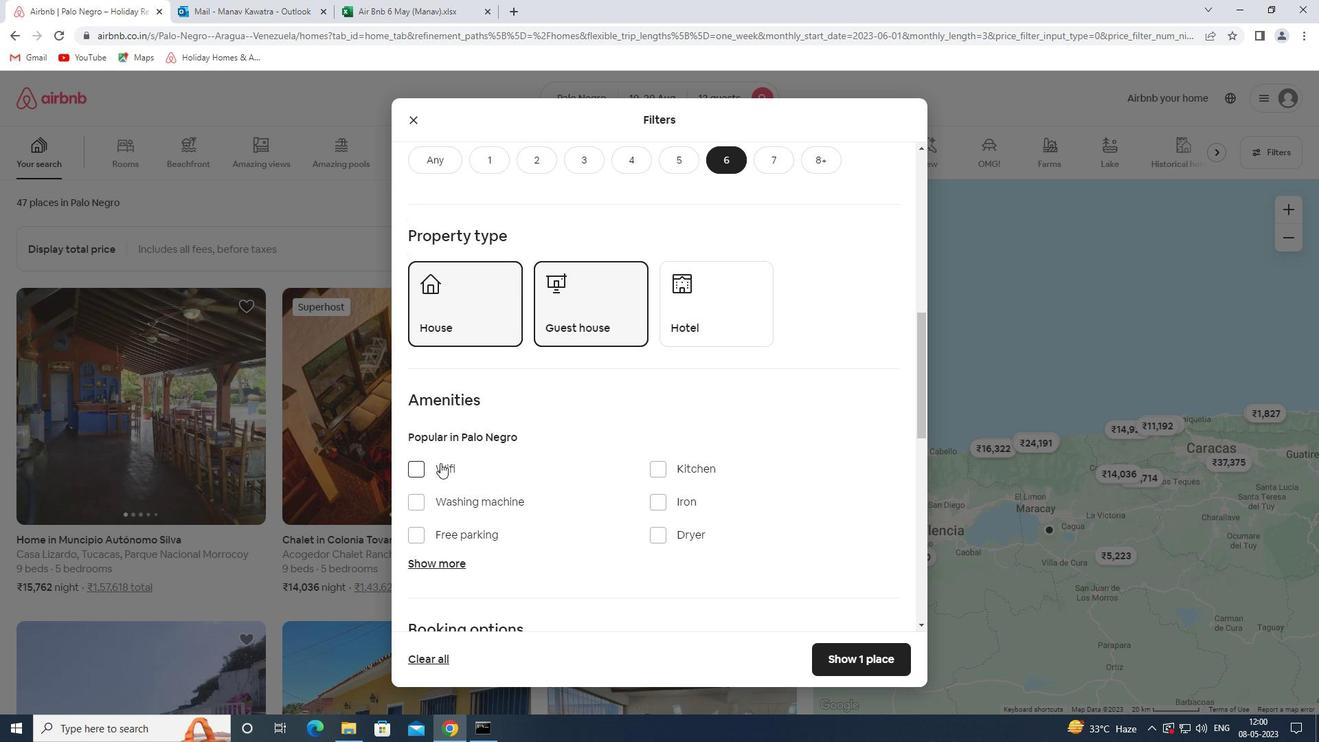 
Action: Mouse moved to (472, 538)
Screenshot: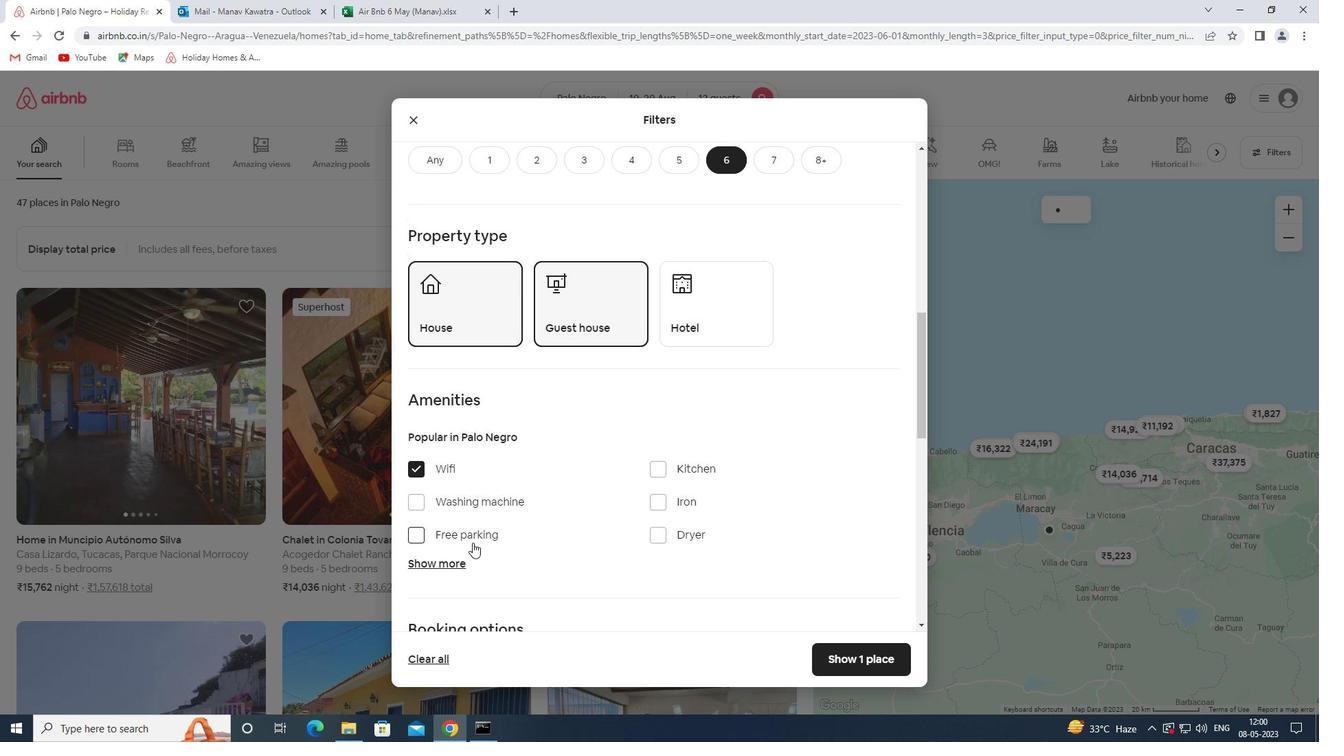 
Action: Mouse pressed left at (472, 538)
Screenshot: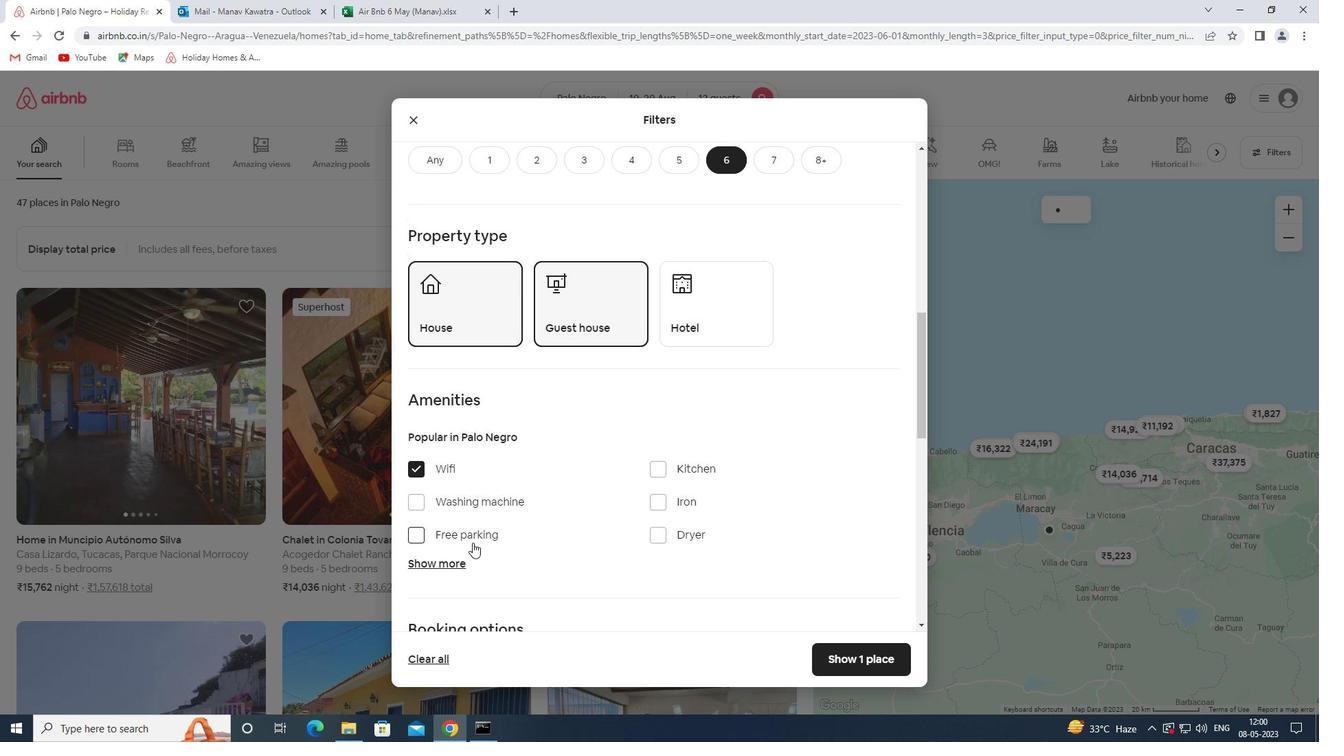 
Action: Mouse moved to (453, 553)
Screenshot: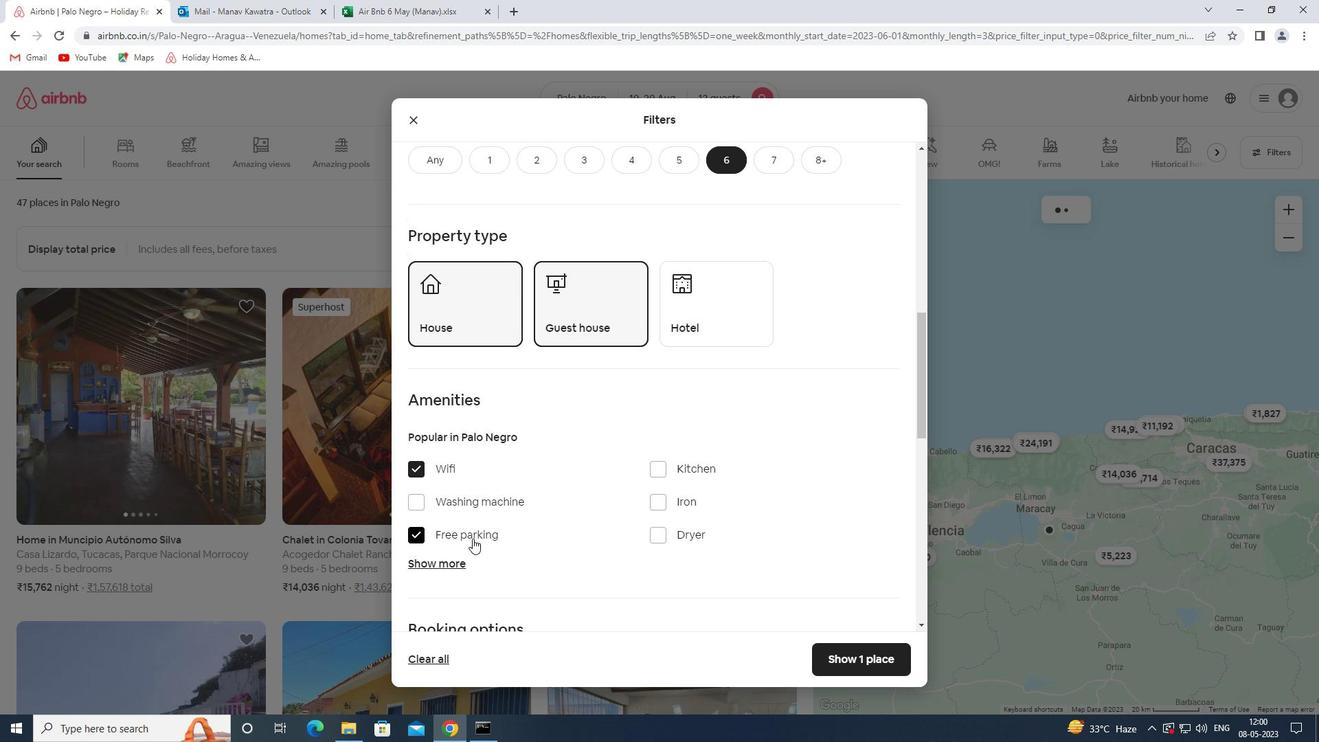 
Action: Mouse pressed left at (453, 553)
Screenshot: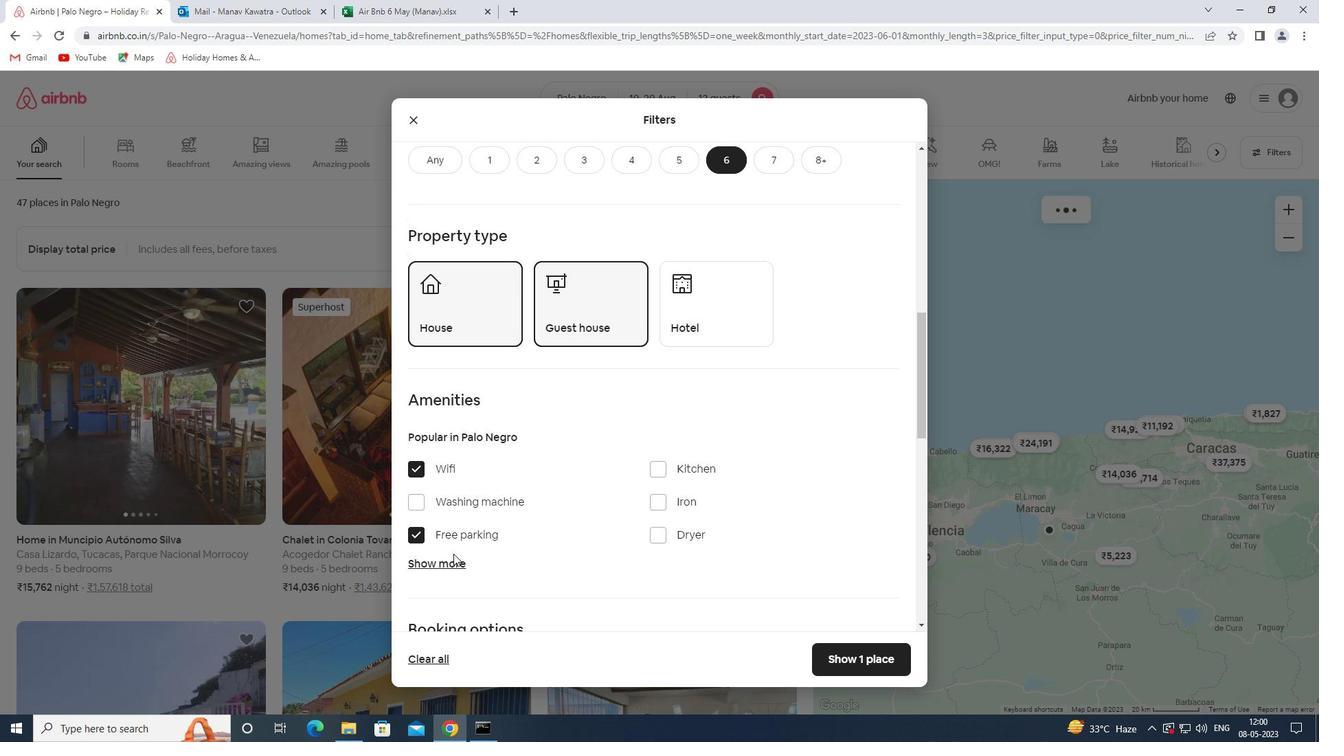 
Action: Mouse moved to (452, 569)
Screenshot: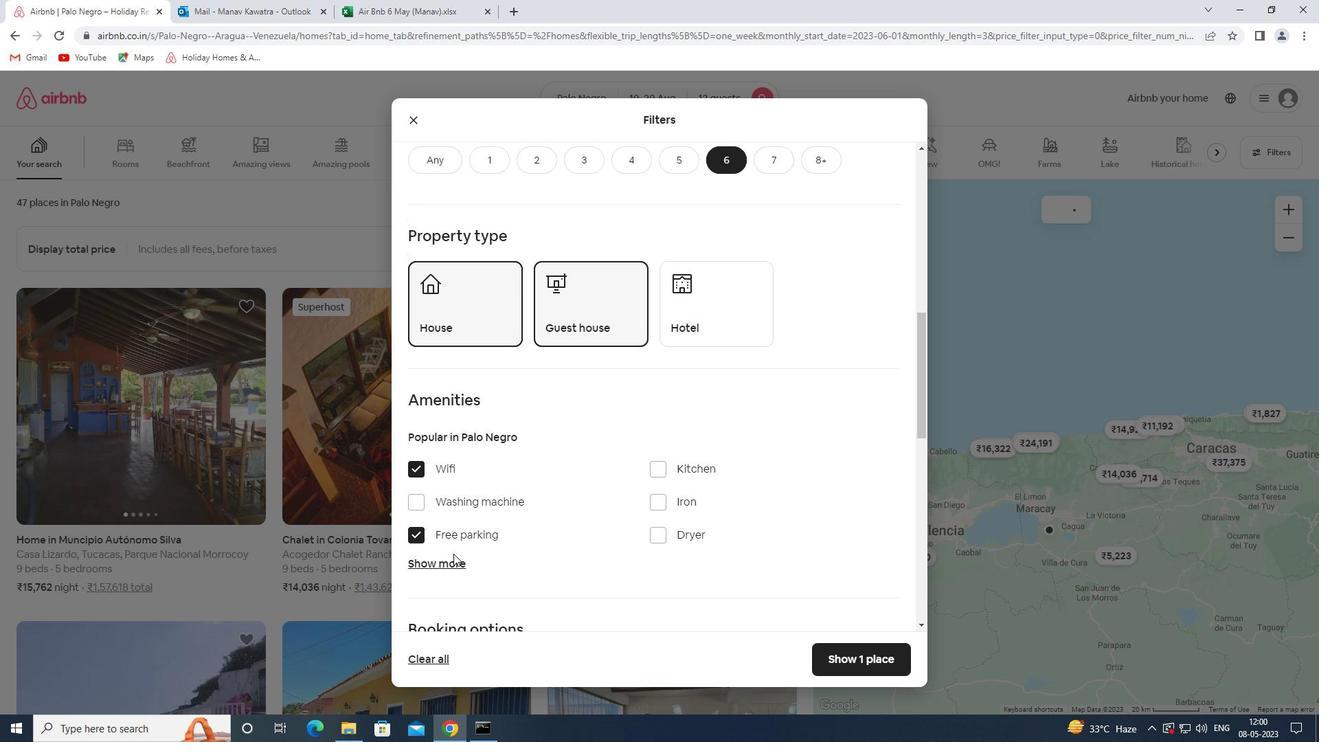 
Action: Mouse pressed left at (452, 569)
Screenshot: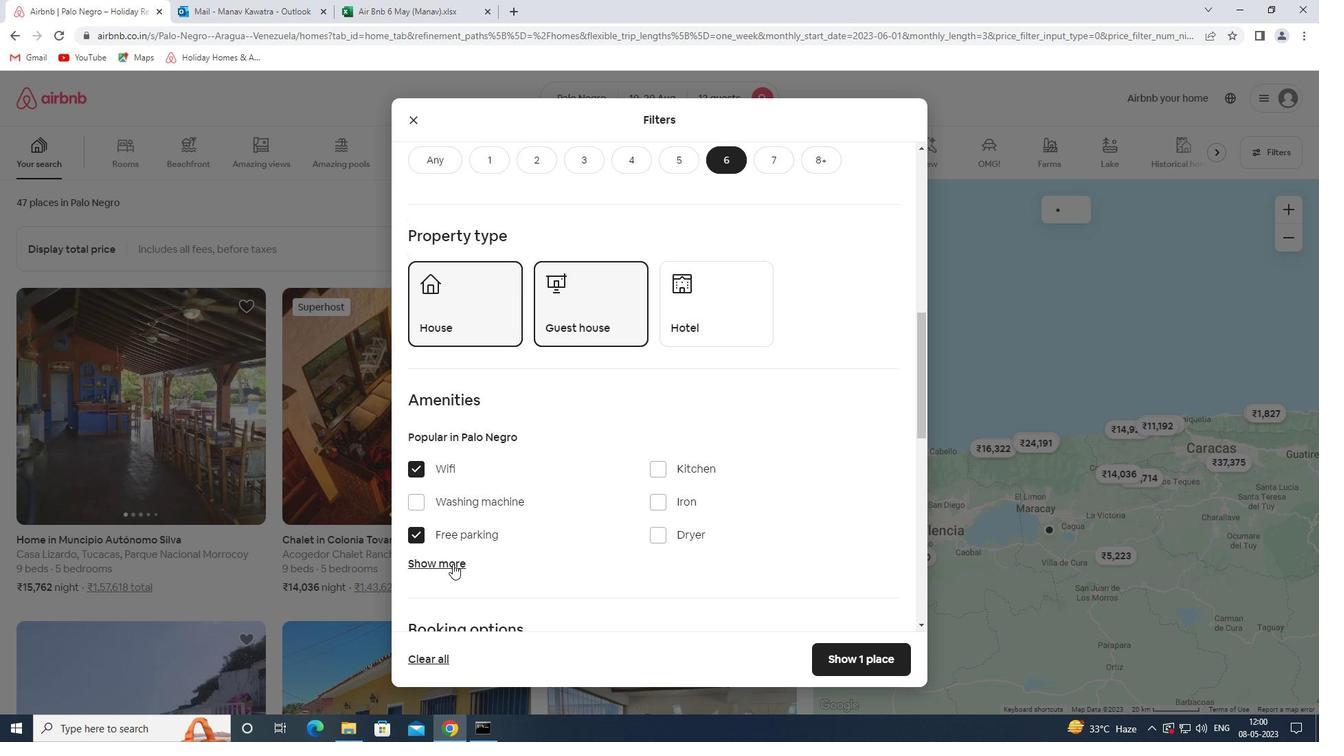 
Action: Mouse moved to (635, 551)
Screenshot: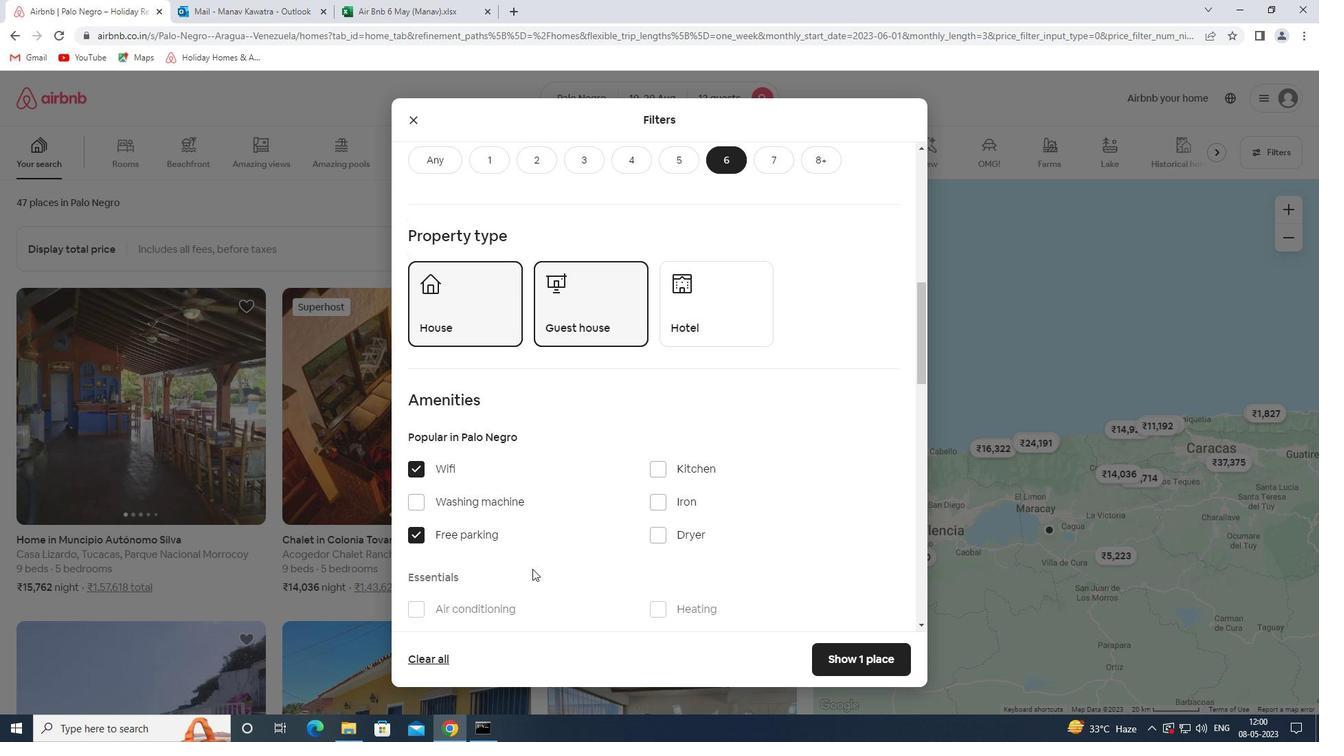 
Action: Mouse scrolled (635, 551) with delta (0, 0)
Screenshot: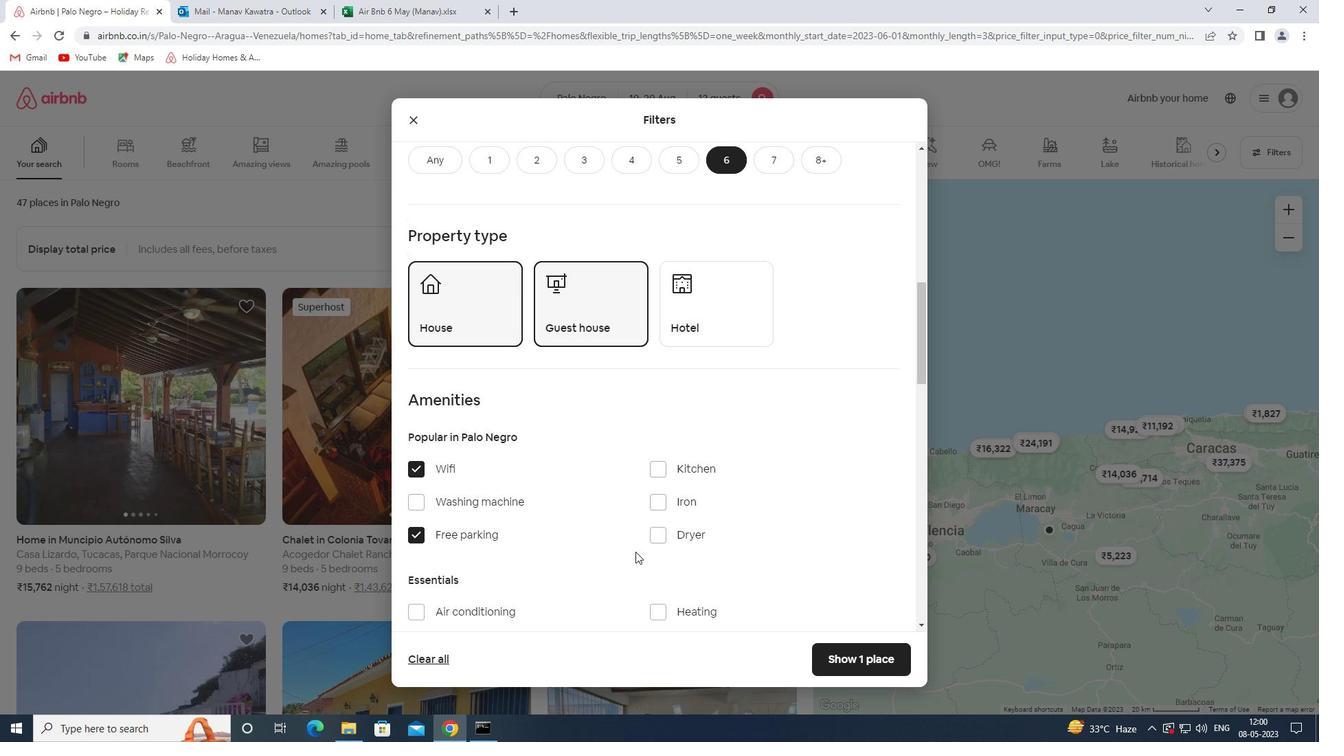 
Action: Mouse scrolled (635, 551) with delta (0, 0)
Screenshot: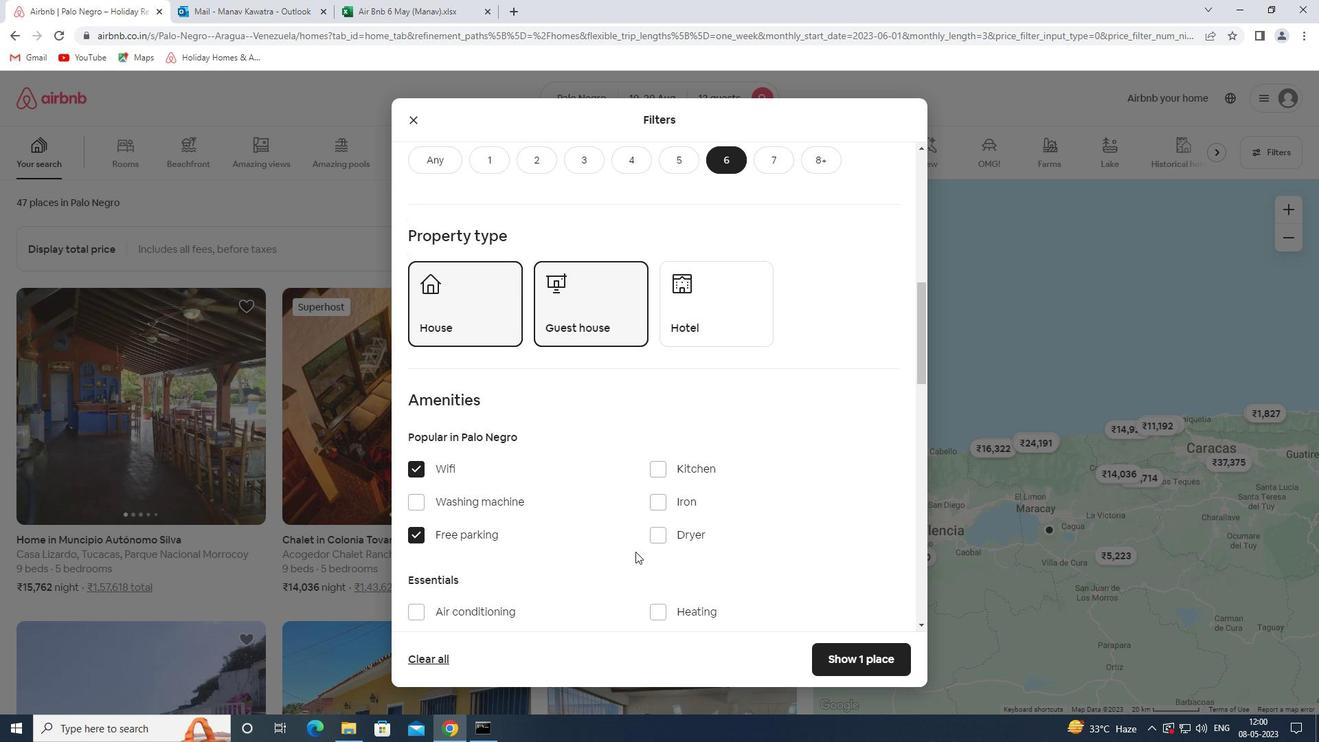 
Action: Mouse moved to (670, 508)
Screenshot: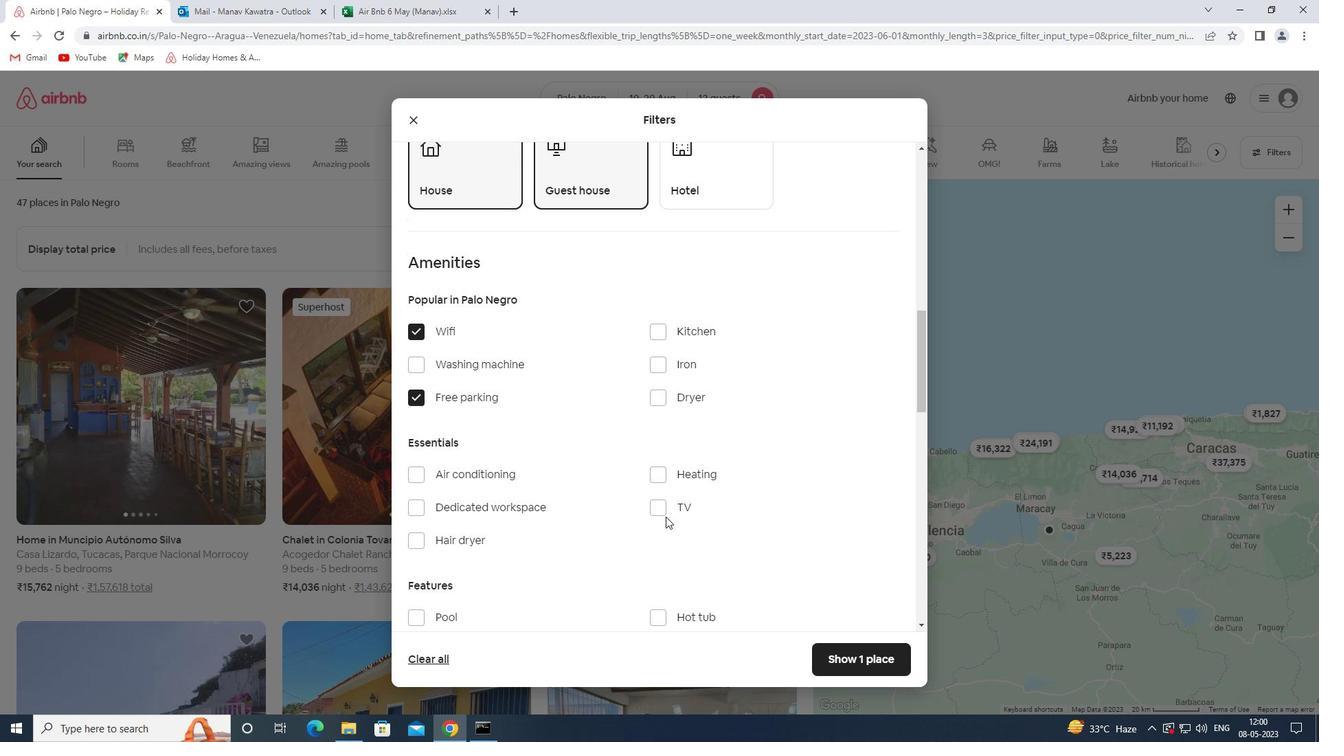 
Action: Mouse pressed left at (670, 508)
Screenshot: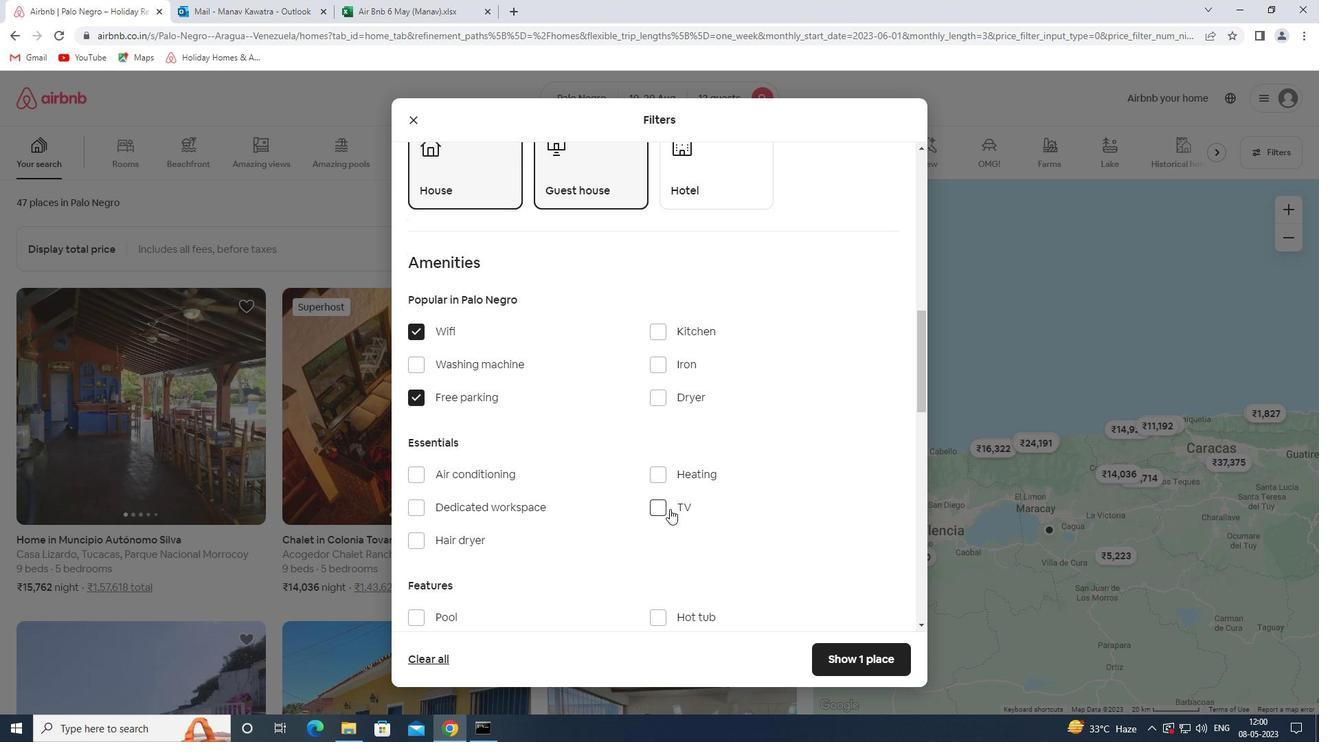 
Action: Mouse moved to (656, 515)
Screenshot: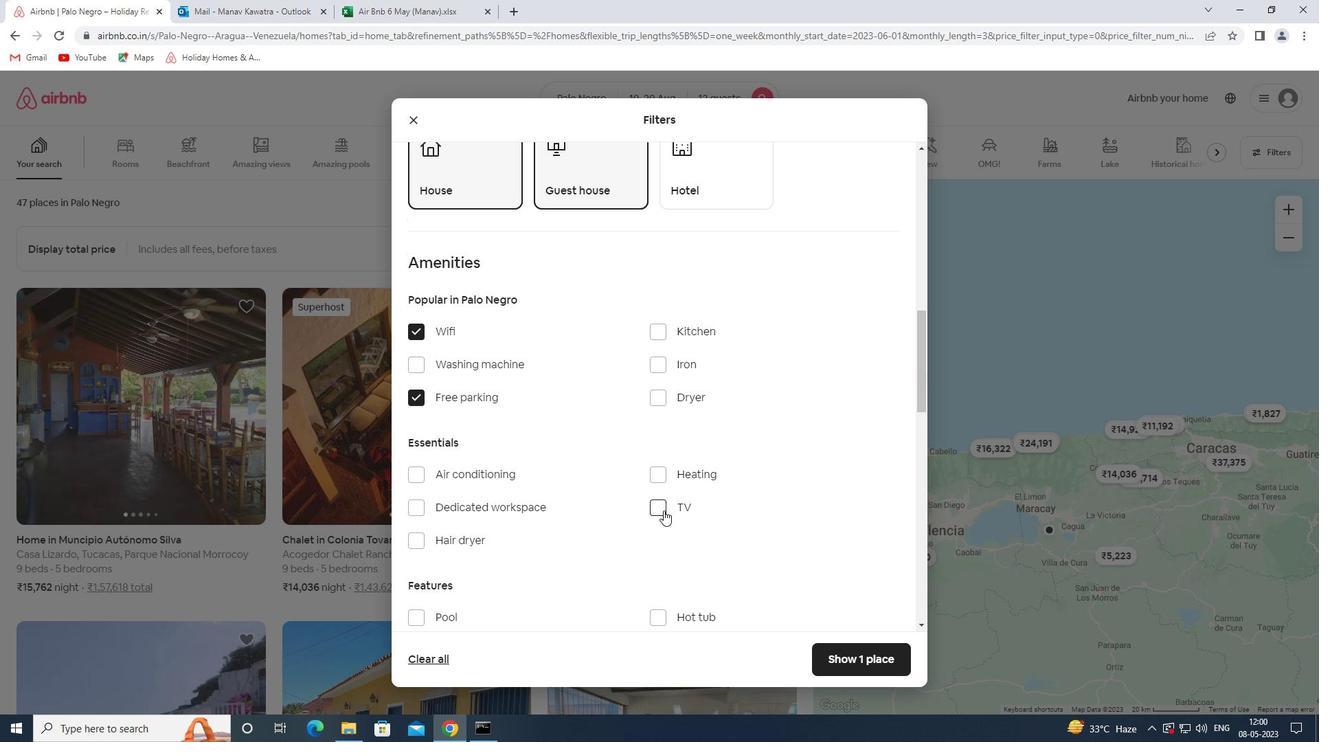 
Action: Mouse scrolled (656, 514) with delta (0, 0)
Screenshot: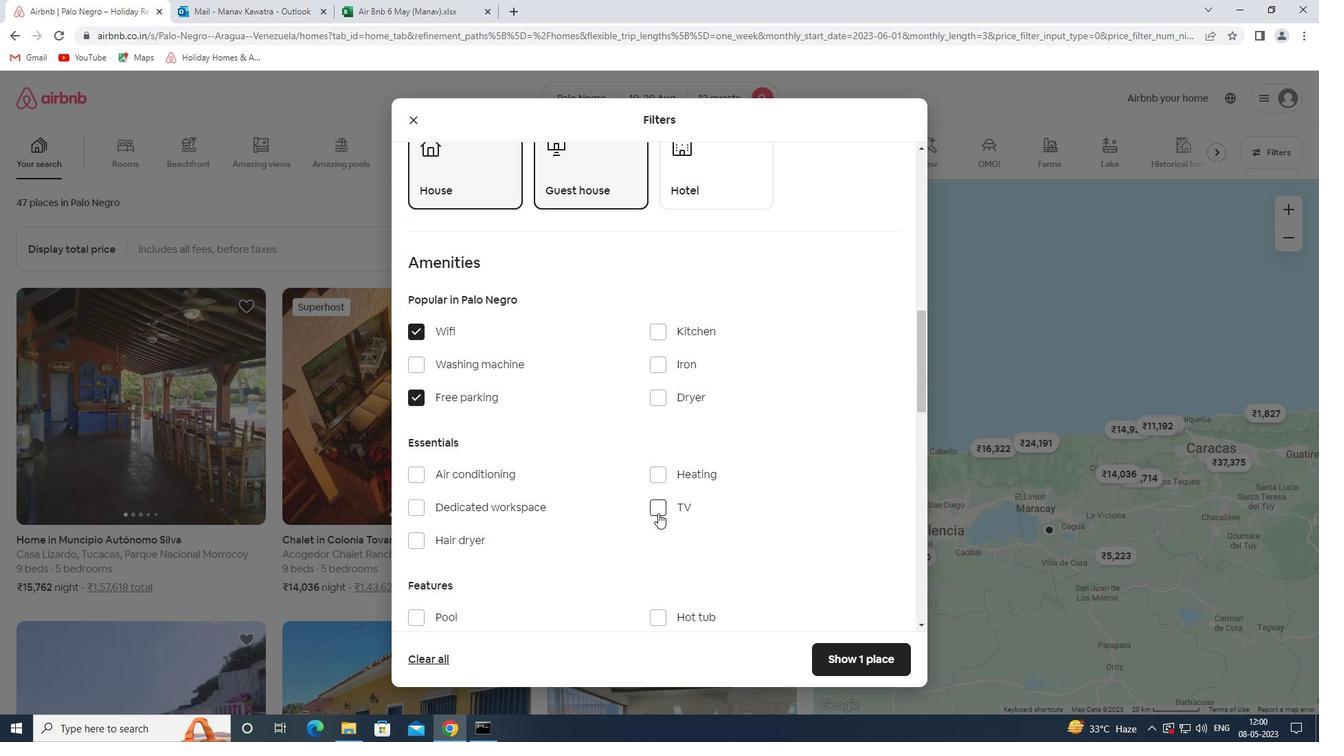 
Action: Mouse moved to (655, 516)
Screenshot: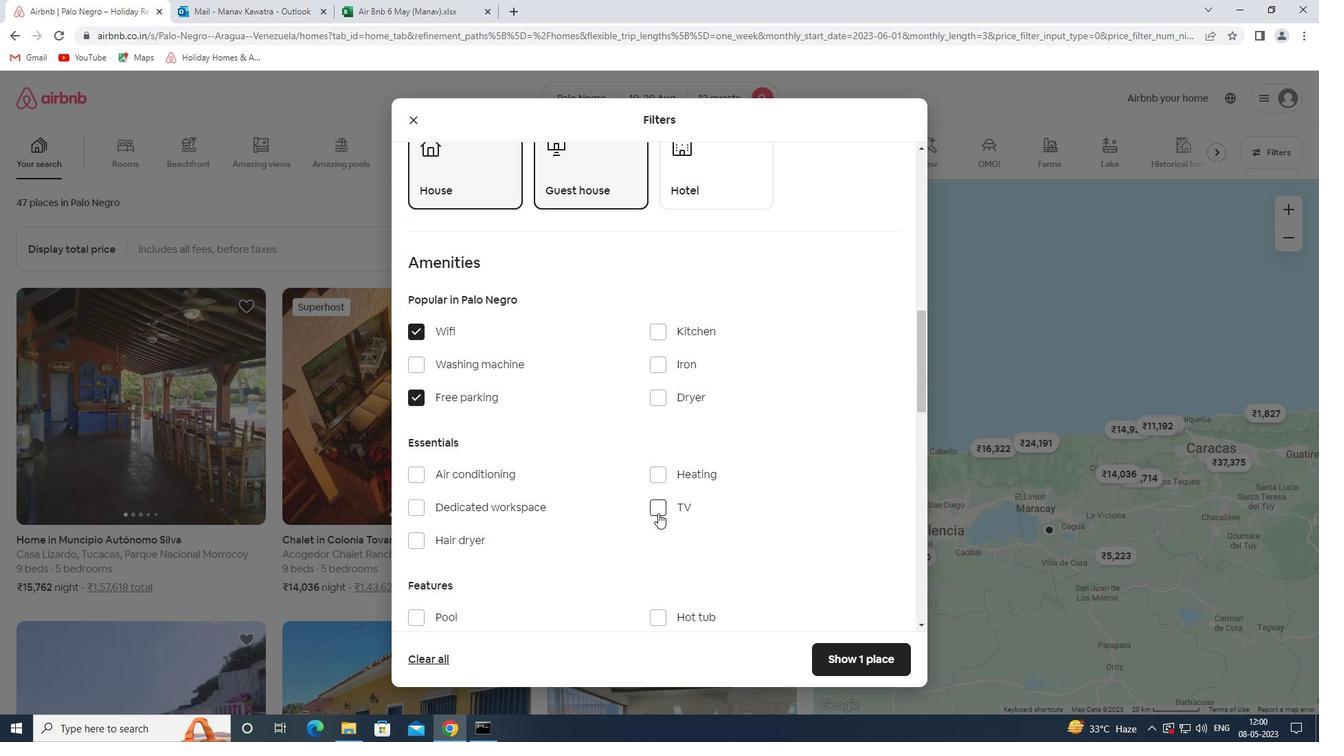 
Action: Mouse scrolled (655, 516) with delta (0, 0)
Screenshot: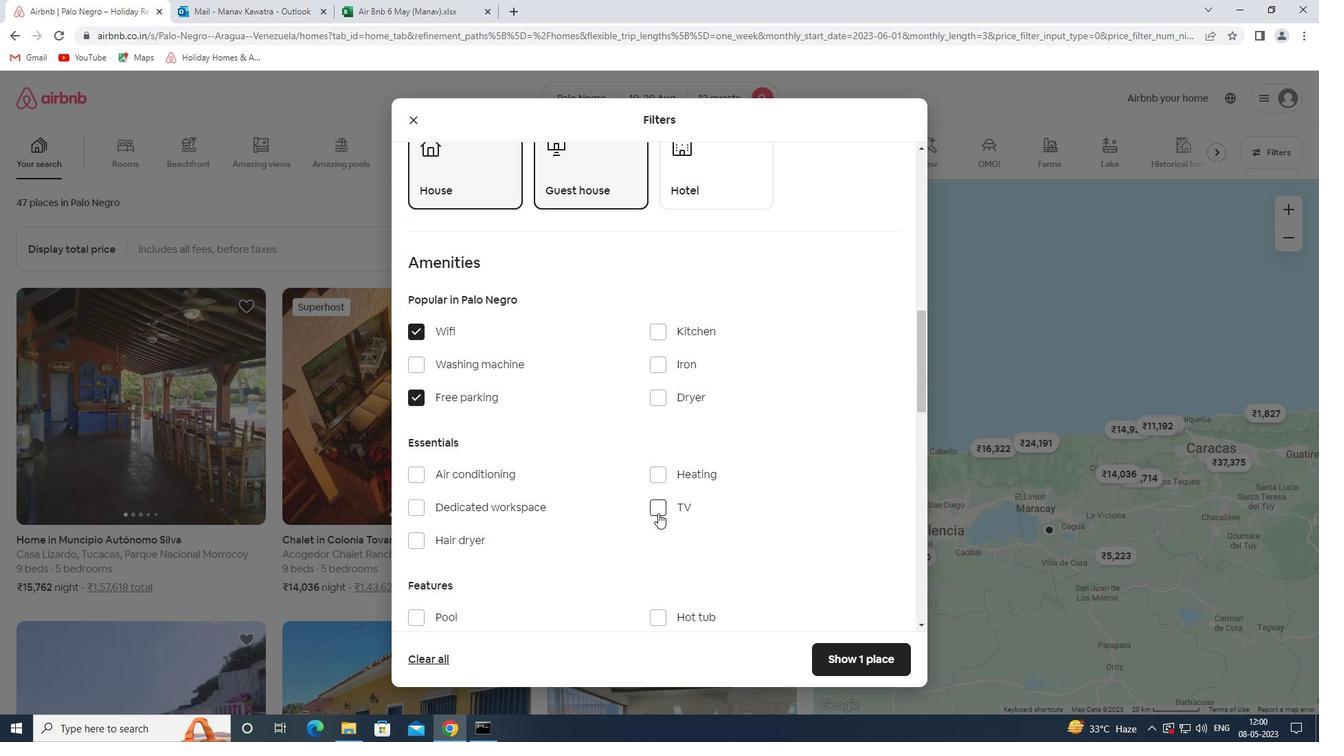 
Action: Mouse moved to (444, 550)
Screenshot: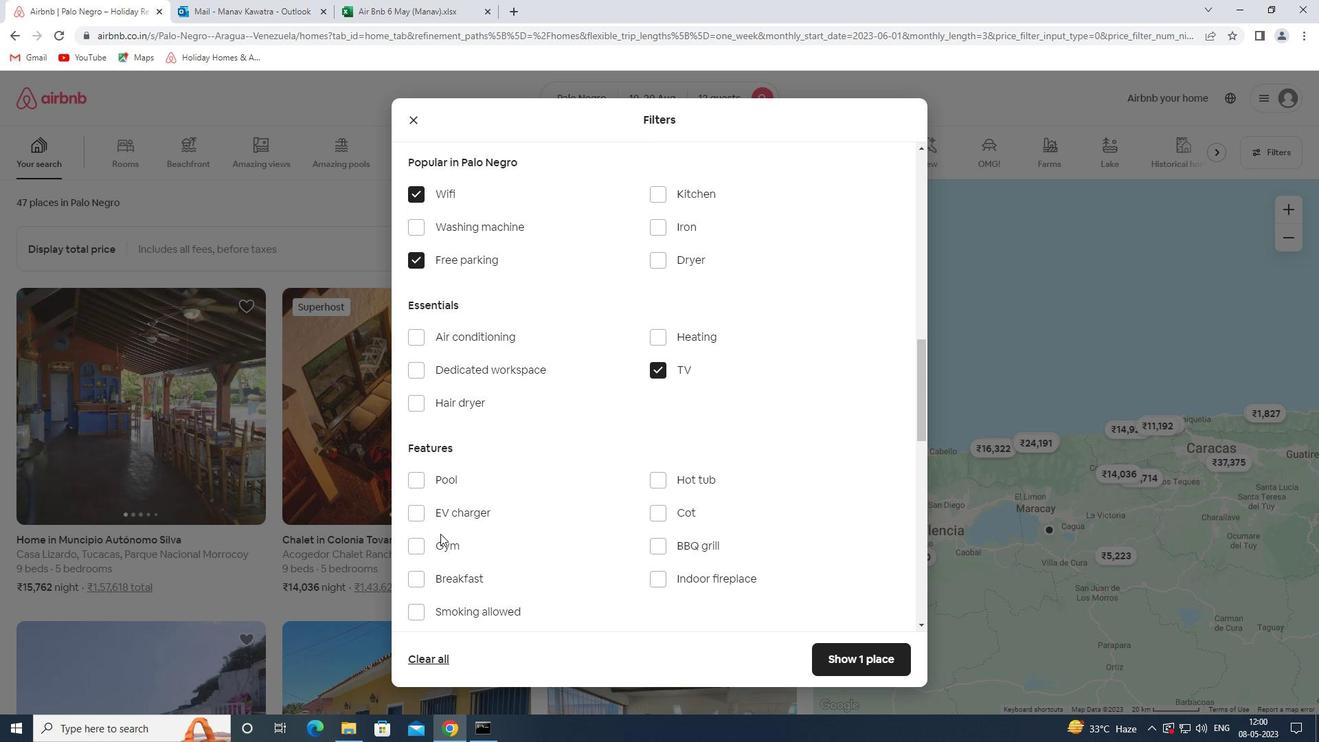 
Action: Mouse pressed left at (444, 550)
Screenshot: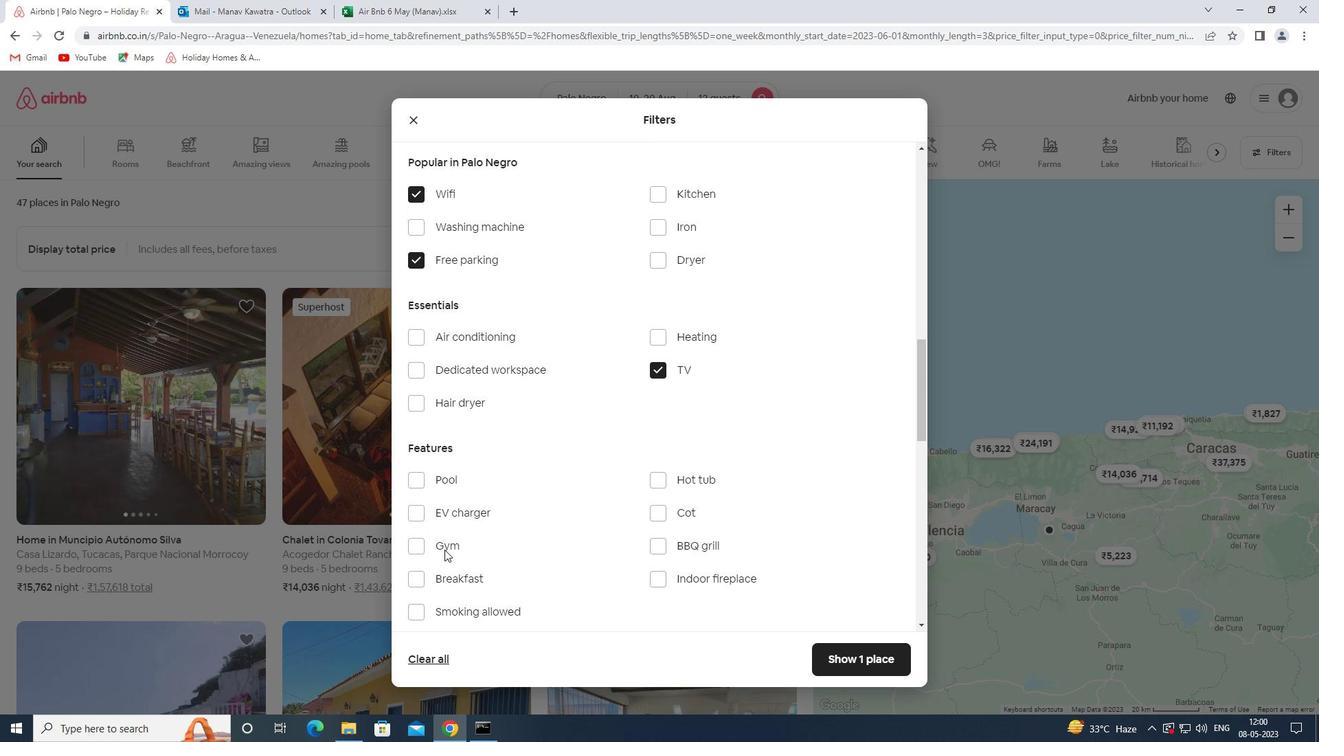 
Action: Mouse moved to (450, 574)
Screenshot: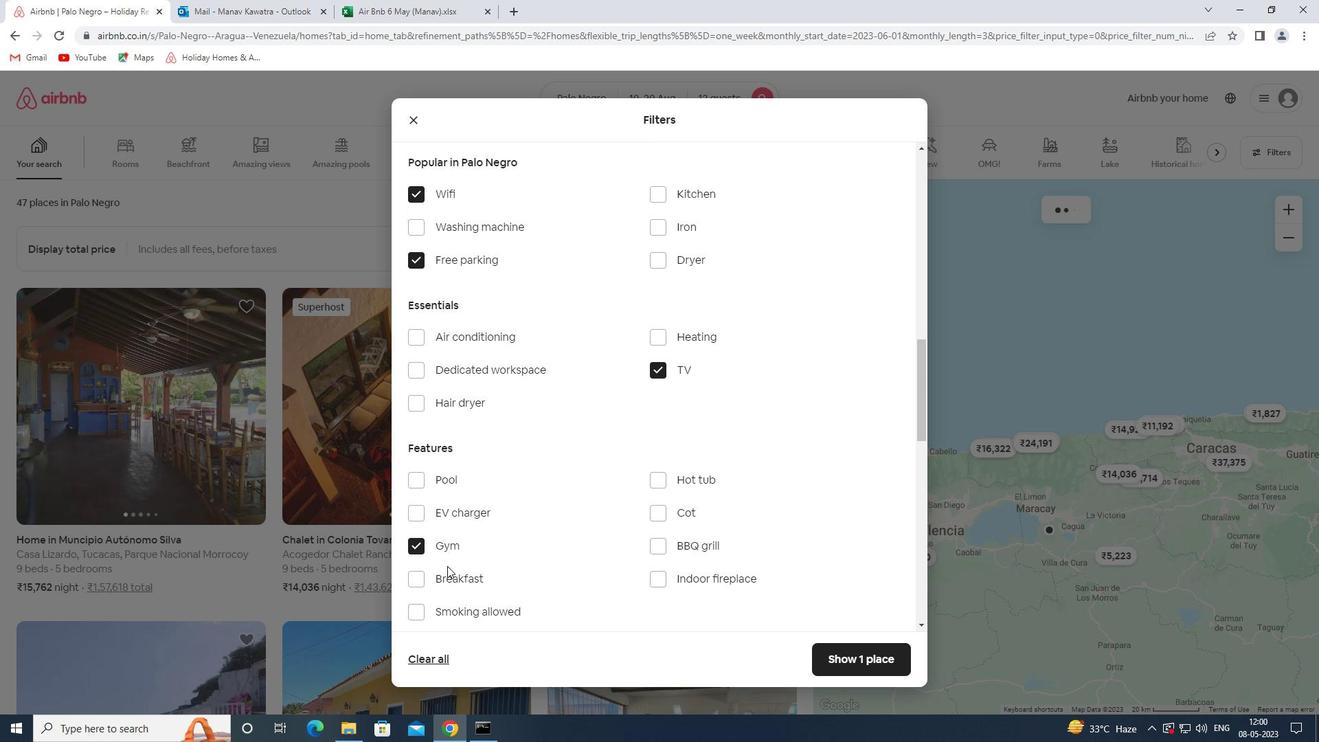
Action: Mouse pressed left at (450, 574)
Screenshot: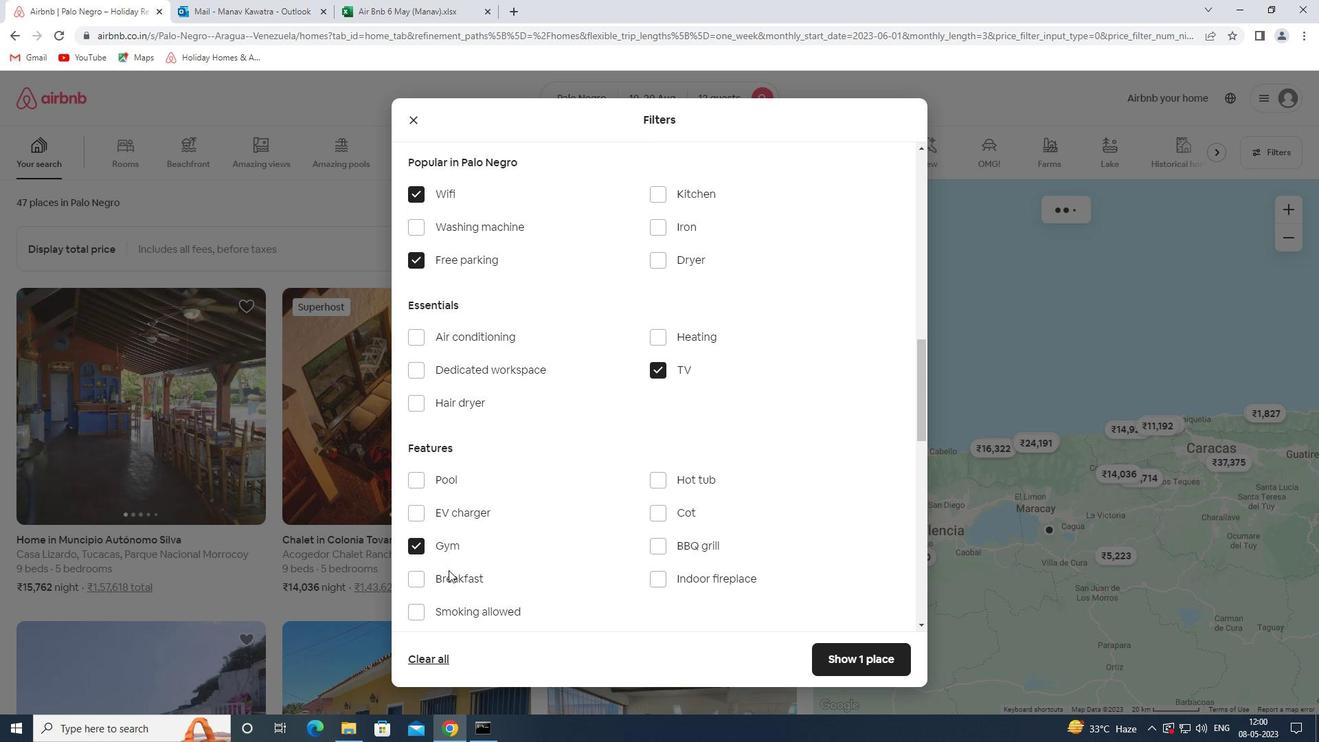 
Action: Mouse moved to (622, 495)
Screenshot: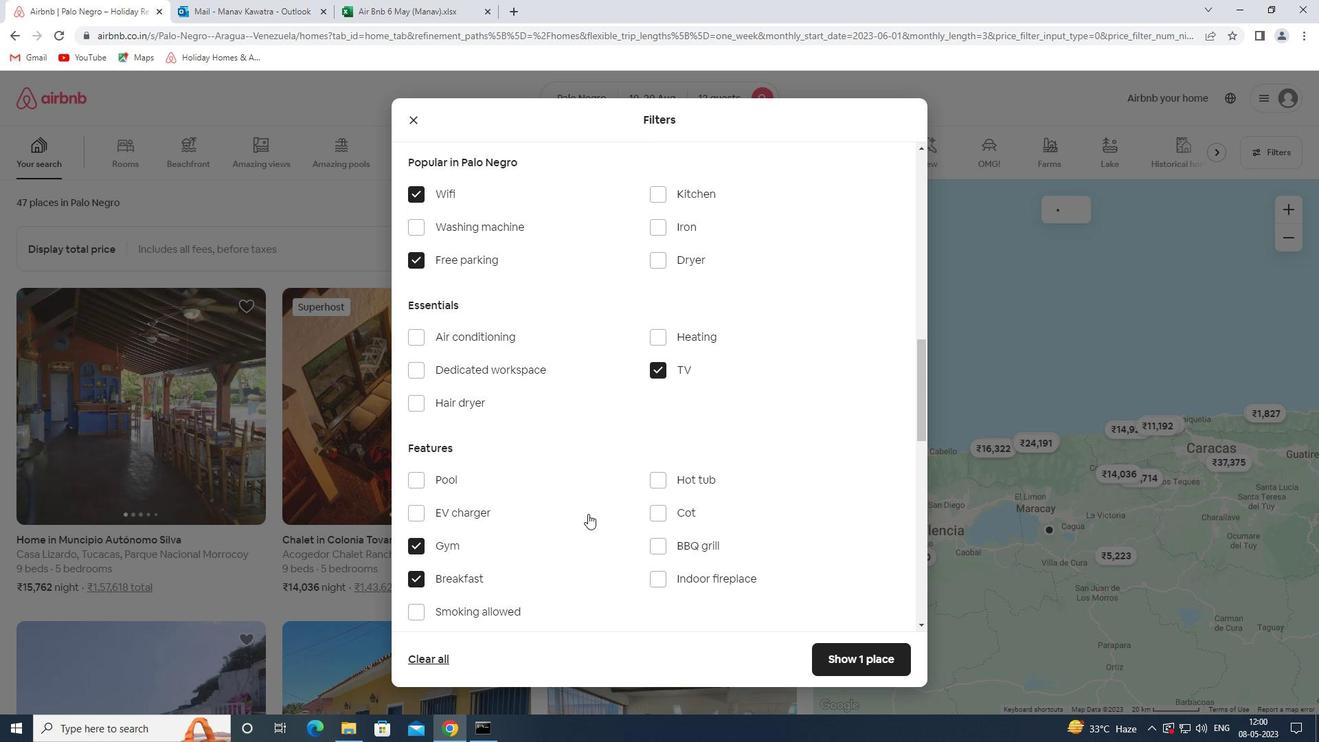 
Action: Mouse scrolled (622, 494) with delta (0, 0)
Screenshot: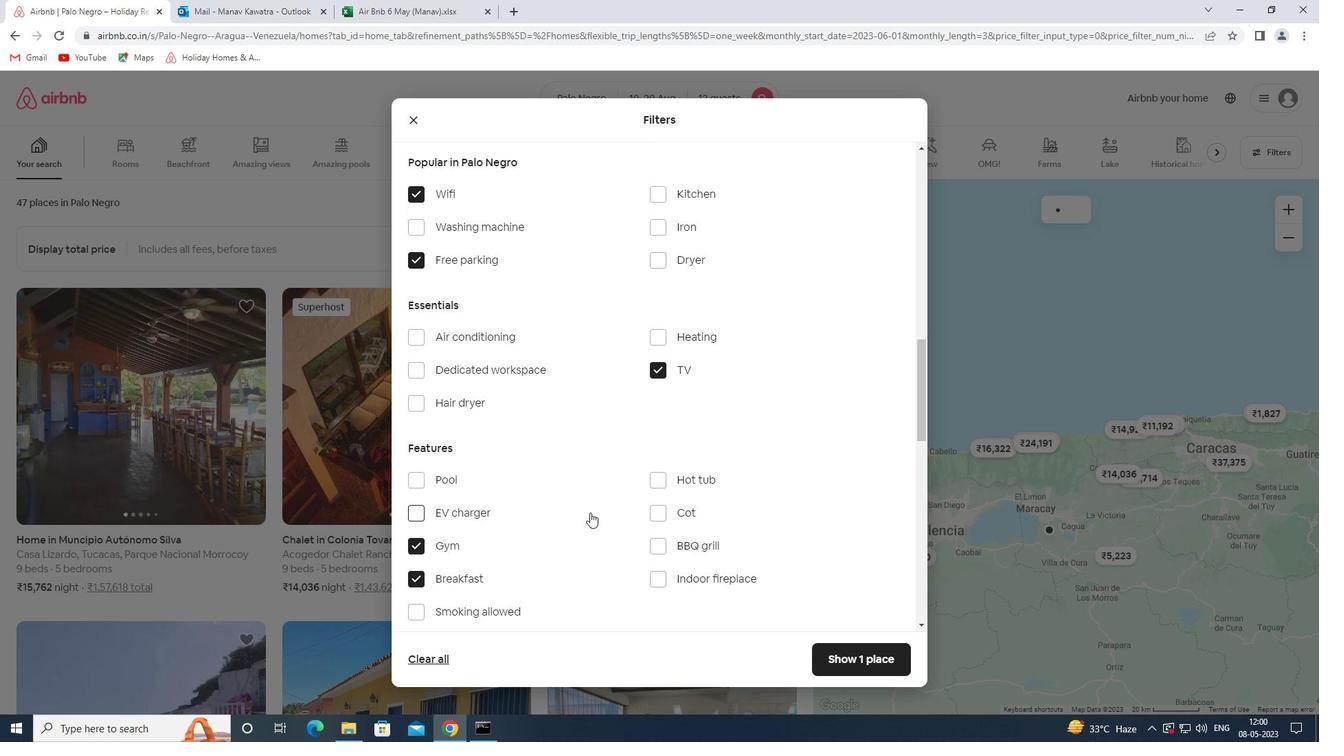 
Action: Mouse scrolled (622, 494) with delta (0, 0)
Screenshot: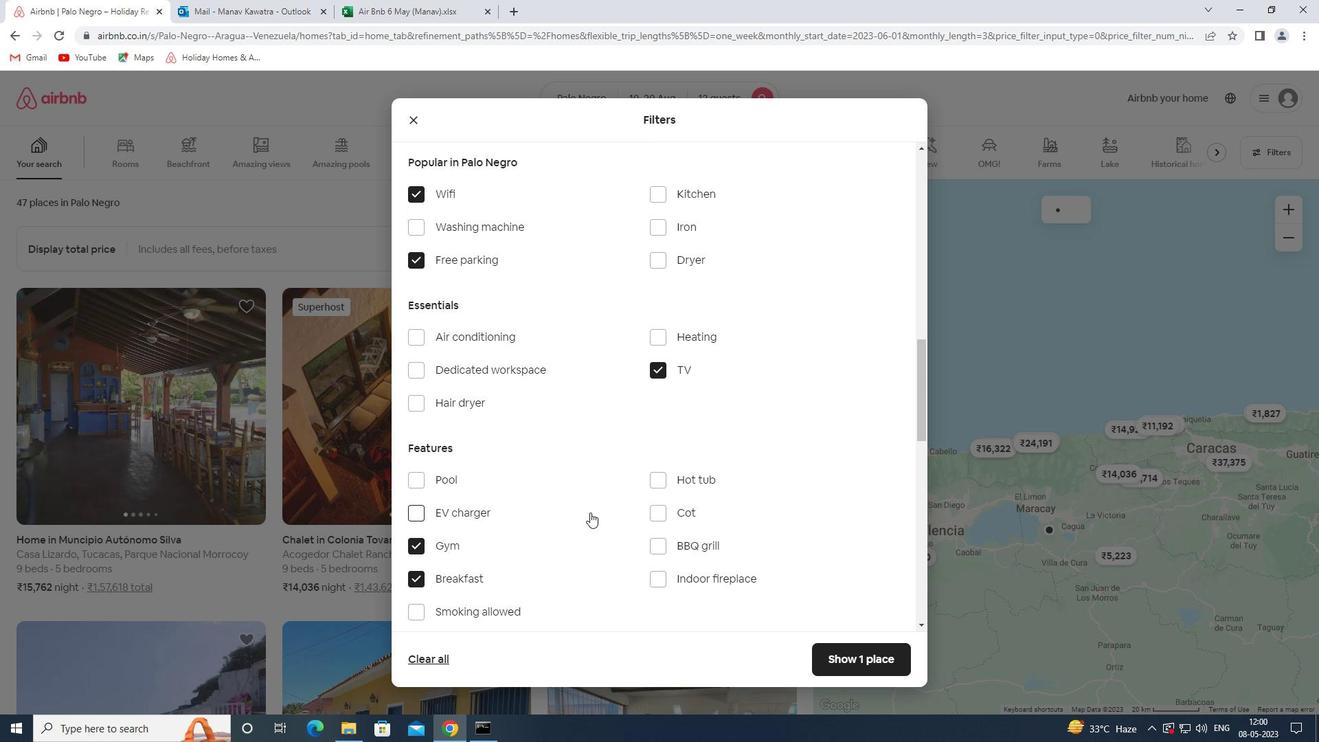 
Action: Mouse scrolled (622, 494) with delta (0, 0)
Screenshot: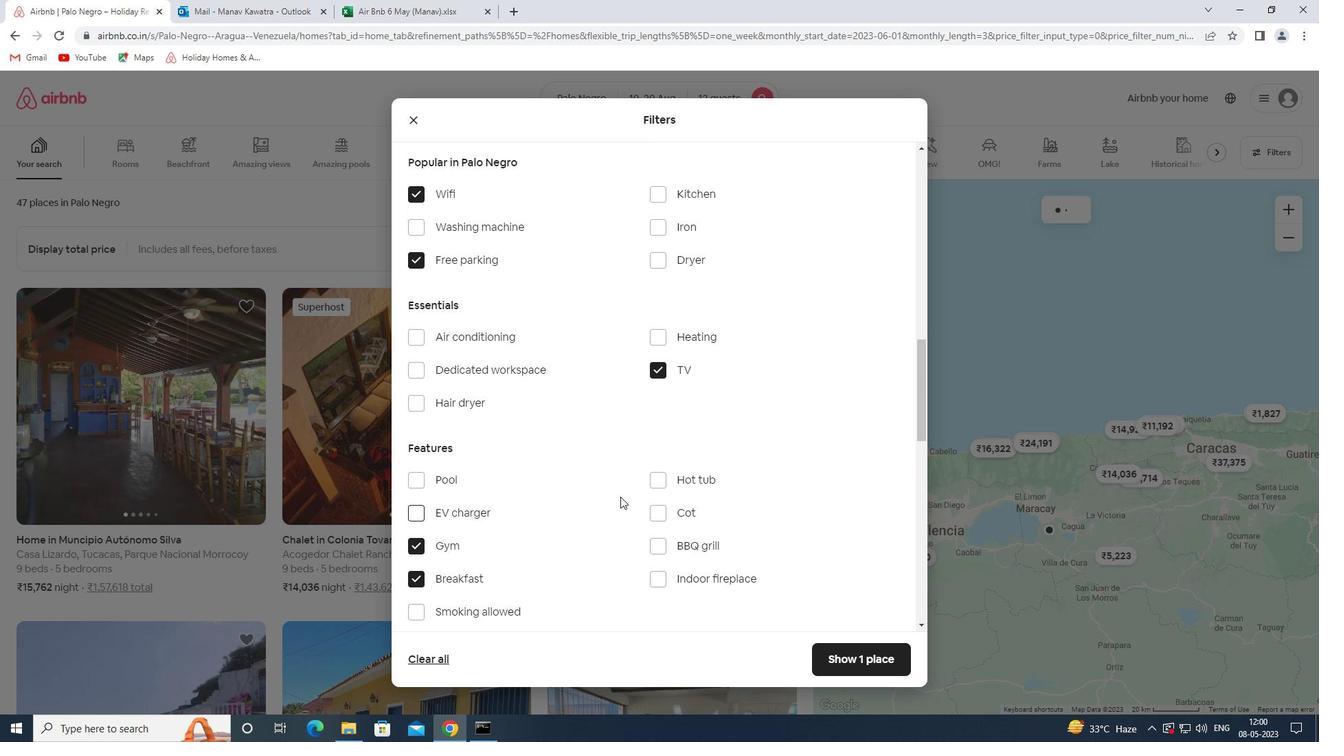 
Action: Mouse moved to (622, 495)
Screenshot: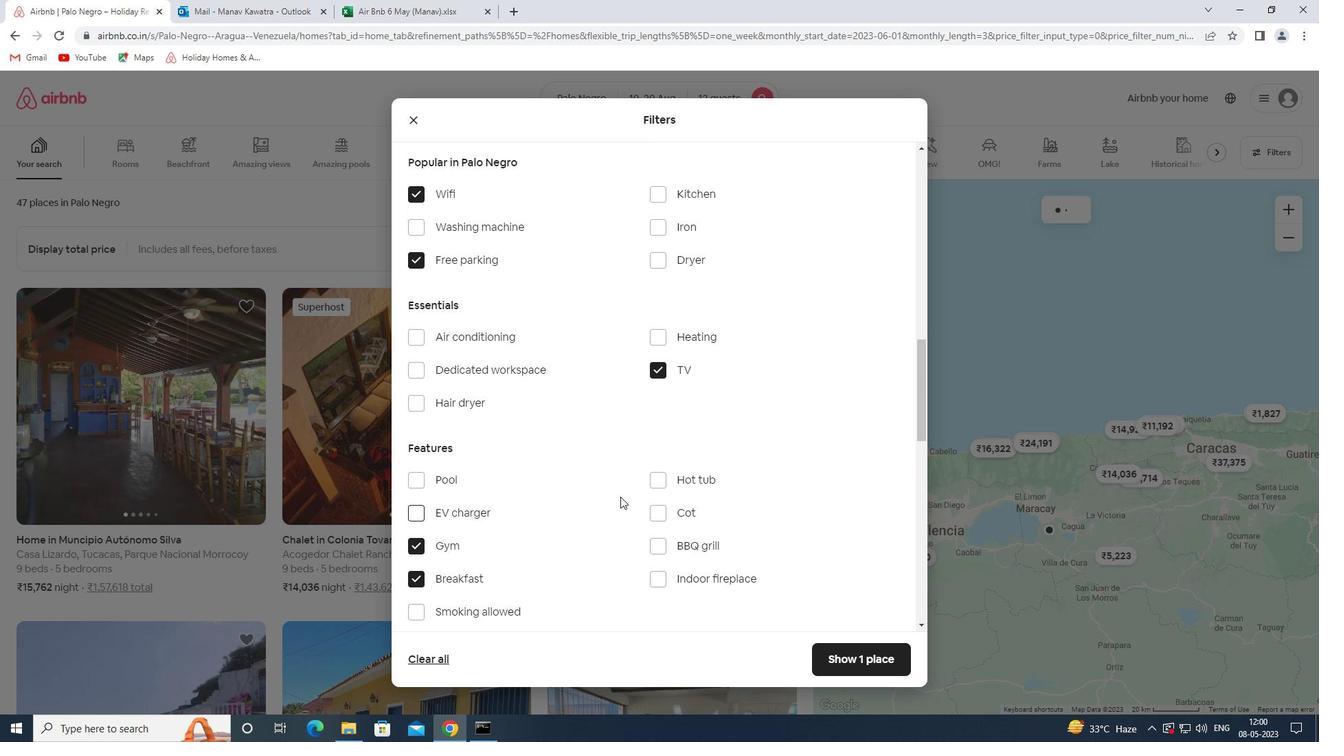 
Action: Mouse scrolled (622, 494) with delta (0, 0)
Screenshot: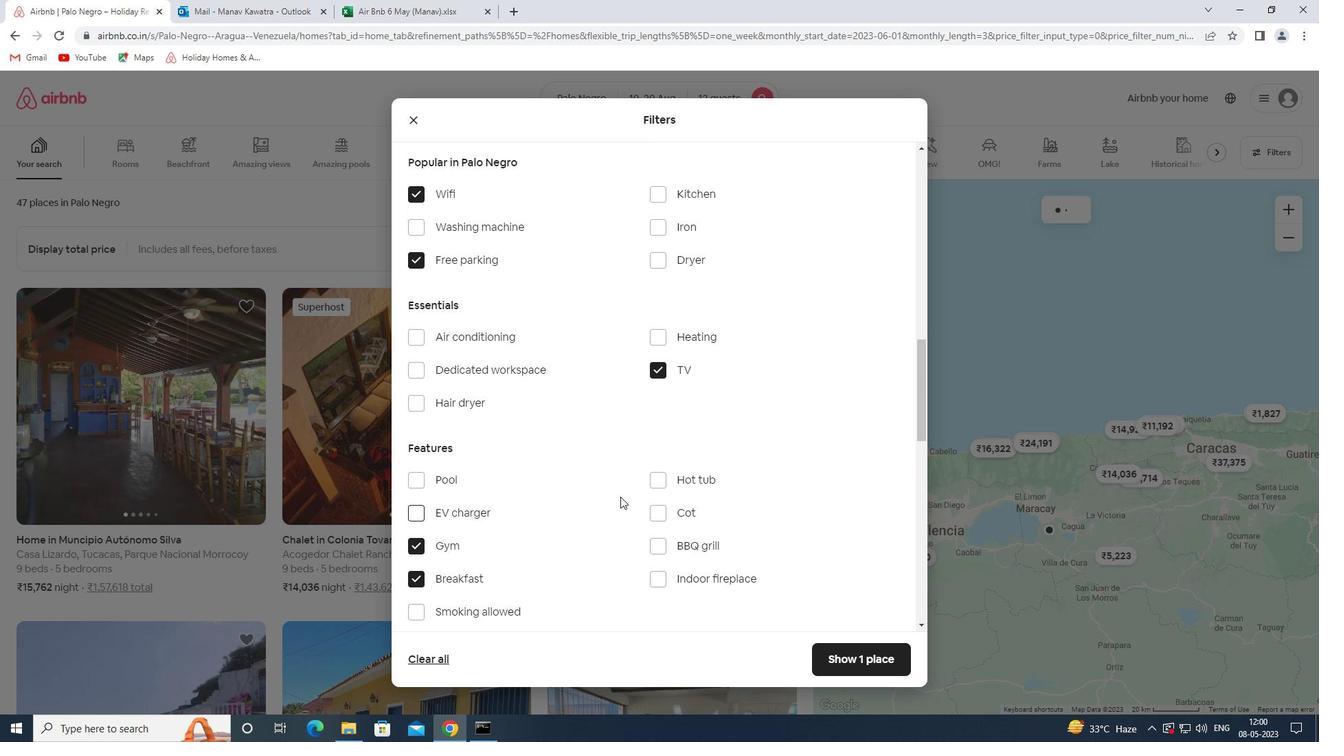 
Action: Mouse moved to (622, 499)
Screenshot: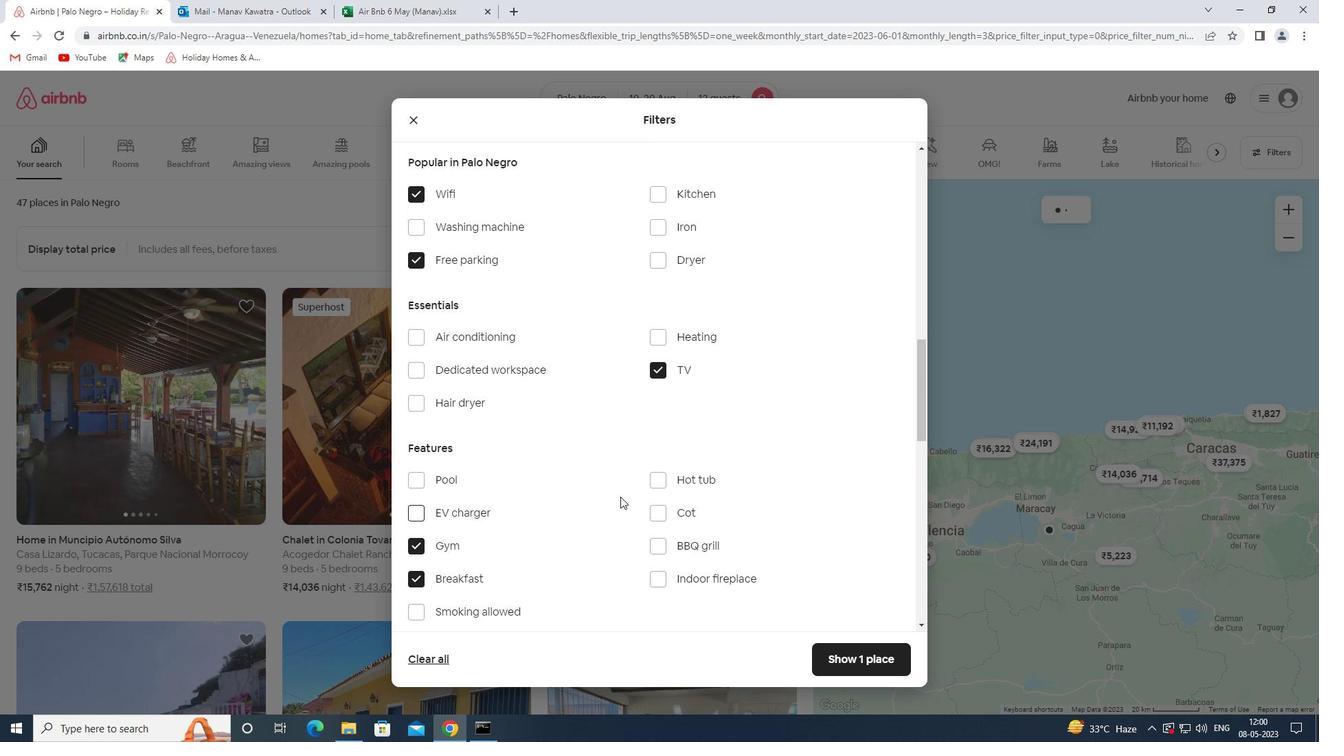 
Action: Mouse scrolled (622, 499) with delta (0, 0)
Screenshot: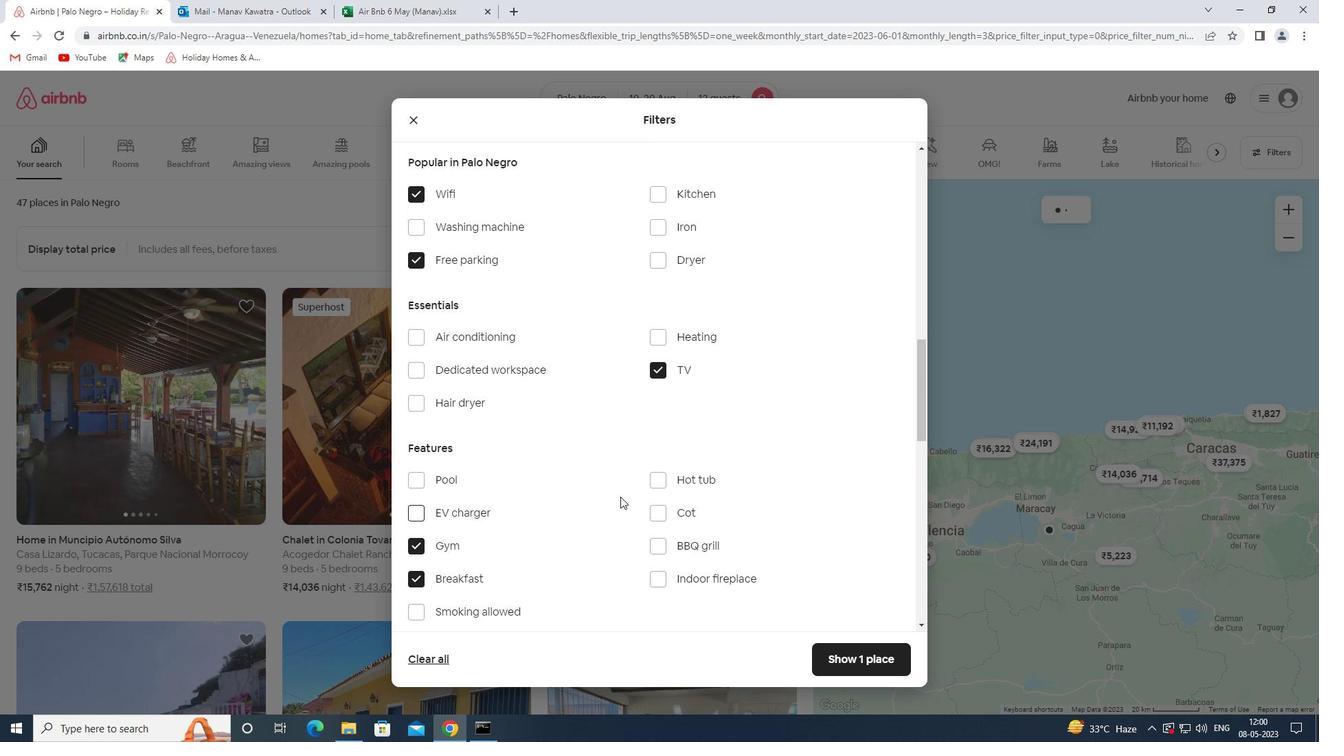 
Action: Mouse moved to (870, 533)
Screenshot: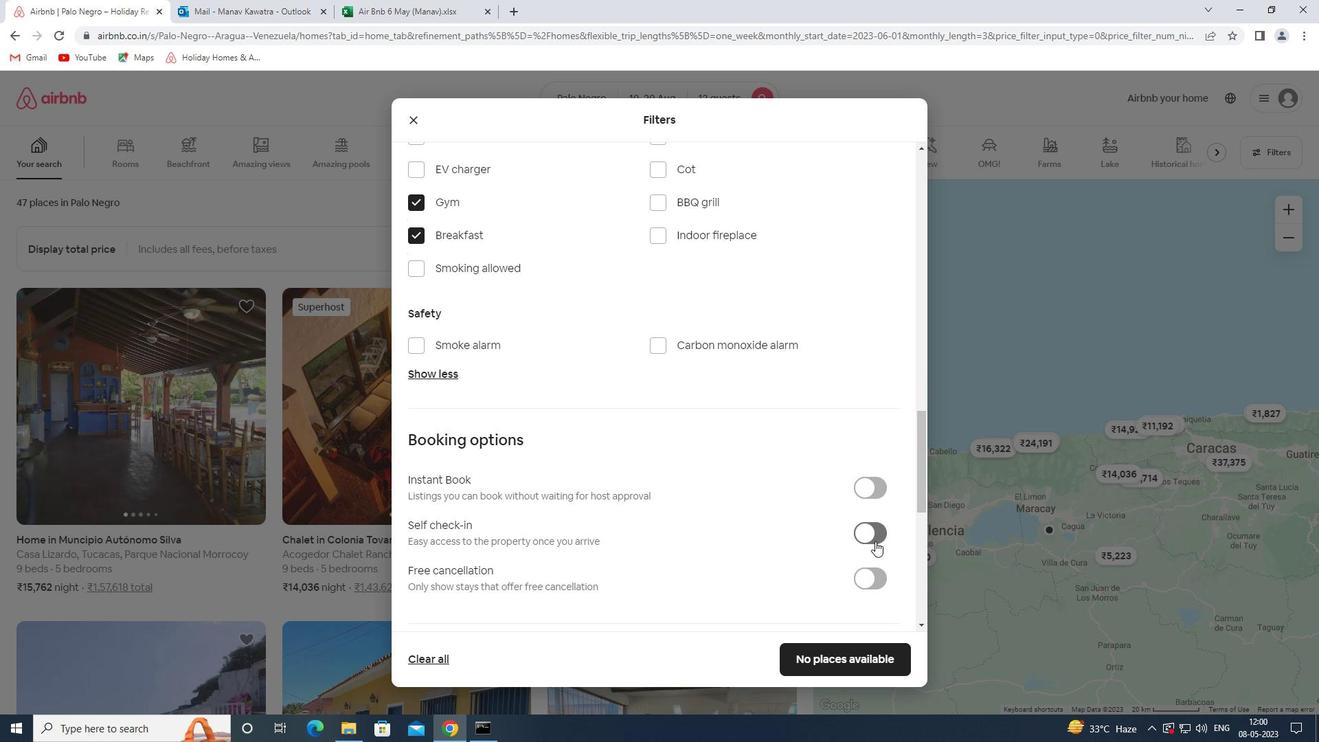 
Action: Mouse pressed left at (870, 533)
Screenshot: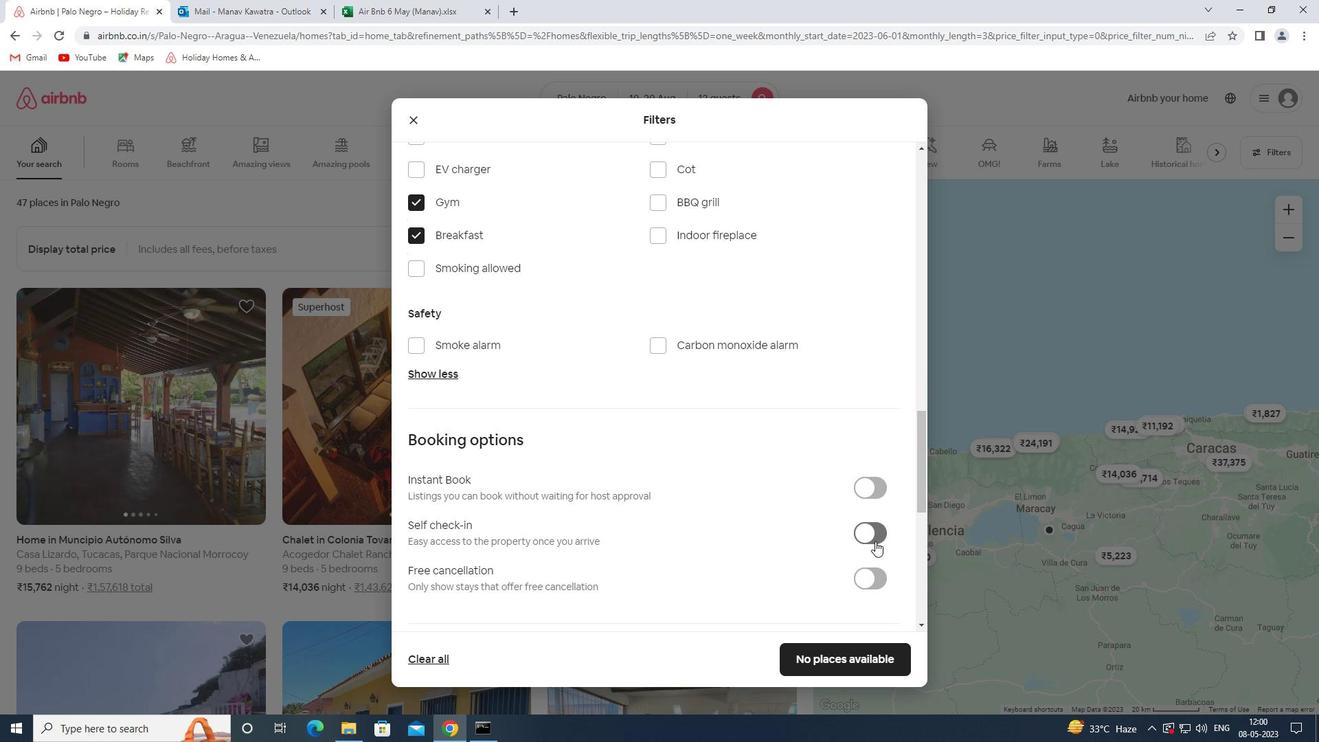 
Action: Mouse moved to (538, 459)
Screenshot: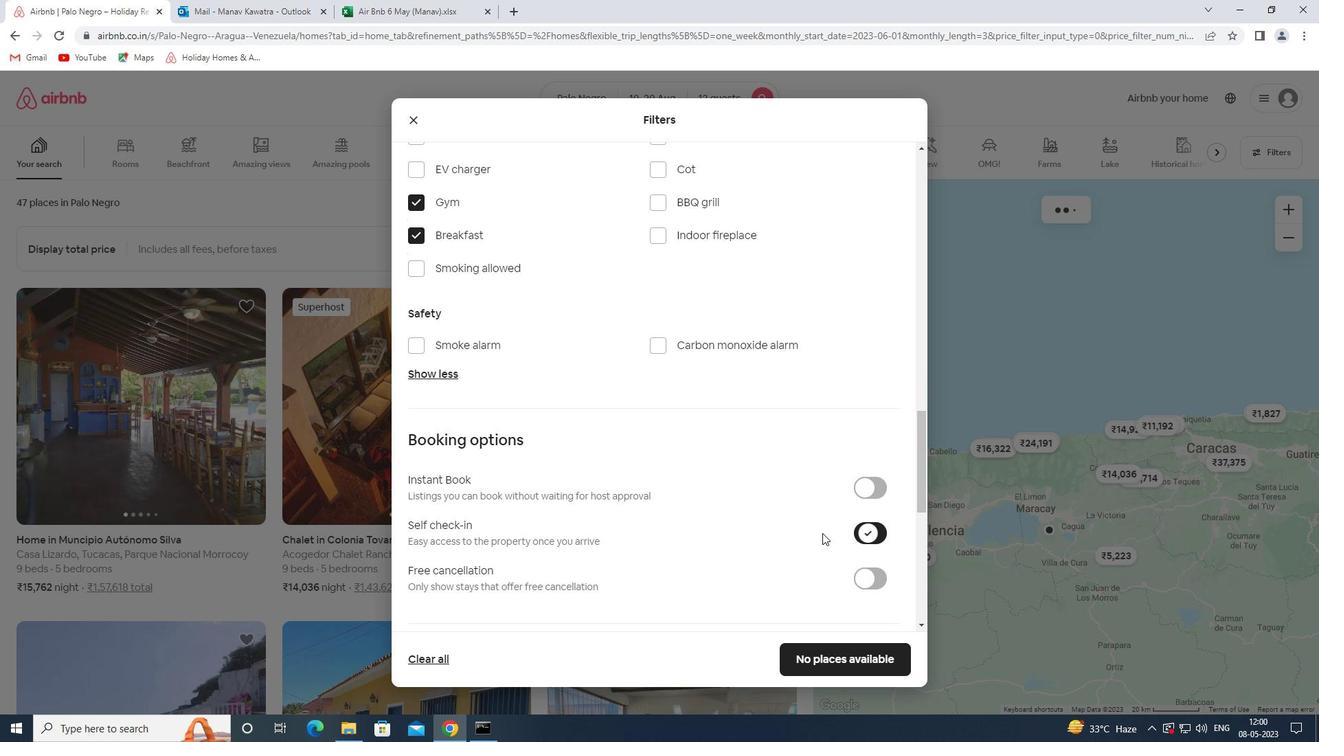 
Action: Mouse scrolled (538, 459) with delta (0, 0)
Screenshot: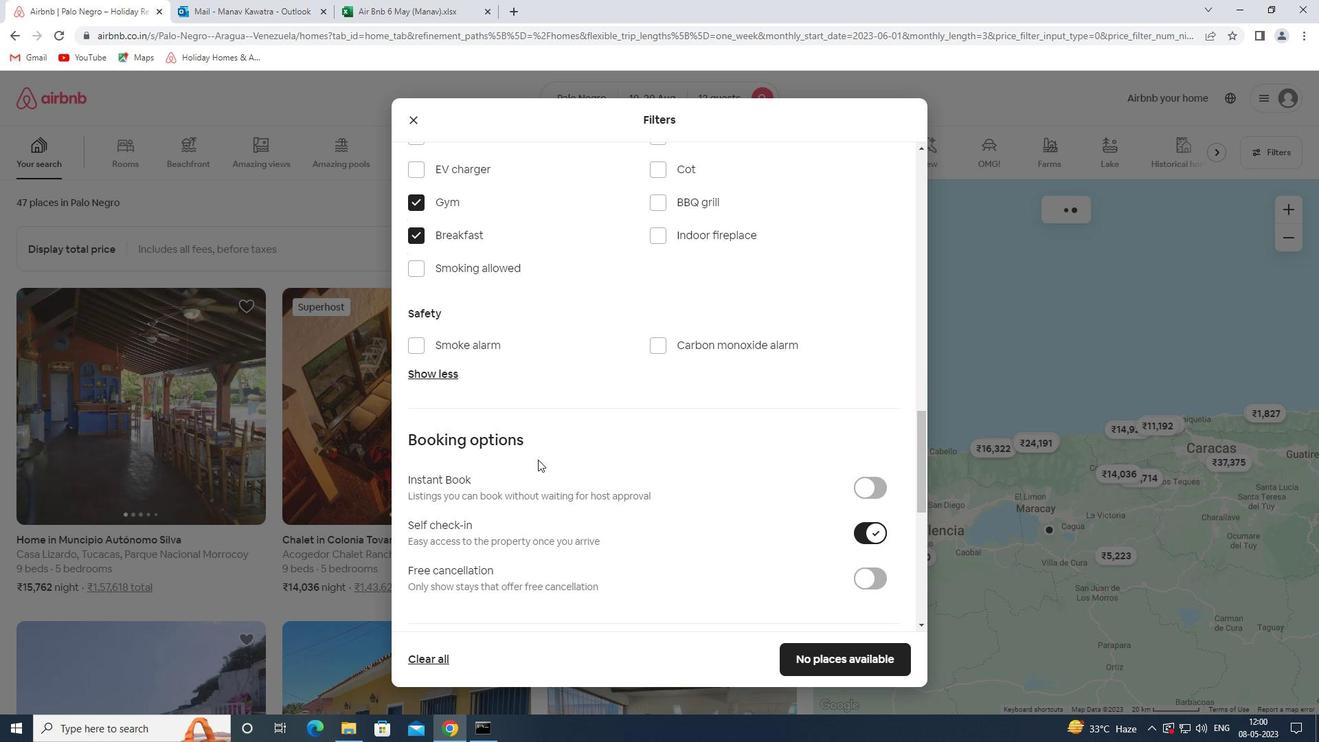 
Action: Mouse scrolled (538, 459) with delta (0, 0)
Screenshot: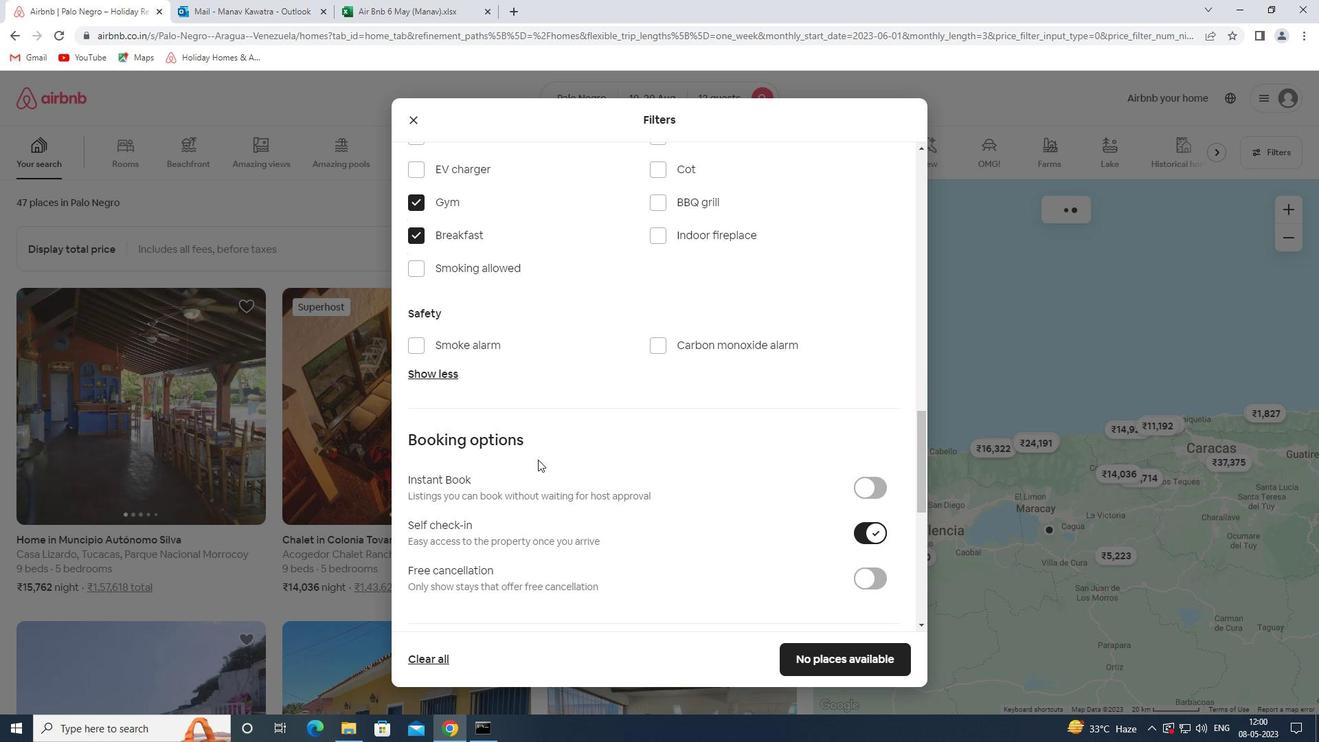 
Action: Mouse scrolled (538, 459) with delta (0, 0)
Screenshot: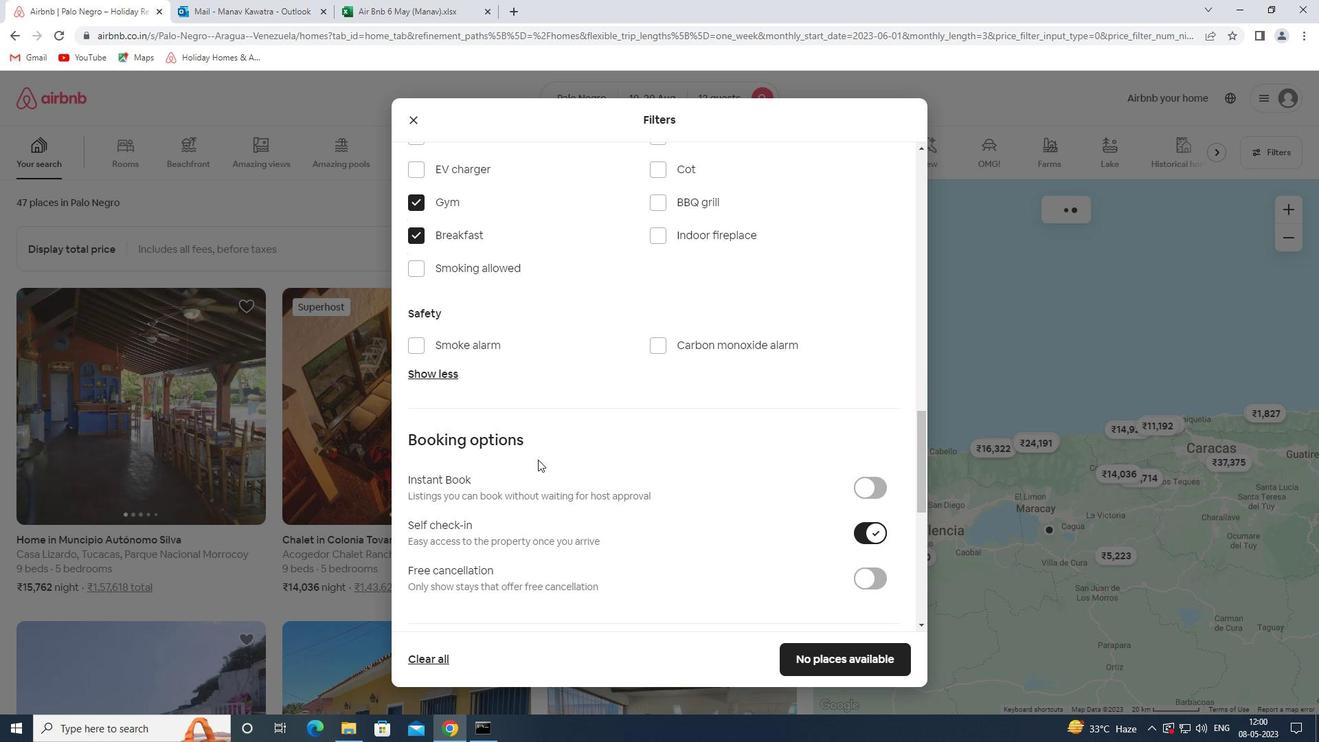 
Action: Mouse scrolled (538, 459) with delta (0, 0)
Screenshot: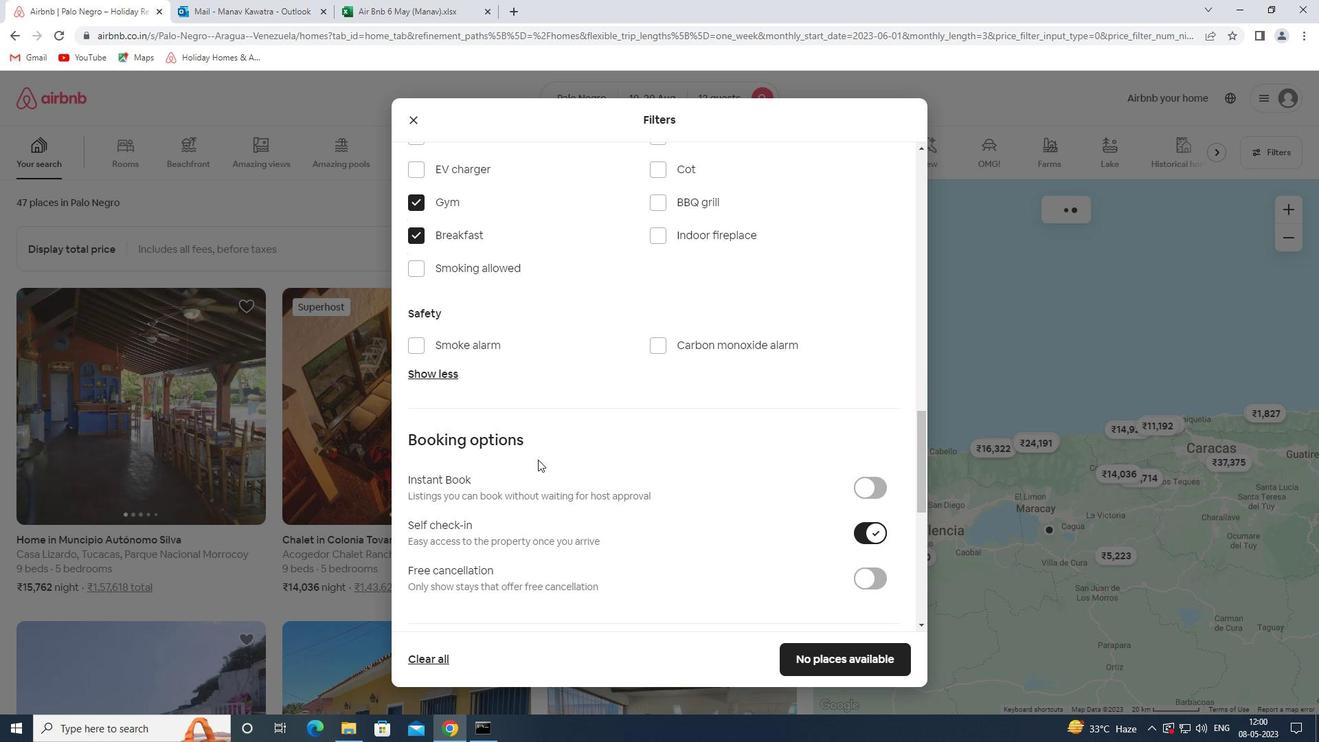 
Action: Mouse scrolled (538, 459) with delta (0, 0)
Screenshot: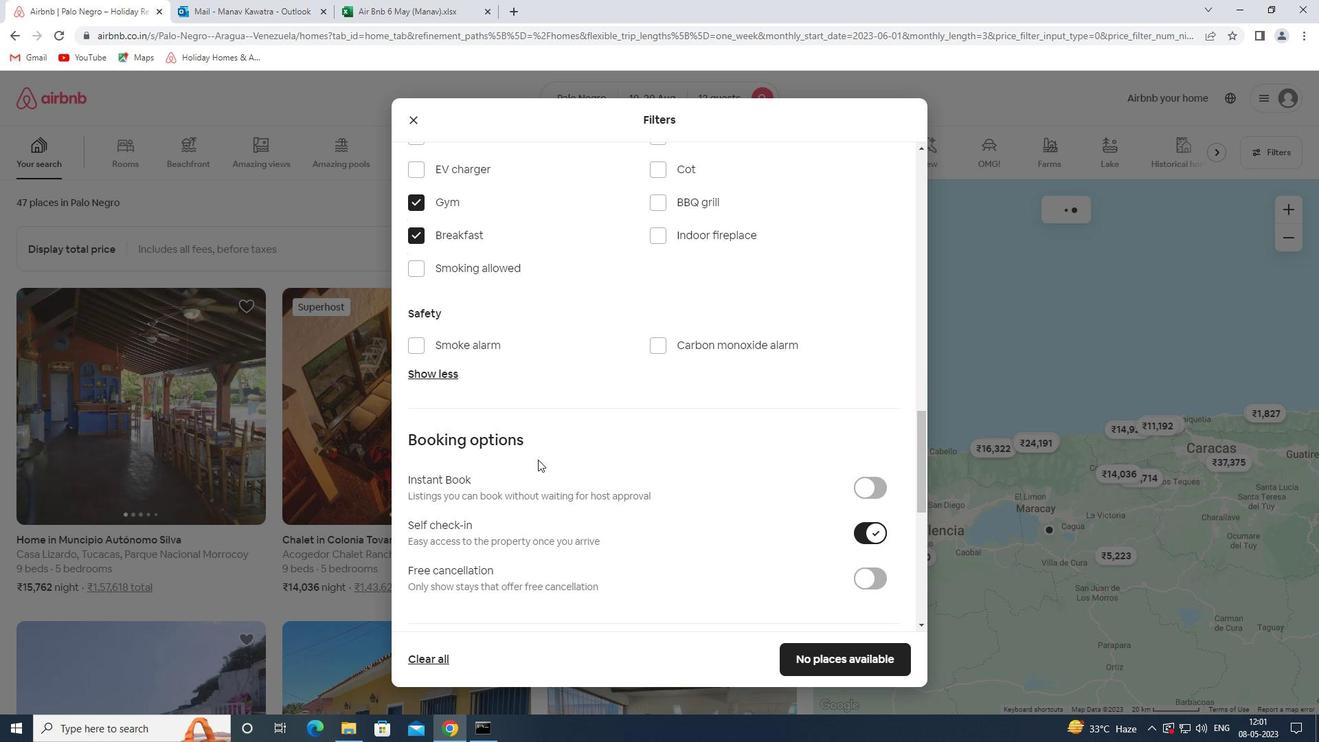 
Action: Mouse scrolled (538, 459) with delta (0, 0)
Screenshot: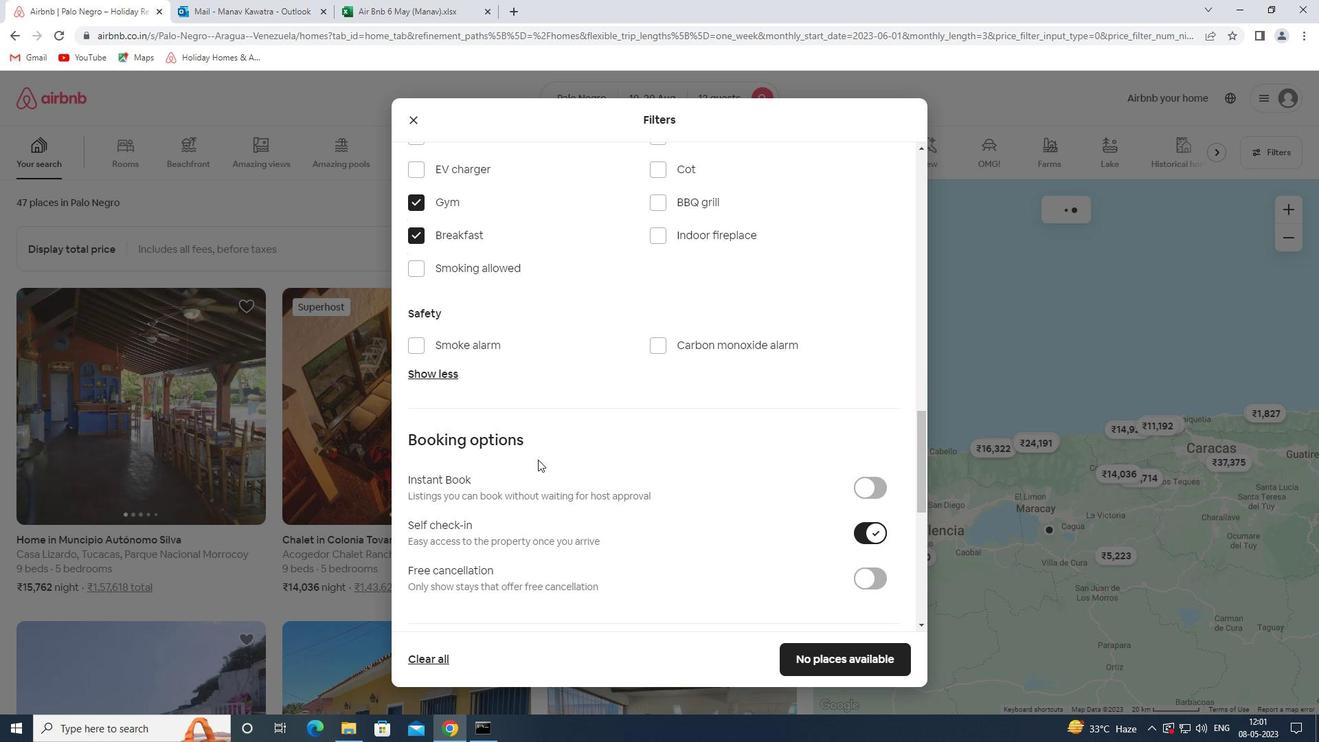 
Action: Mouse scrolled (538, 459) with delta (0, 0)
Screenshot: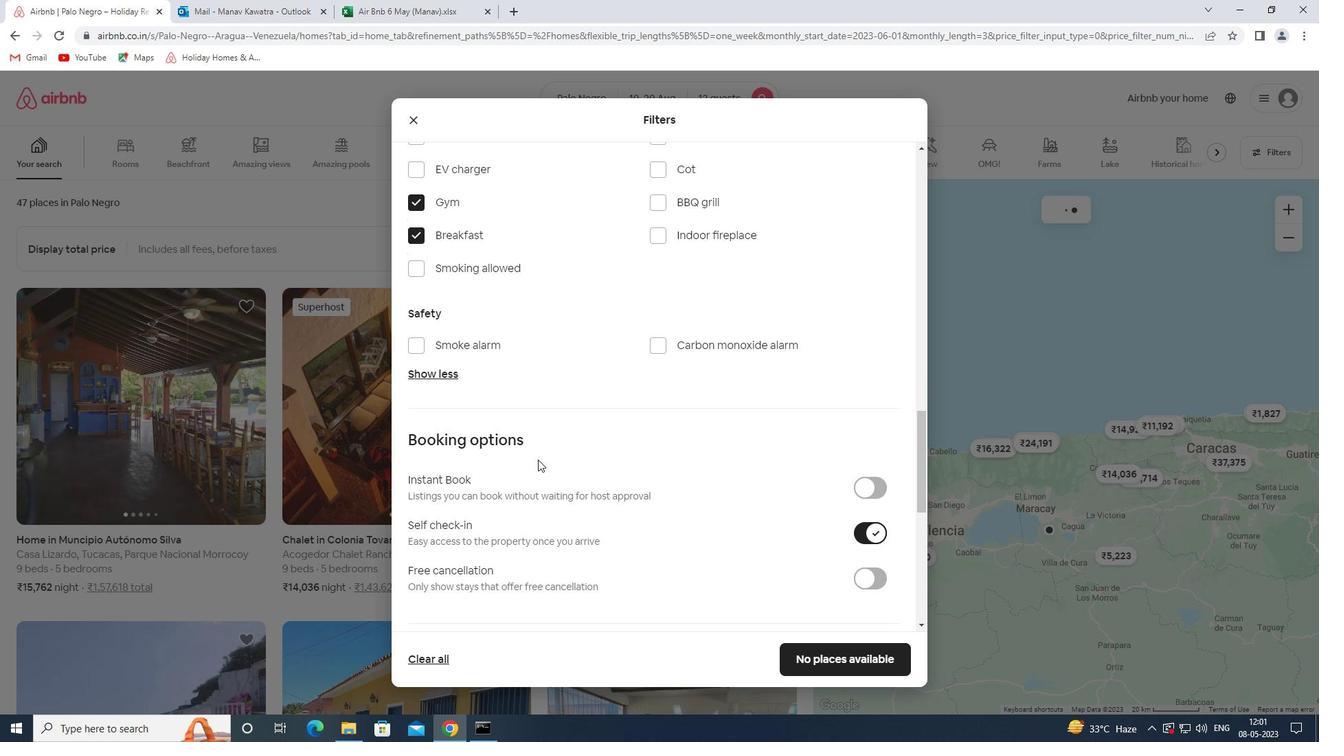 
Action: Mouse moved to (432, 566)
Screenshot: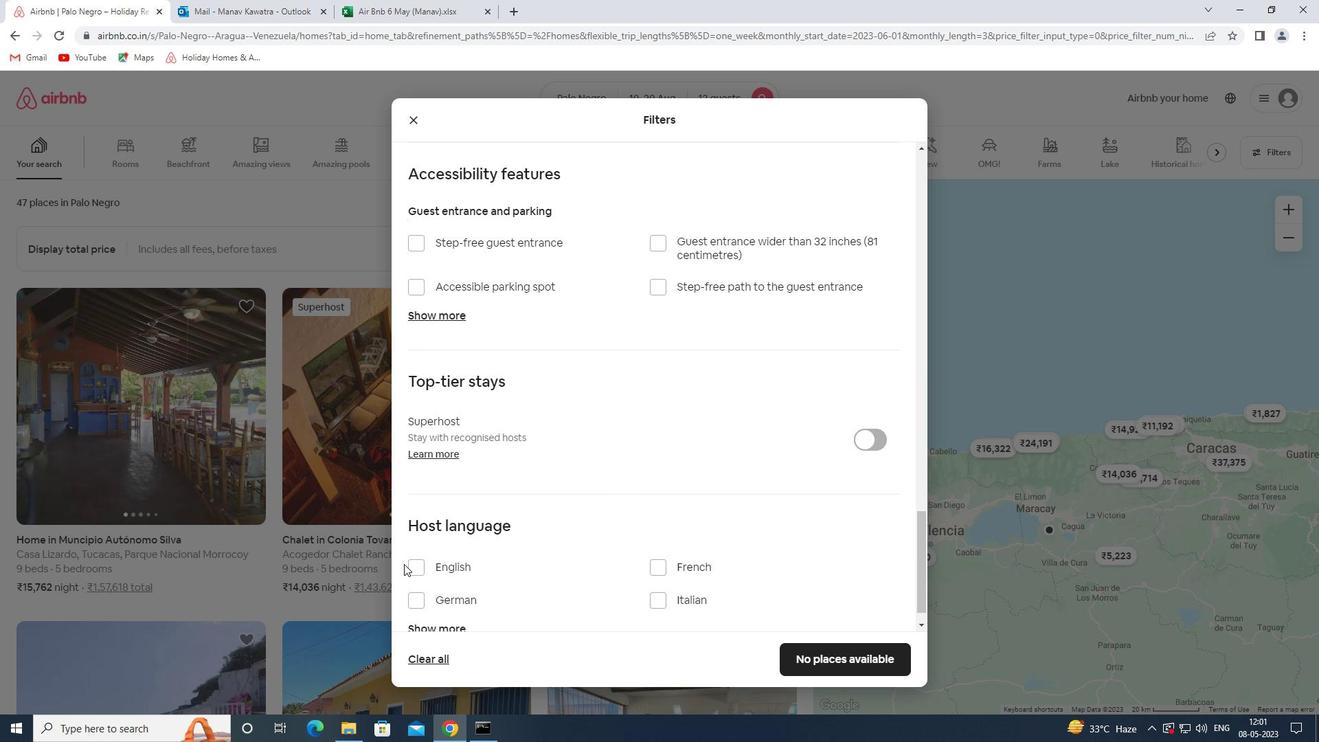 
Action: Mouse pressed left at (432, 566)
Screenshot: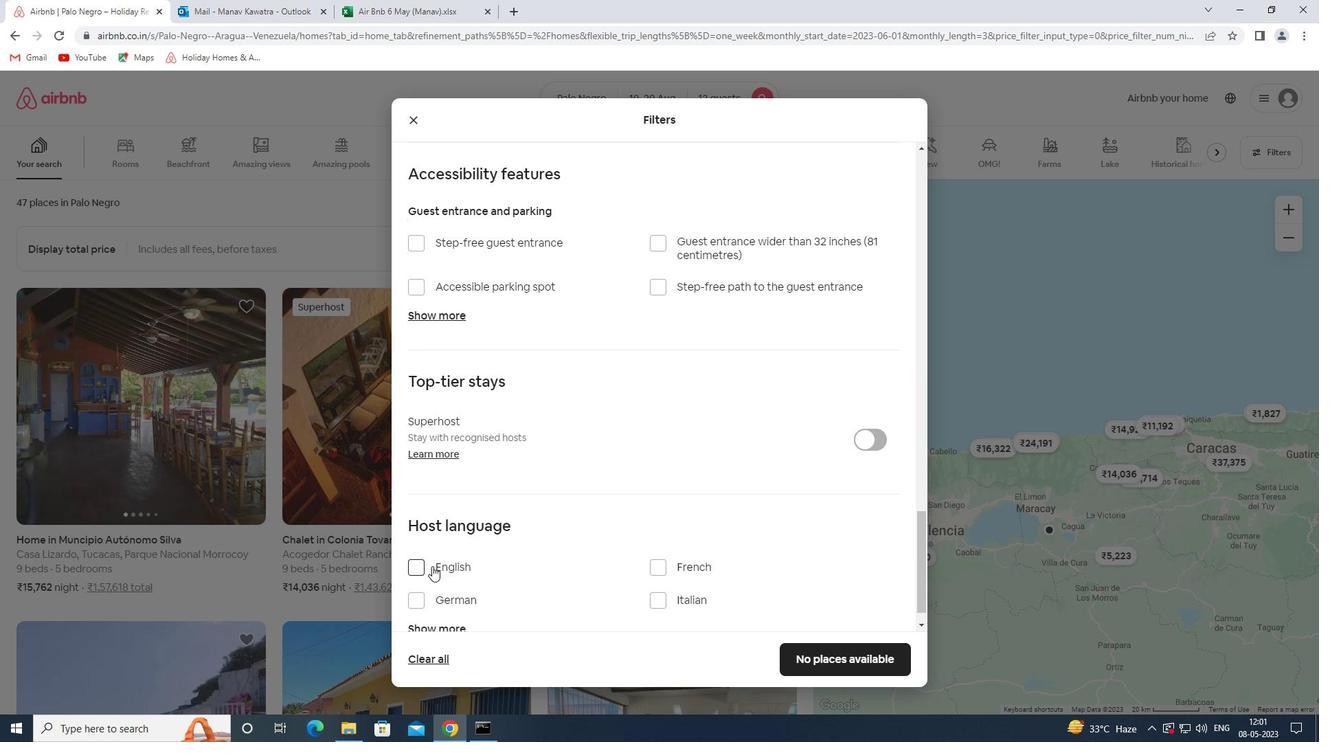 
Action: Mouse moved to (822, 665)
Screenshot: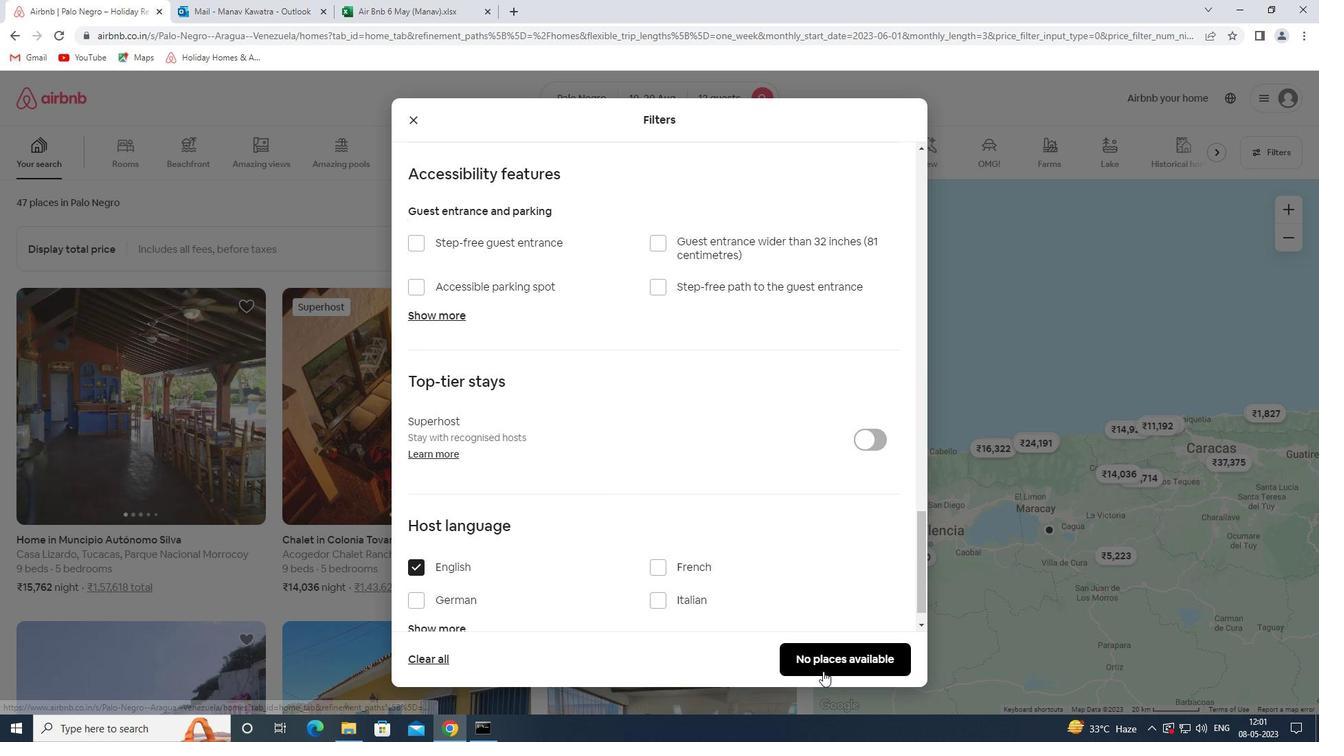 
Action: Mouse pressed left at (822, 665)
Screenshot: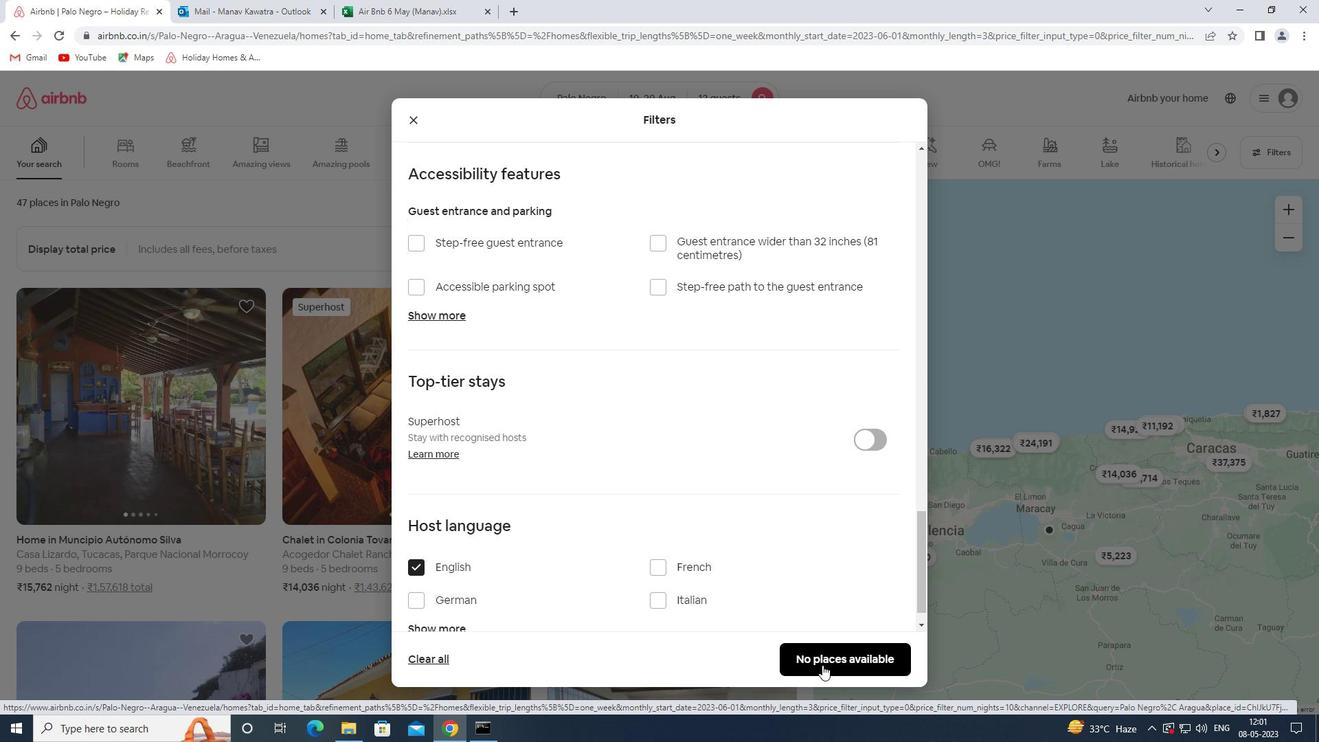 
Action: Mouse moved to (822, 662)
Screenshot: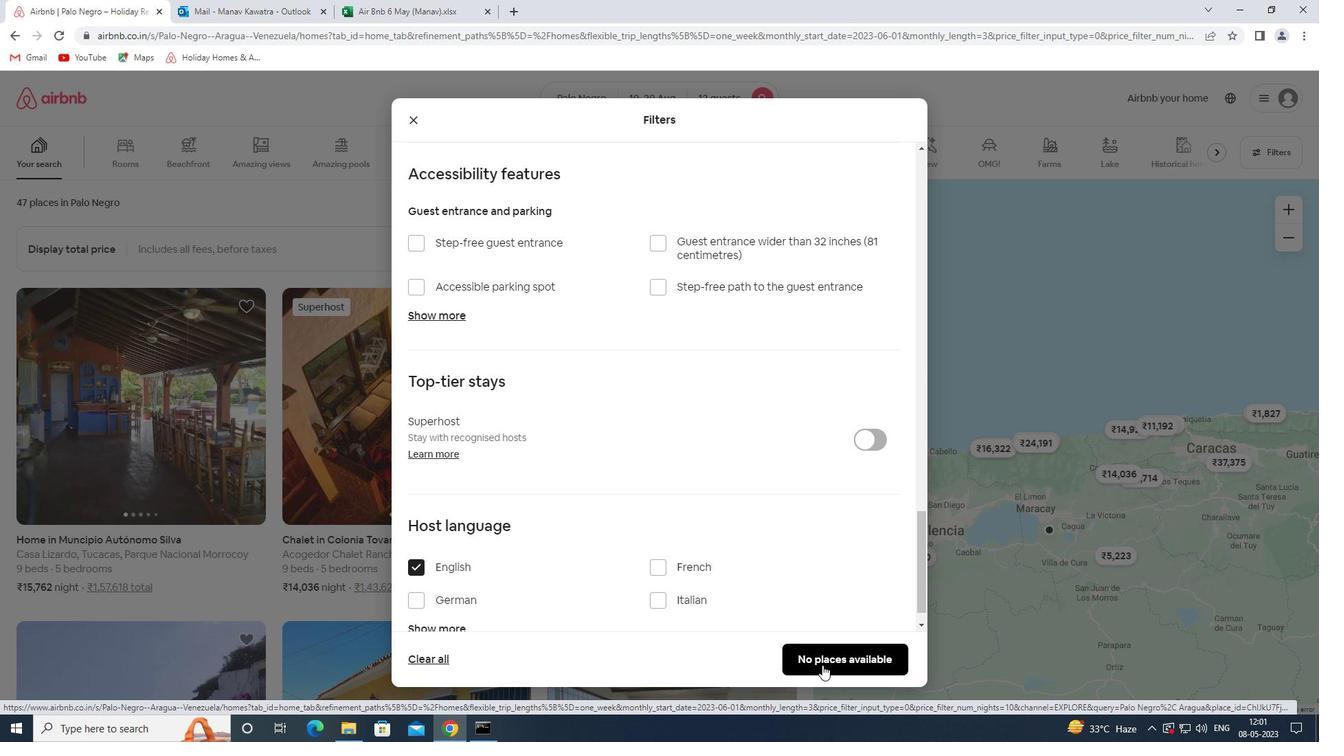
